 Task: Look for space in Cherry Hill, United States from 12th July, 2023 to 16th July, 2023 for 8 adults in price range Rs.10000 to Rs.16000. Place can be private room with 8 bedrooms having 8 beds and 8 bathrooms. Property type can be house, flat, guest house, hotel. Amenities needed are: wifi, TV, free parkinig on premises, gym, breakfast. Booking option can be shelf check-in. Required host language is English.
Action: Mouse moved to (573, 137)
Screenshot: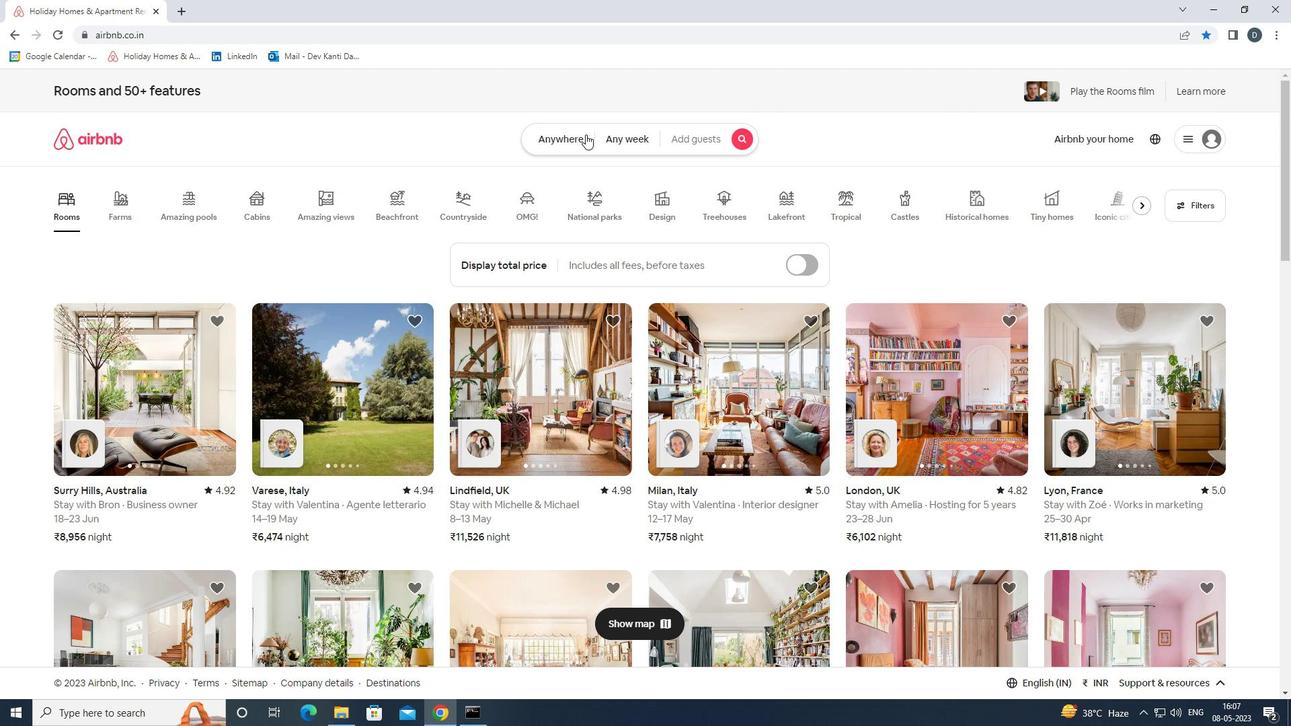 
Action: Mouse pressed left at (573, 137)
Screenshot: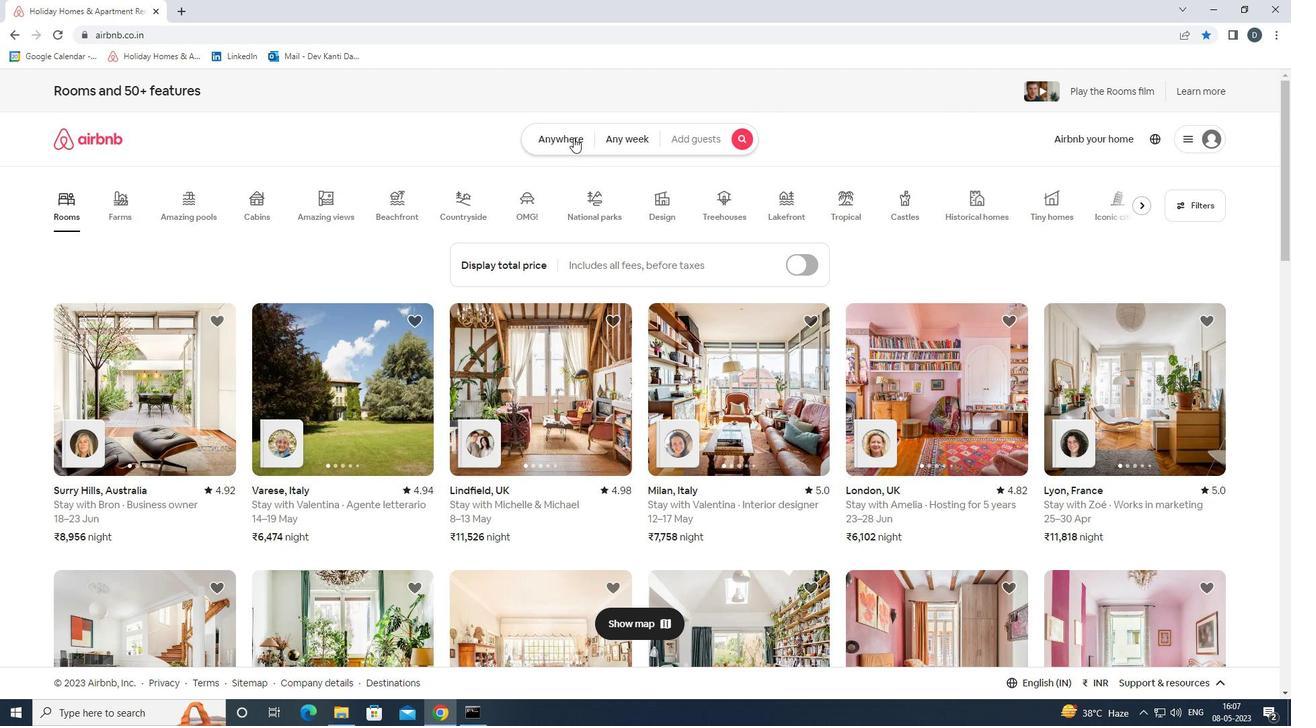 
Action: Mouse moved to (520, 195)
Screenshot: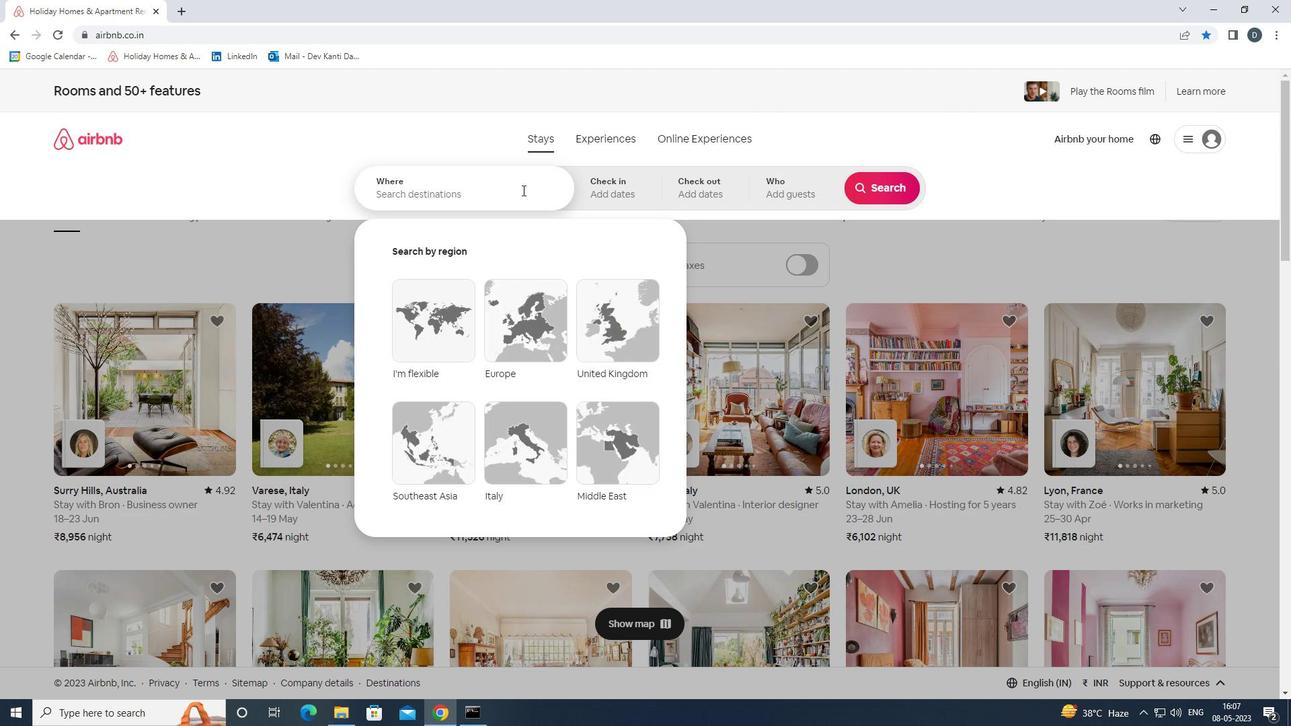 
Action: Mouse pressed left at (520, 195)
Screenshot: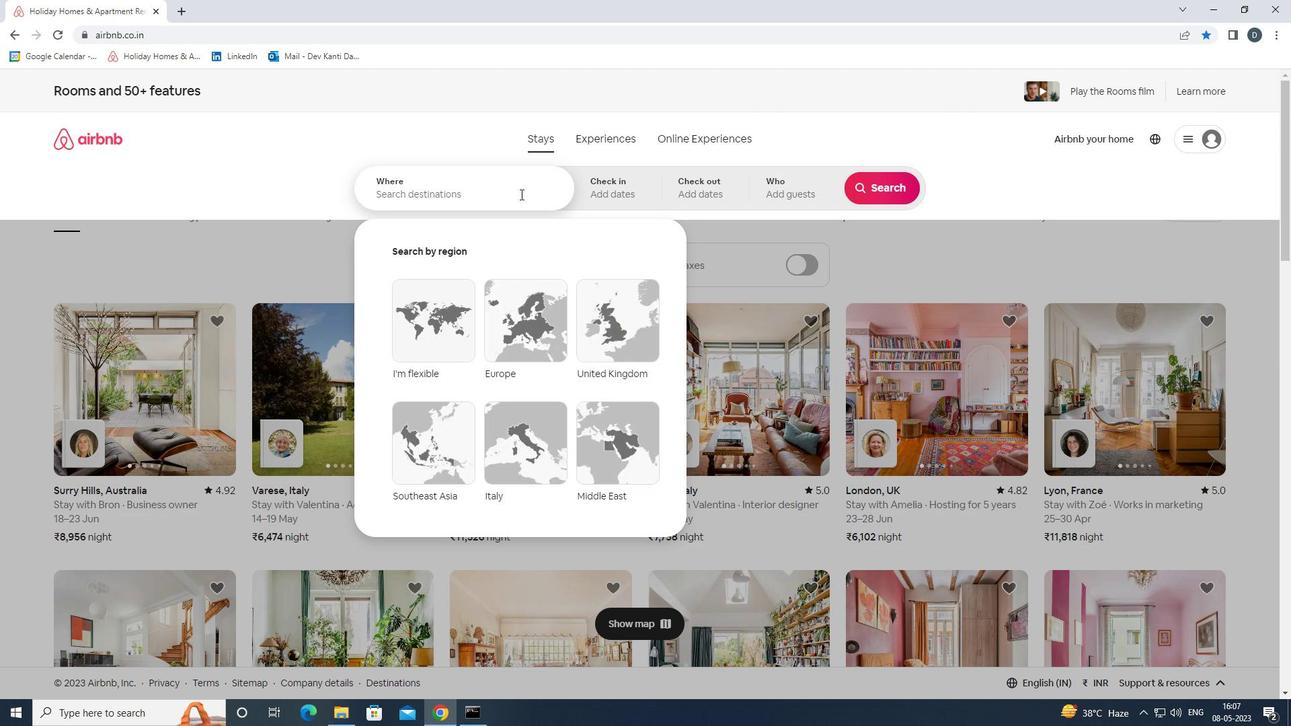 
Action: Key pressed <Key.shift>
Screenshot: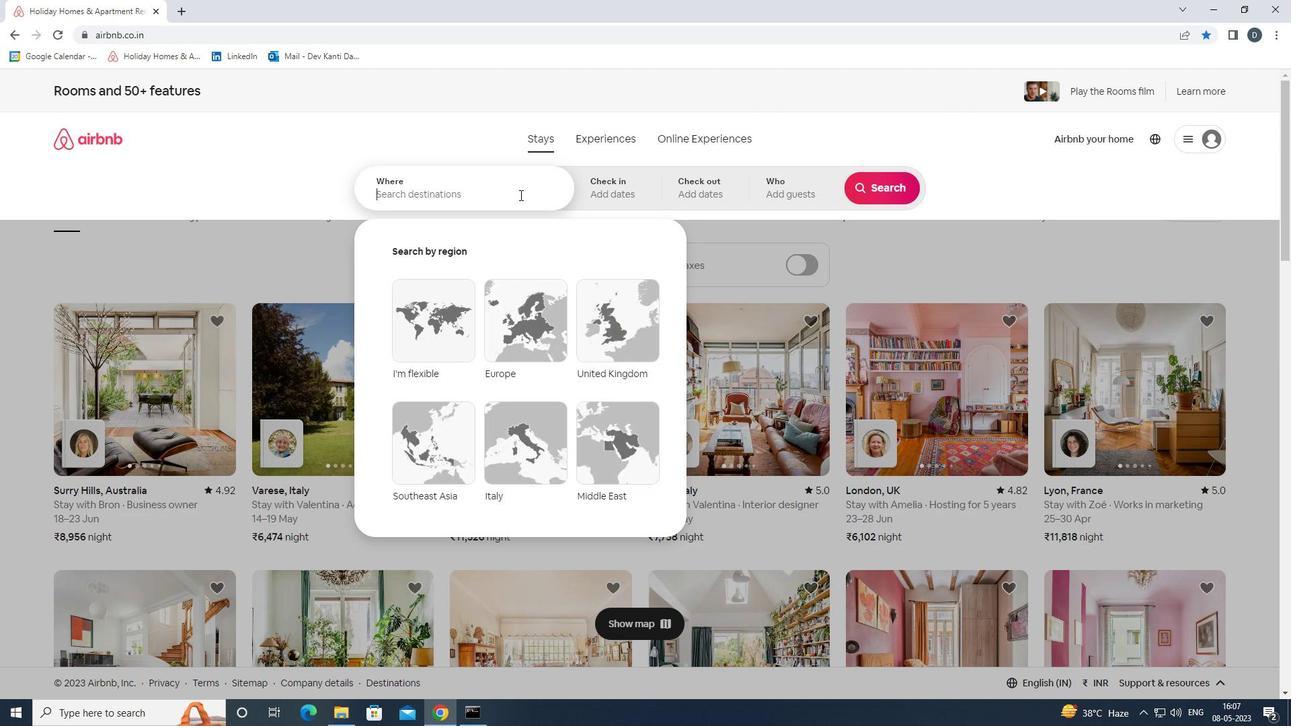 
Action: Mouse moved to (550, 199)
Screenshot: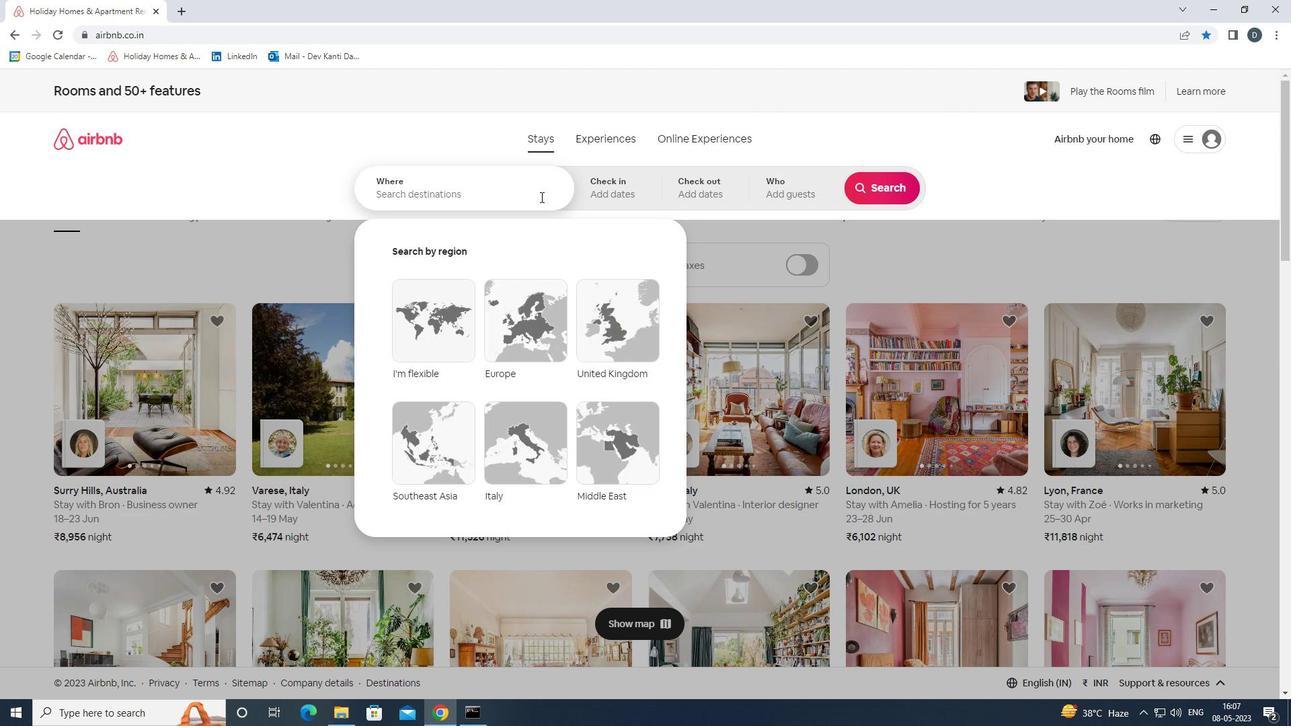 
Action: Key pressed C
Screenshot: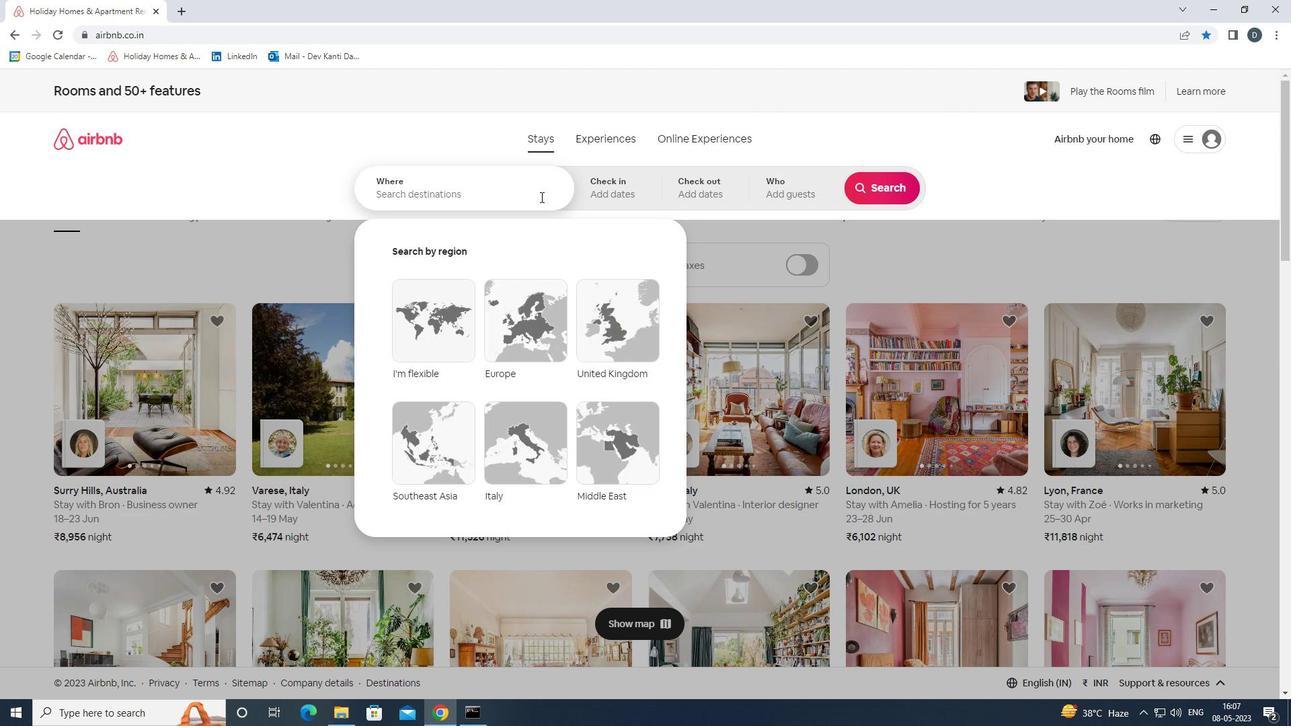 
Action: Mouse moved to (551, 200)
Screenshot: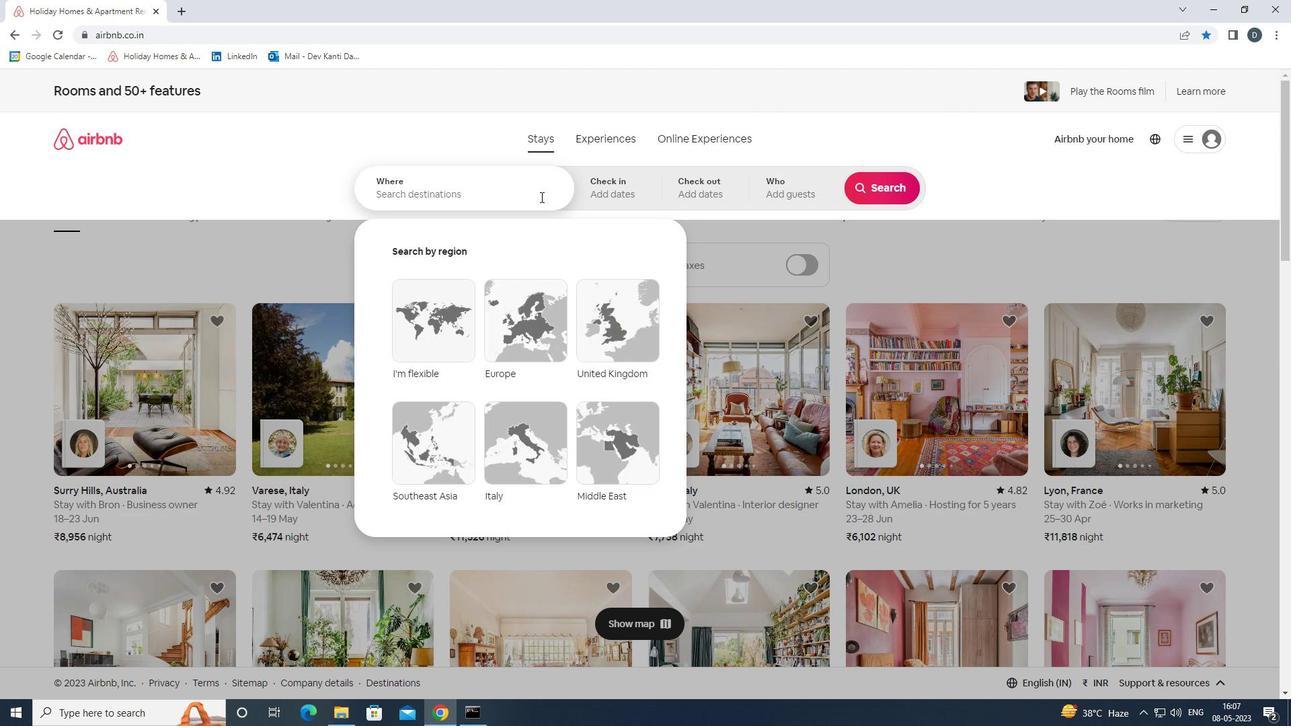 
Action: Key pressed HERRY<Key.space><Key.shift>HILL,<Key.shift><Key.shift><Key.shift>UNITED<Key.space><Key.shift>STATES<Key.enter>
Screenshot: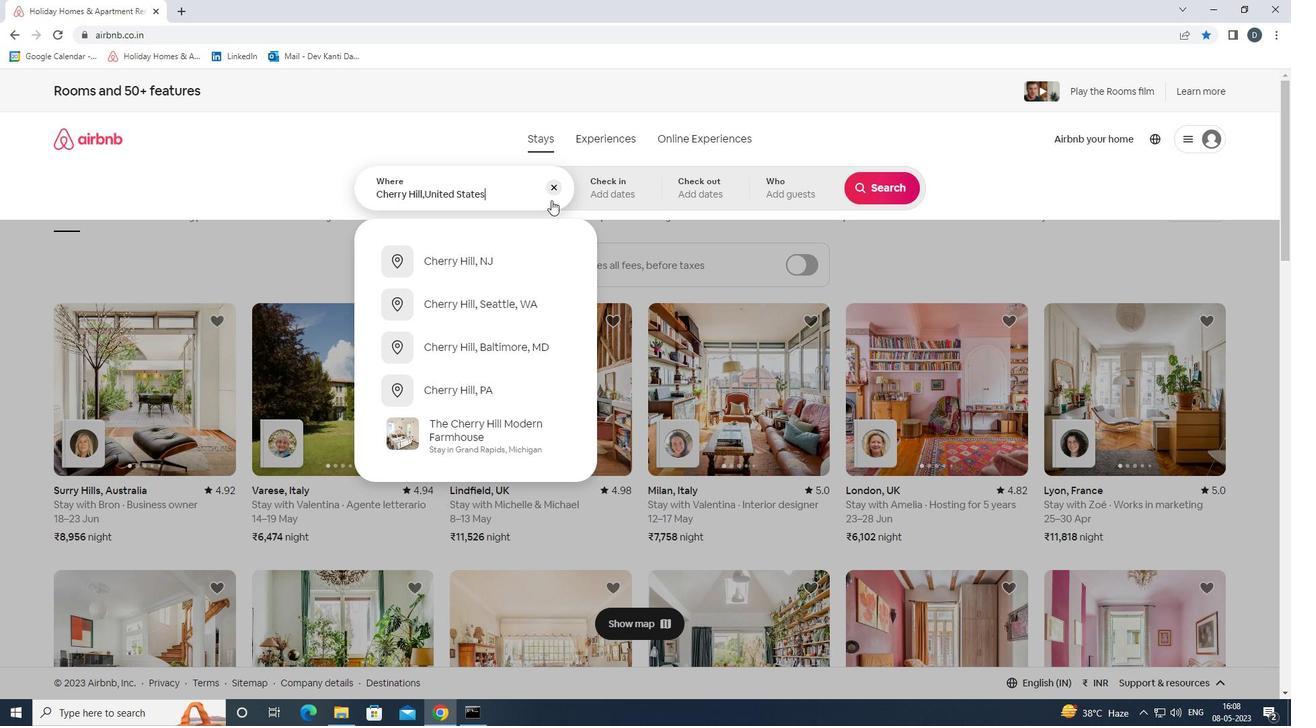 
Action: Mouse moved to (877, 298)
Screenshot: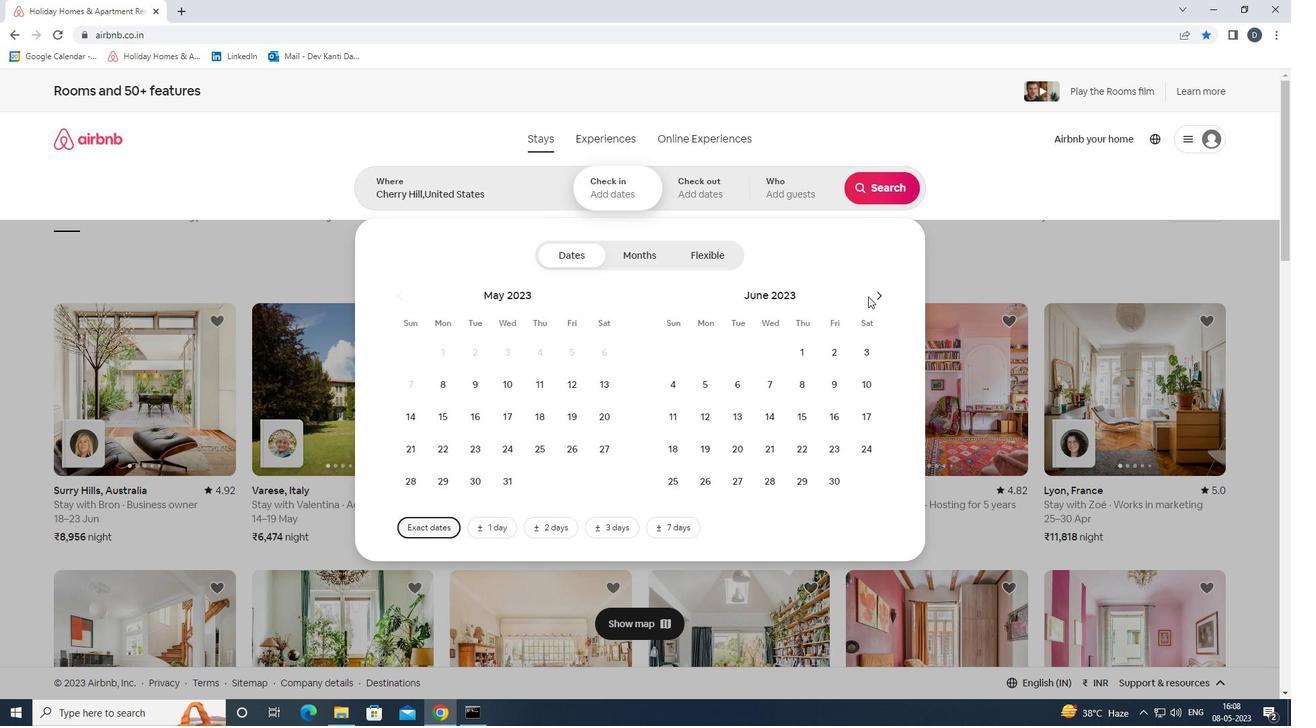 
Action: Mouse pressed left at (877, 298)
Screenshot: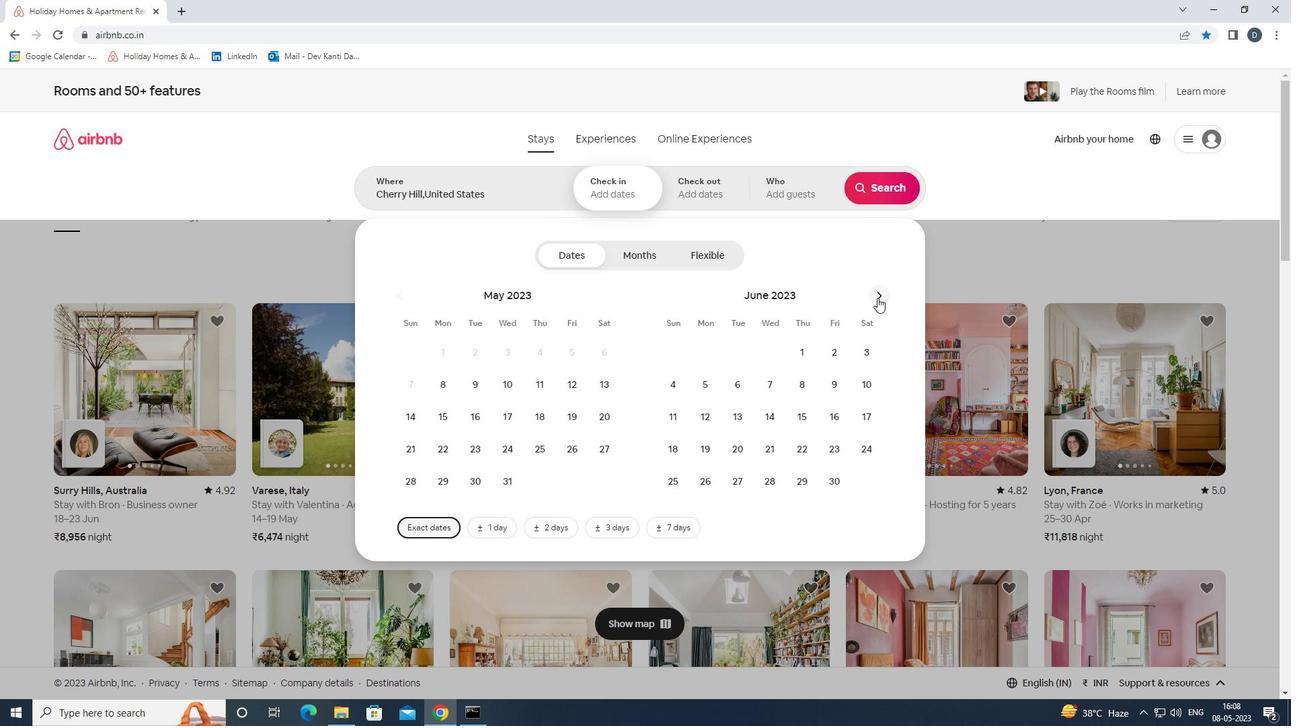 
Action: Mouse moved to (679, 450)
Screenshot: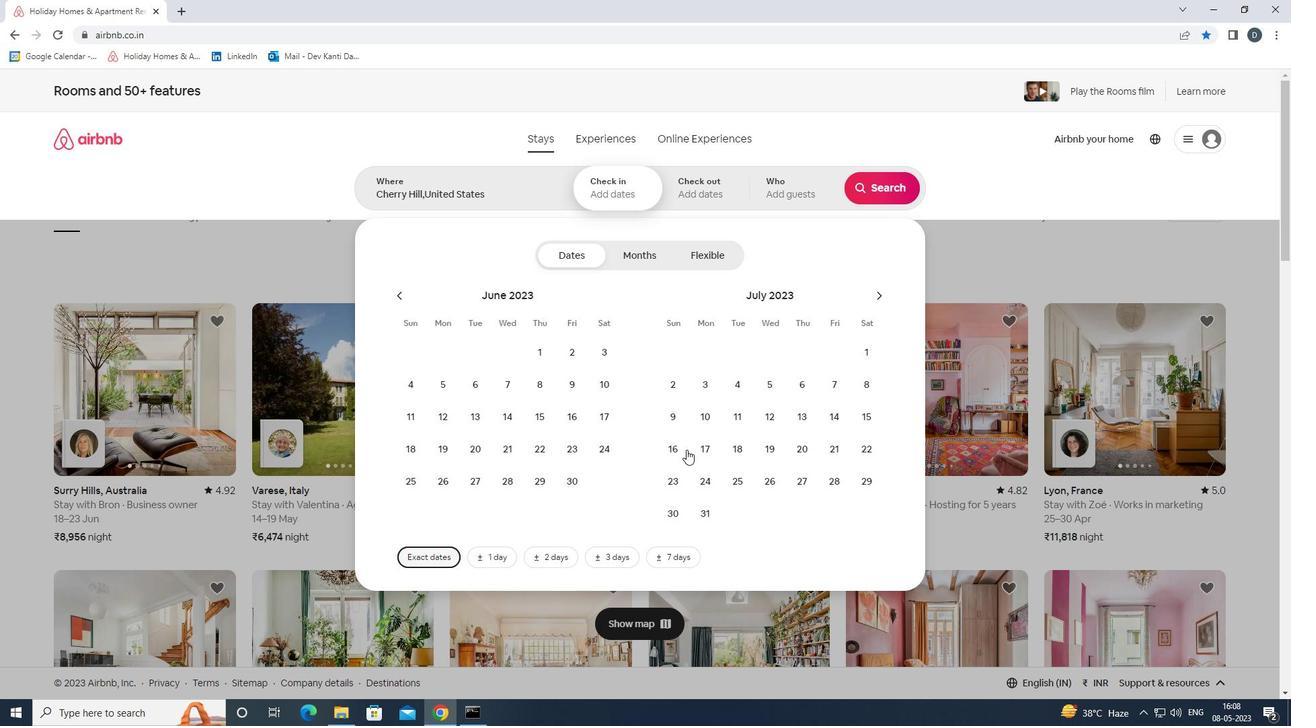 
Action: Mouse pressed left at (679, 450)
Screenshot: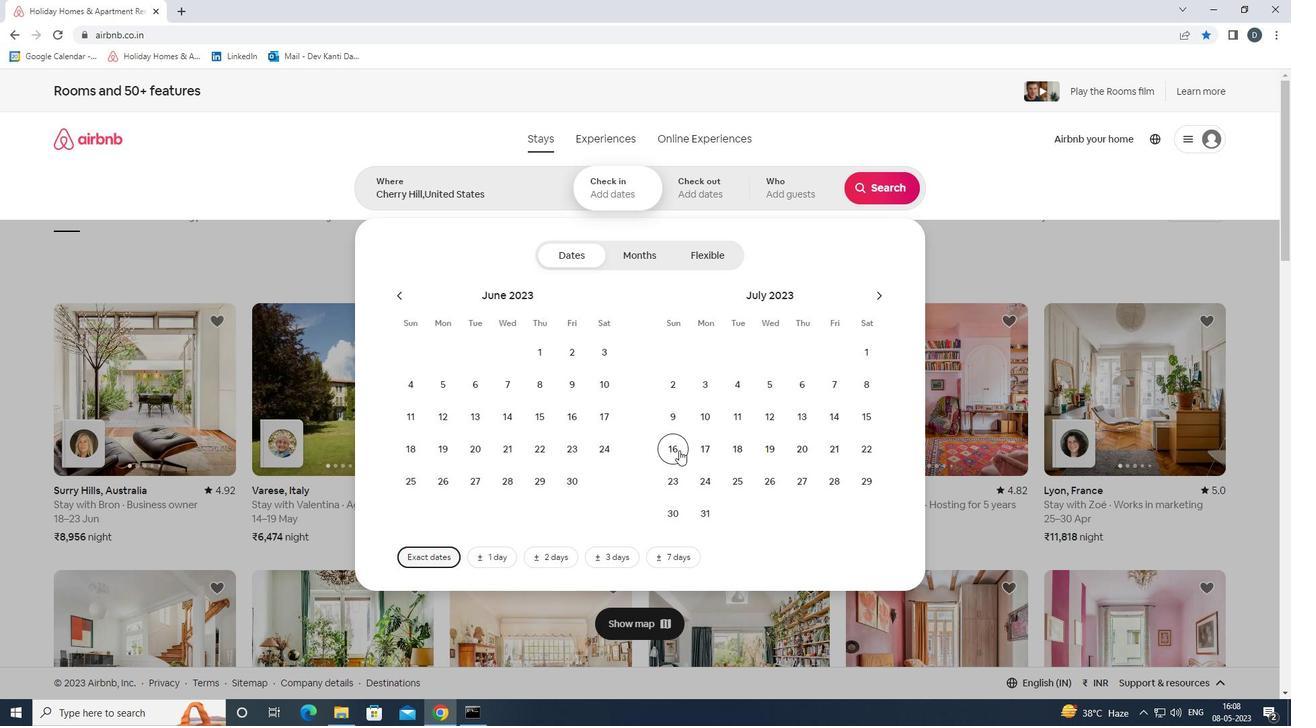 
Action: Mouse moved to (761, 423)
Screenshot: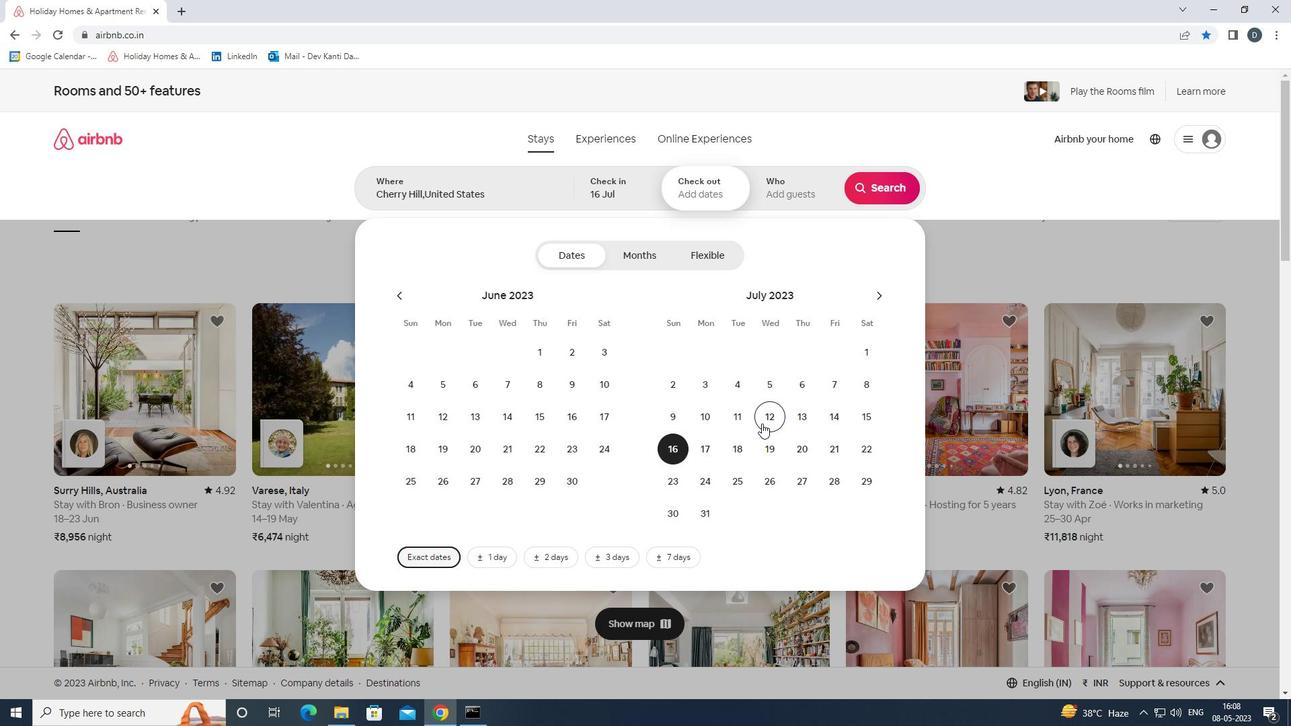 
Action: Mouse pressed left at (761, 423)
Screenshot: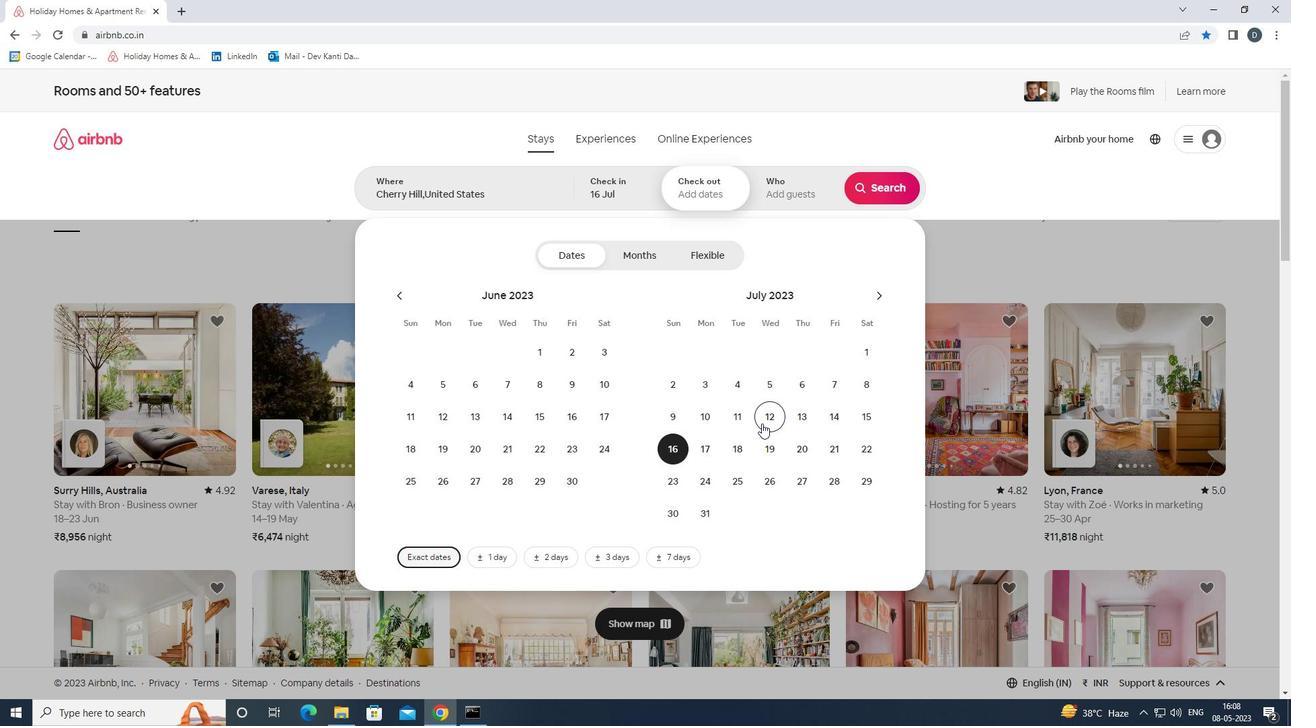 
Action: Mouse moved to (680, 450)
Screenshot: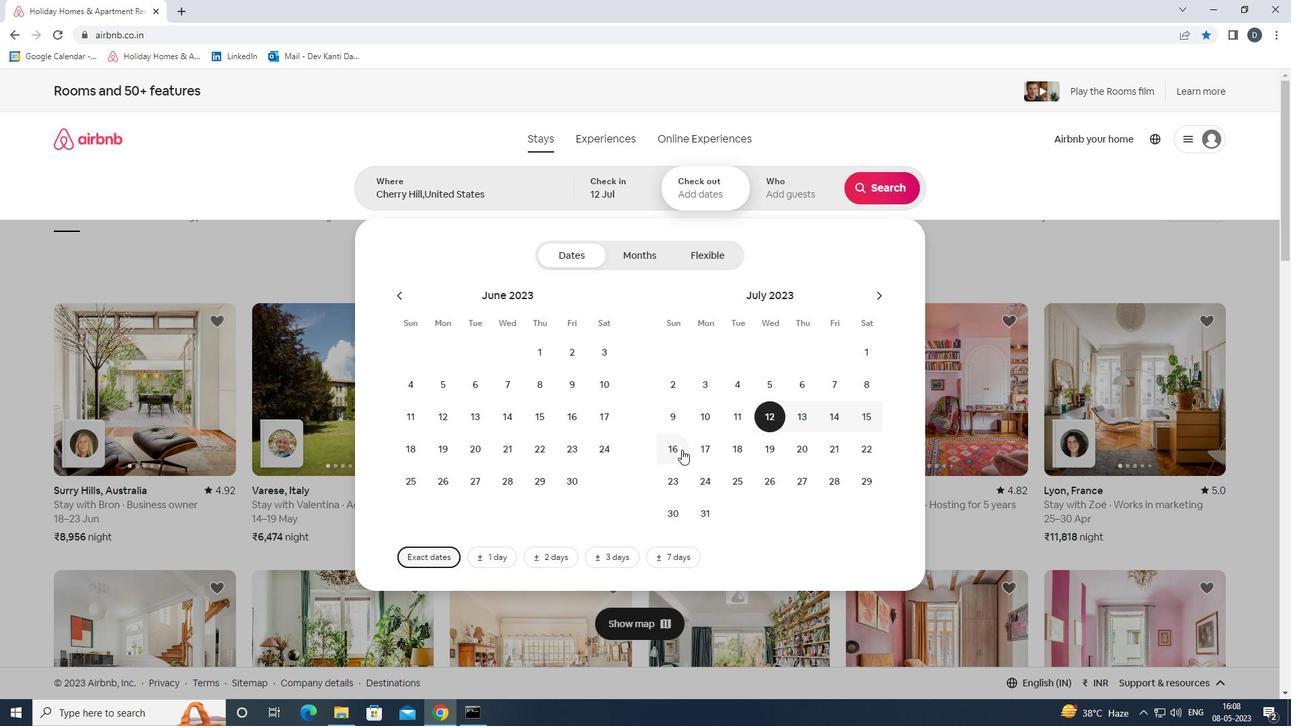 
Action: Mouse pressed left at (680, 450)
Screenshot: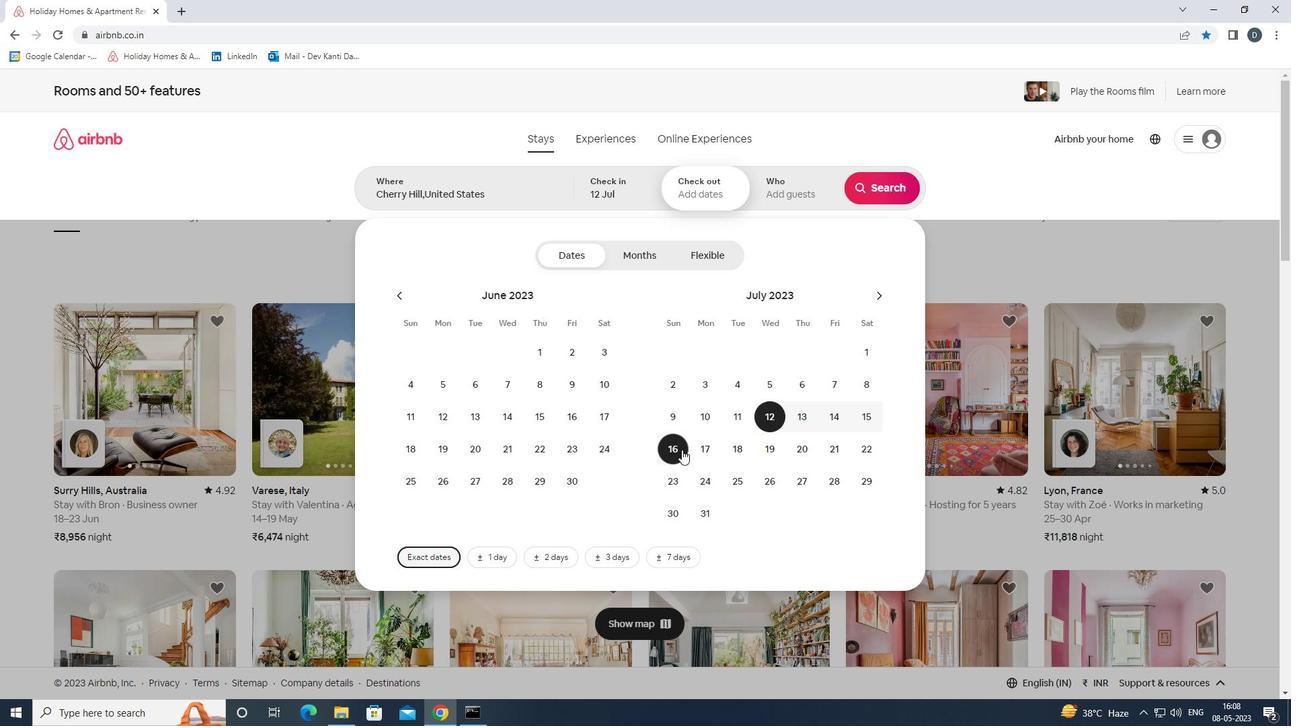 
Action: Mouse moved to (786, 197)
Screenshot: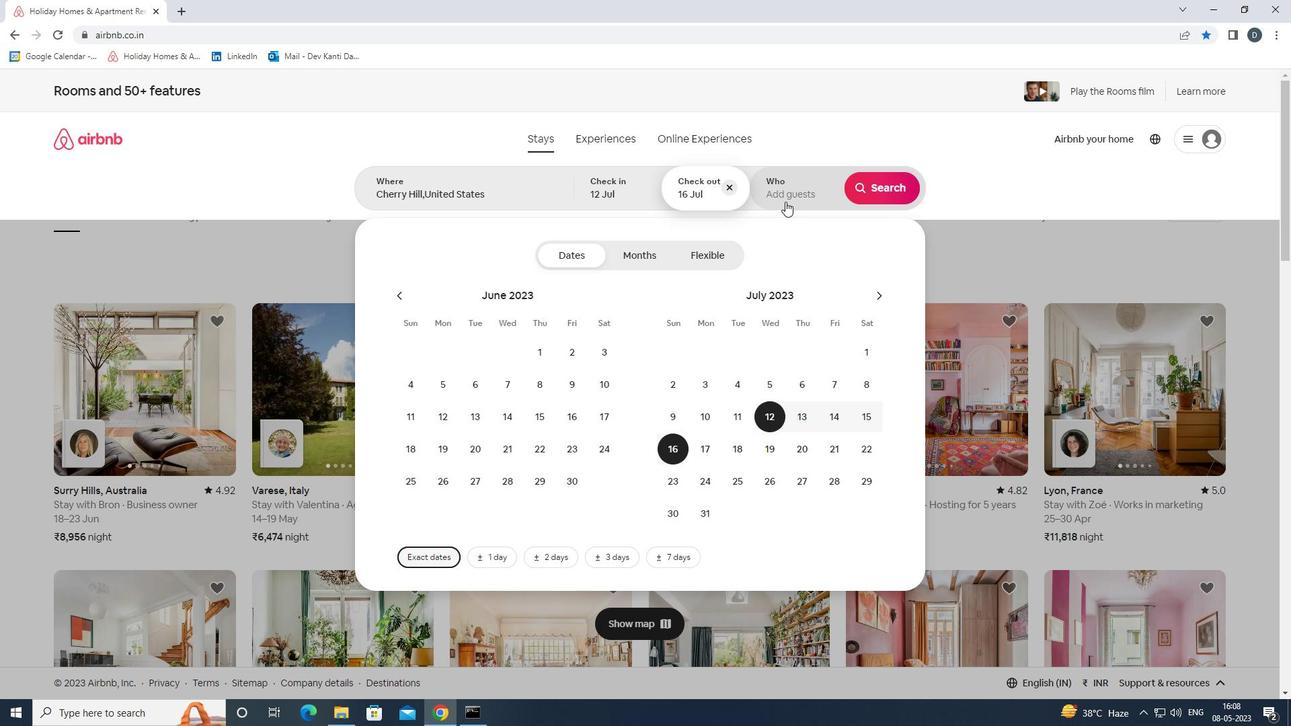 
Action: Mouse pressed left at (786, 197)
Screenshot: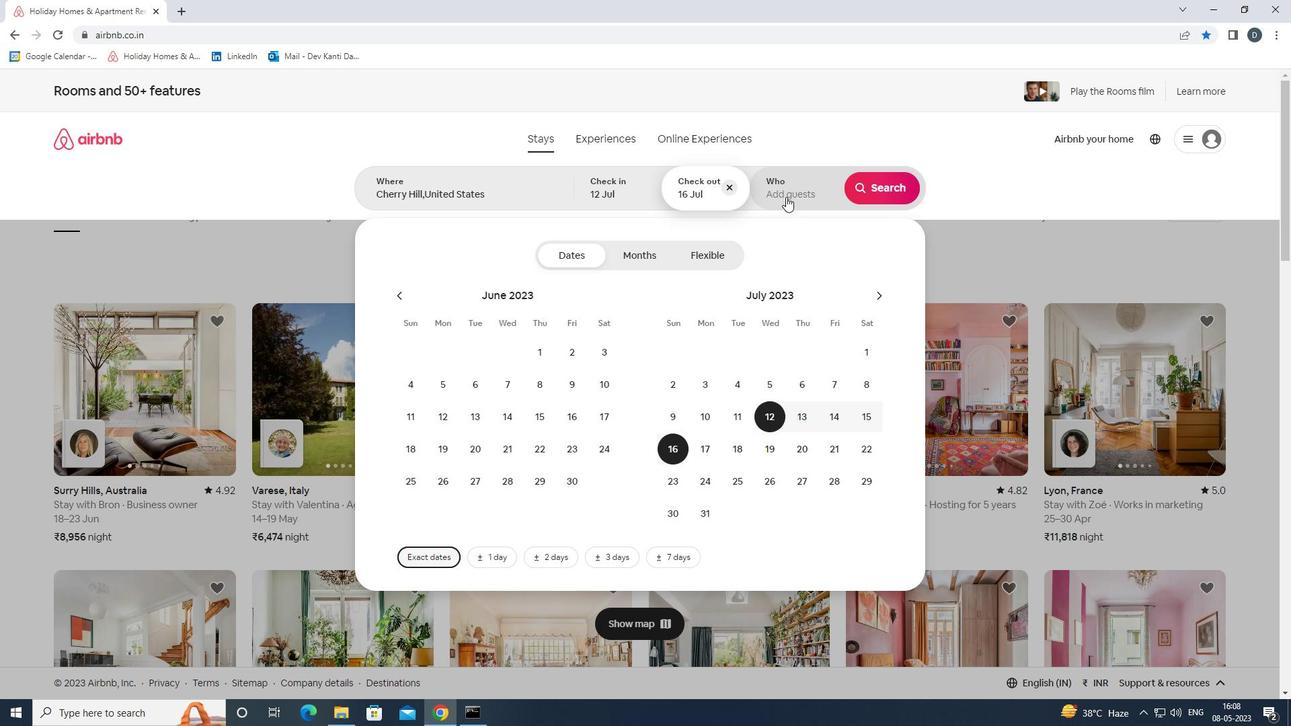 
Action: Mouse moved to (887, 261)
Screenshot: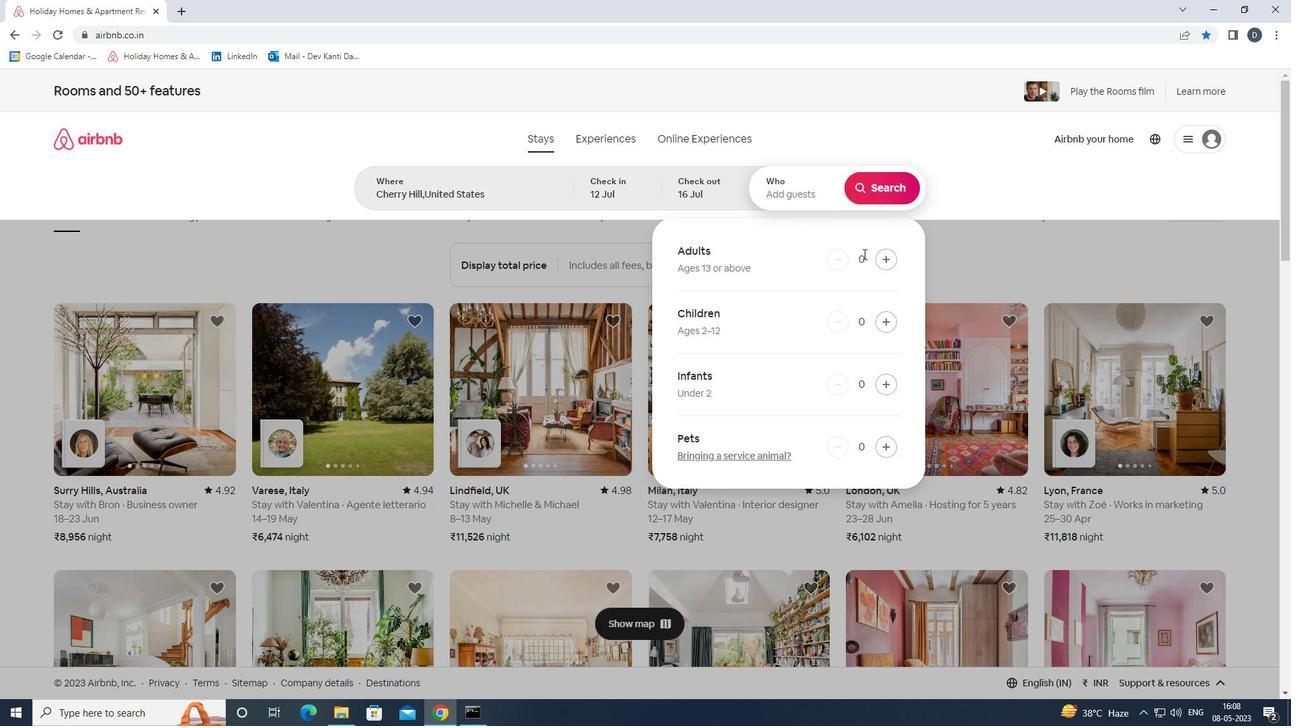 
Action: Mouse pressed left at (887, 261)
Screenshot: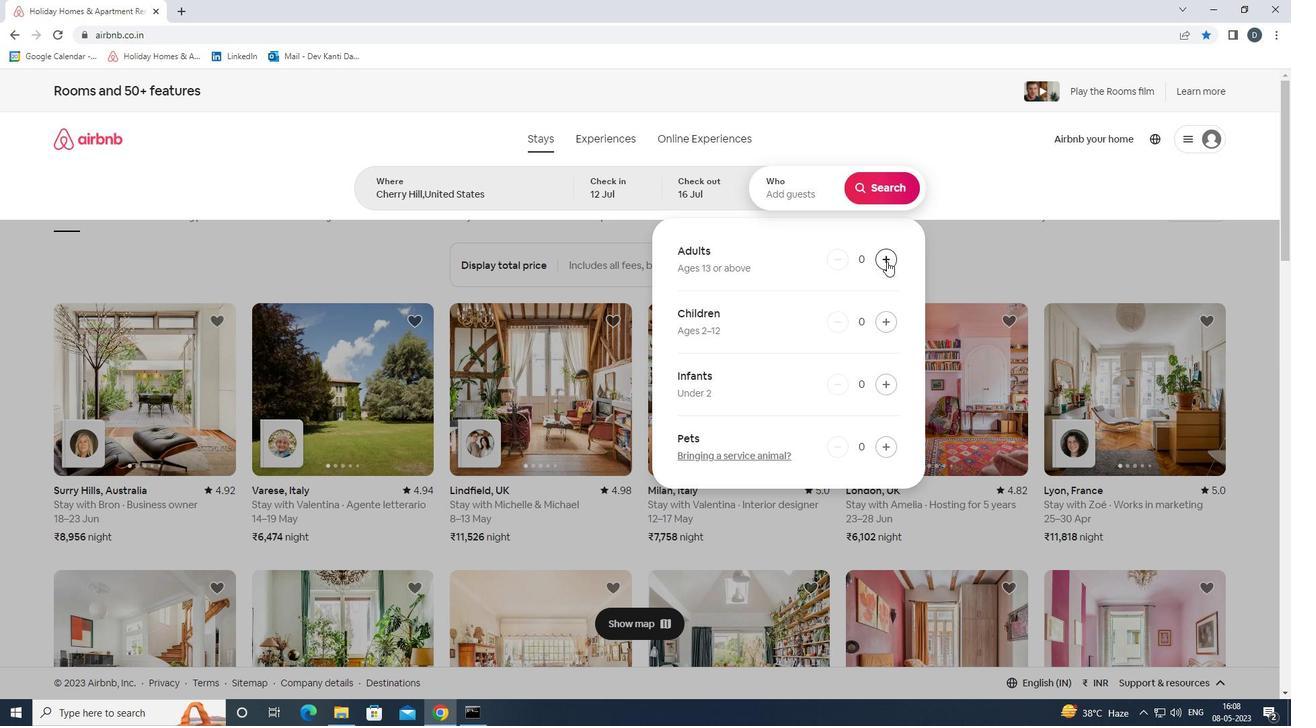 
Action: Mouse pressed right at (887, 261)
Screenshot: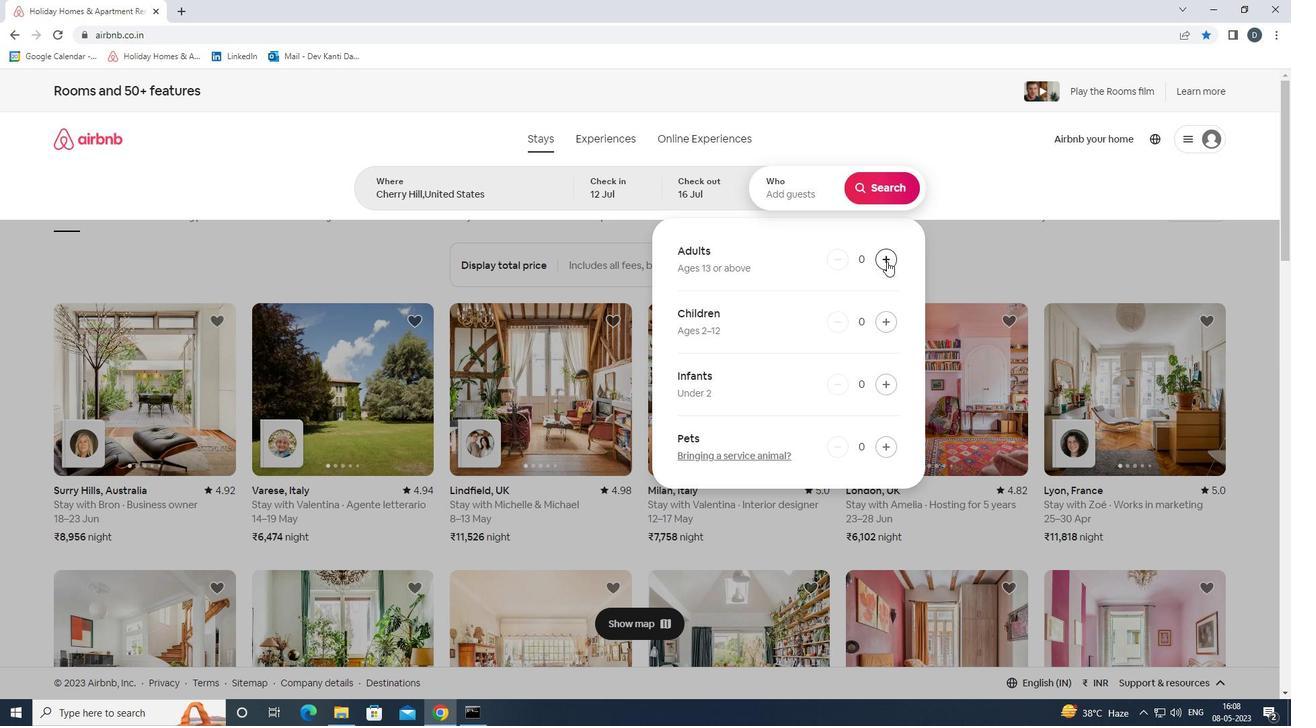 
Action: Mouse moved to (885, 256)
Screenshot: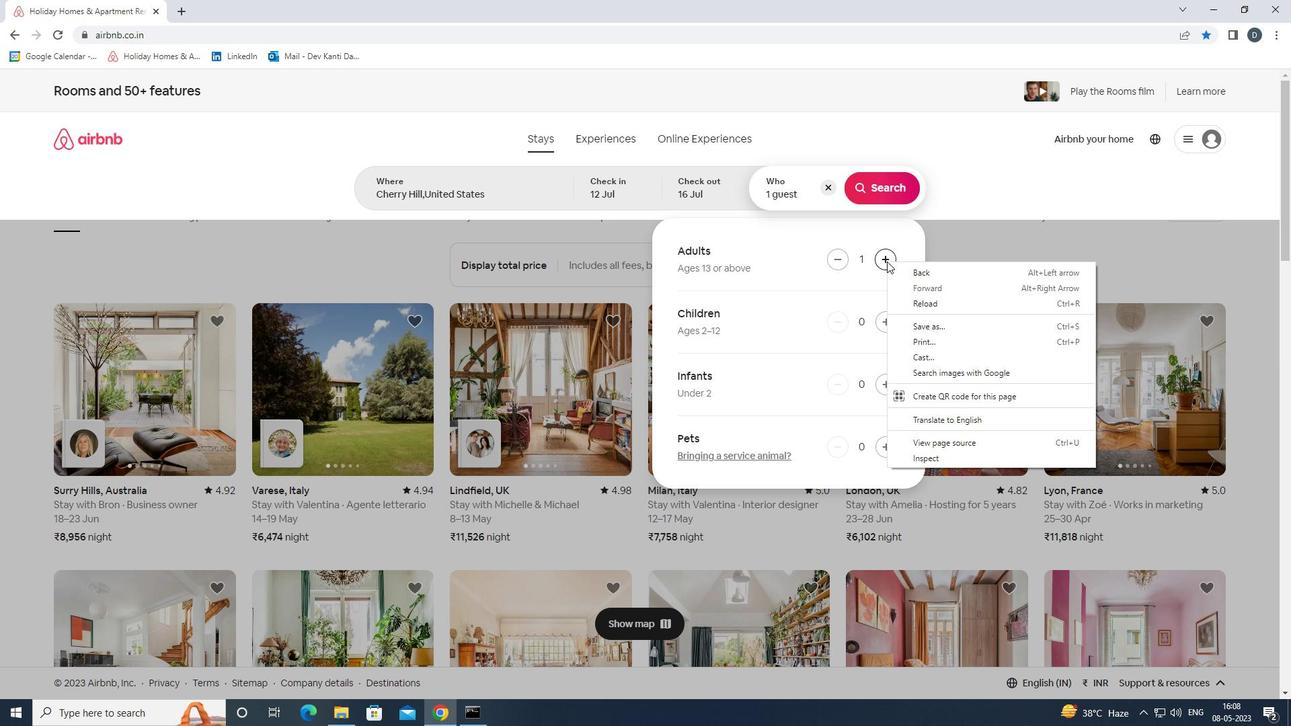 
Action: Mouse pressed left at (885, 256)
Screenshot: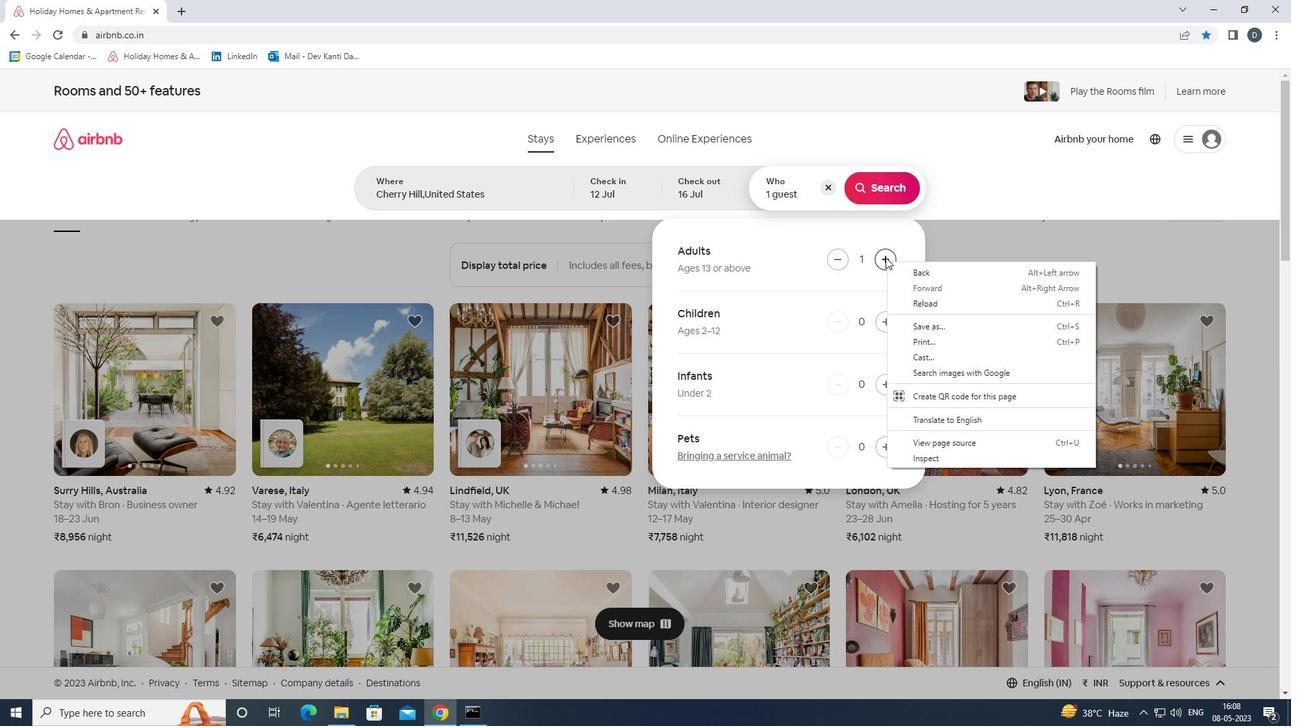 
Action: Mouse pressed left at (885, 256)
Screenshot: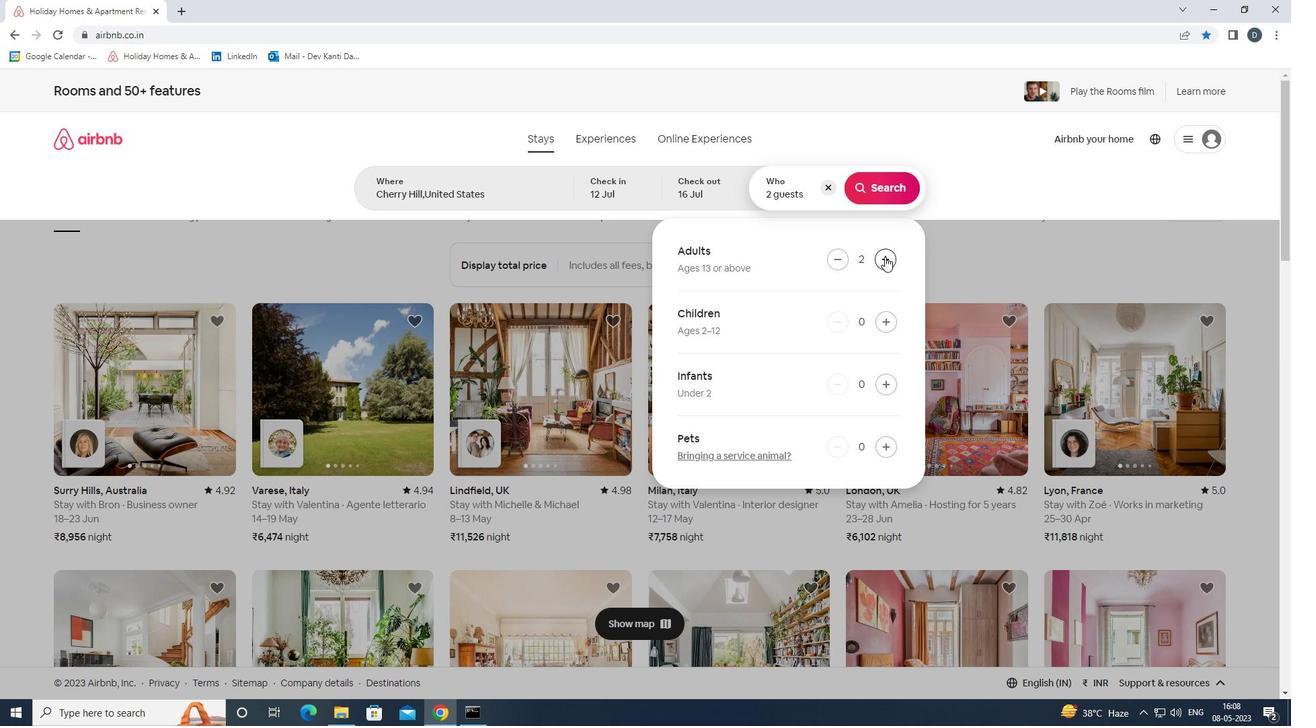 
Action: Mouse pressed left at (885, 256)
Screenshot: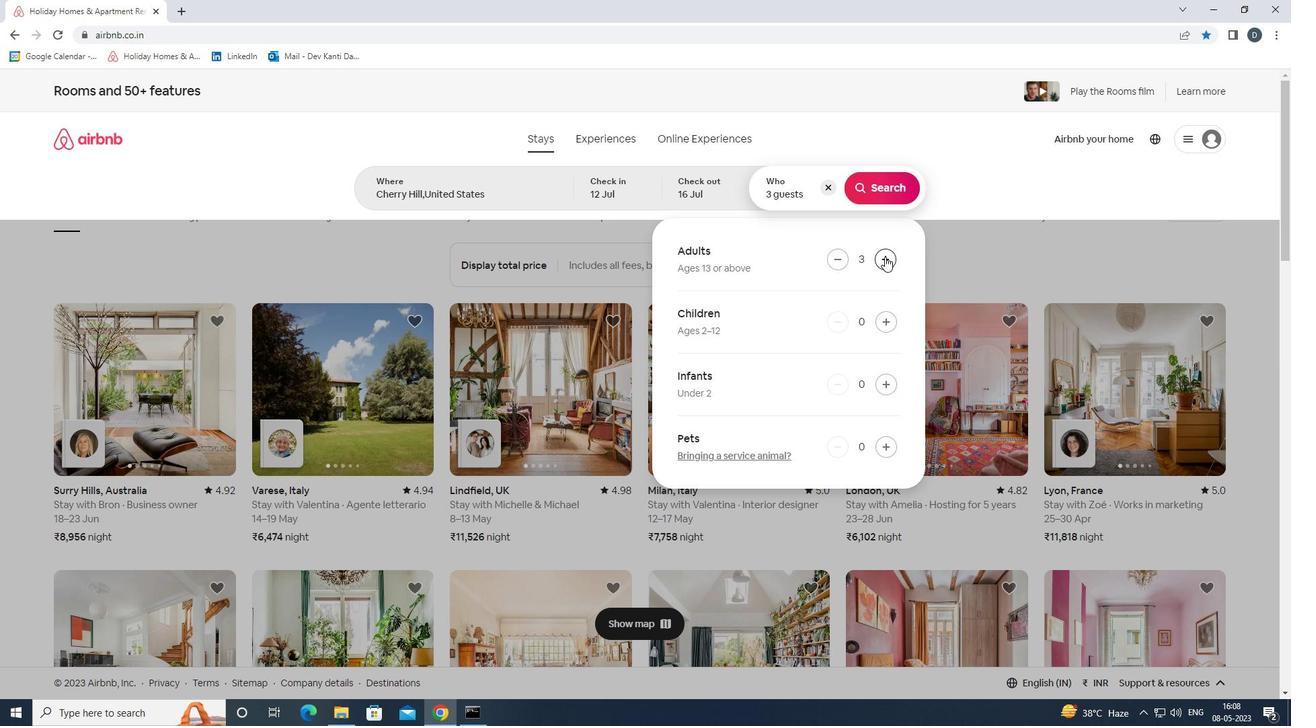 
Action: Mouse pressed left at (885, 256)
Screenshot: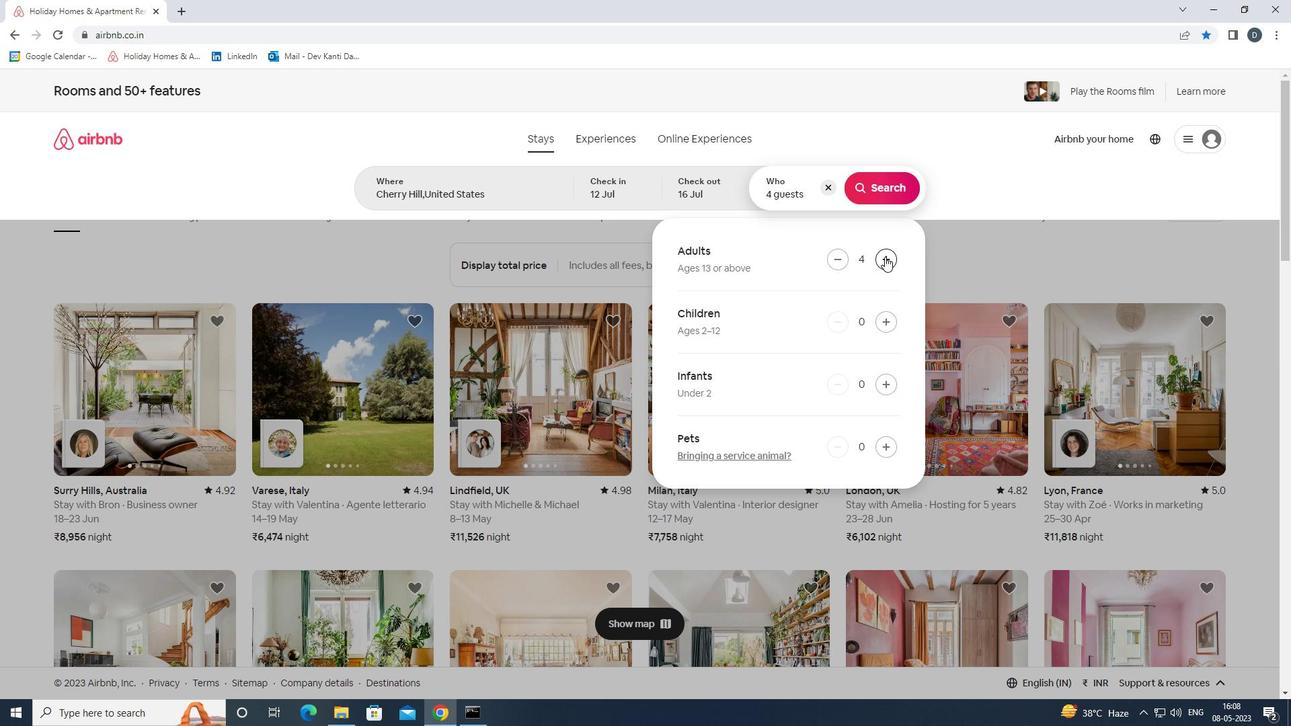 
Action: Mouse pressed left at (885, 256)
Screenshot: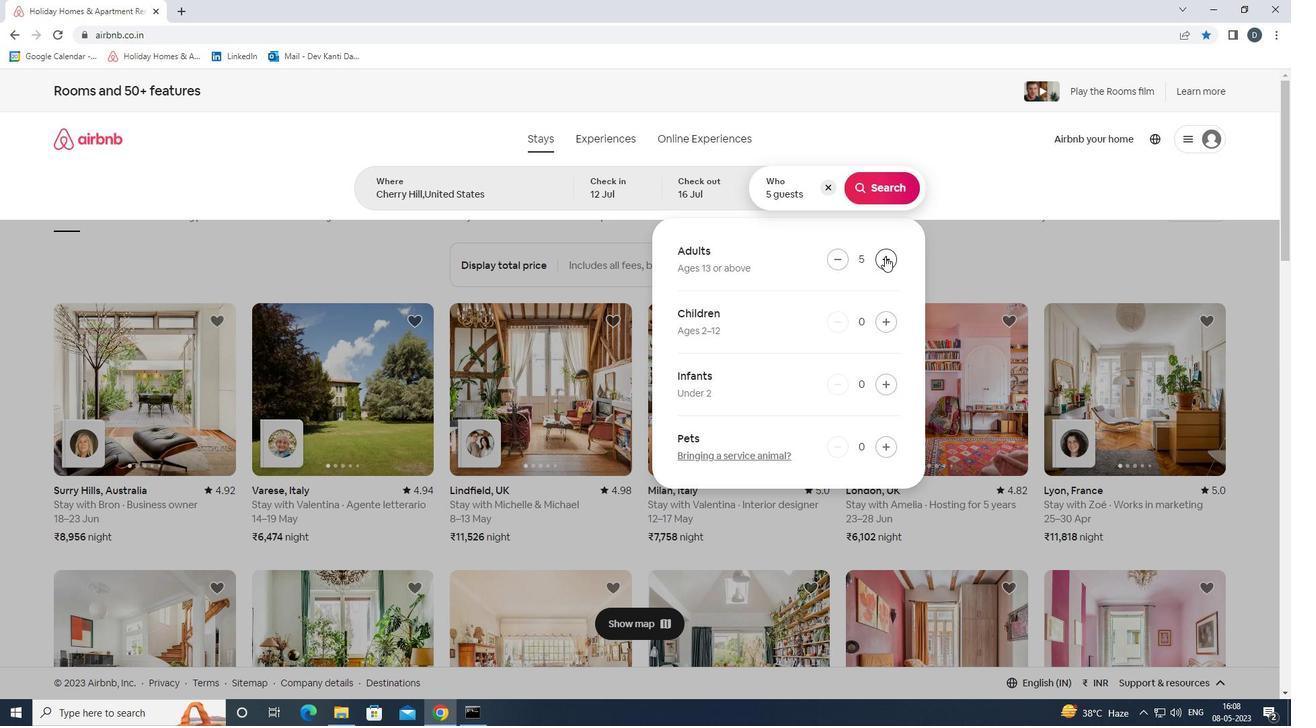 
Action: Mouse pressed left at (885, 256)
Screenshot: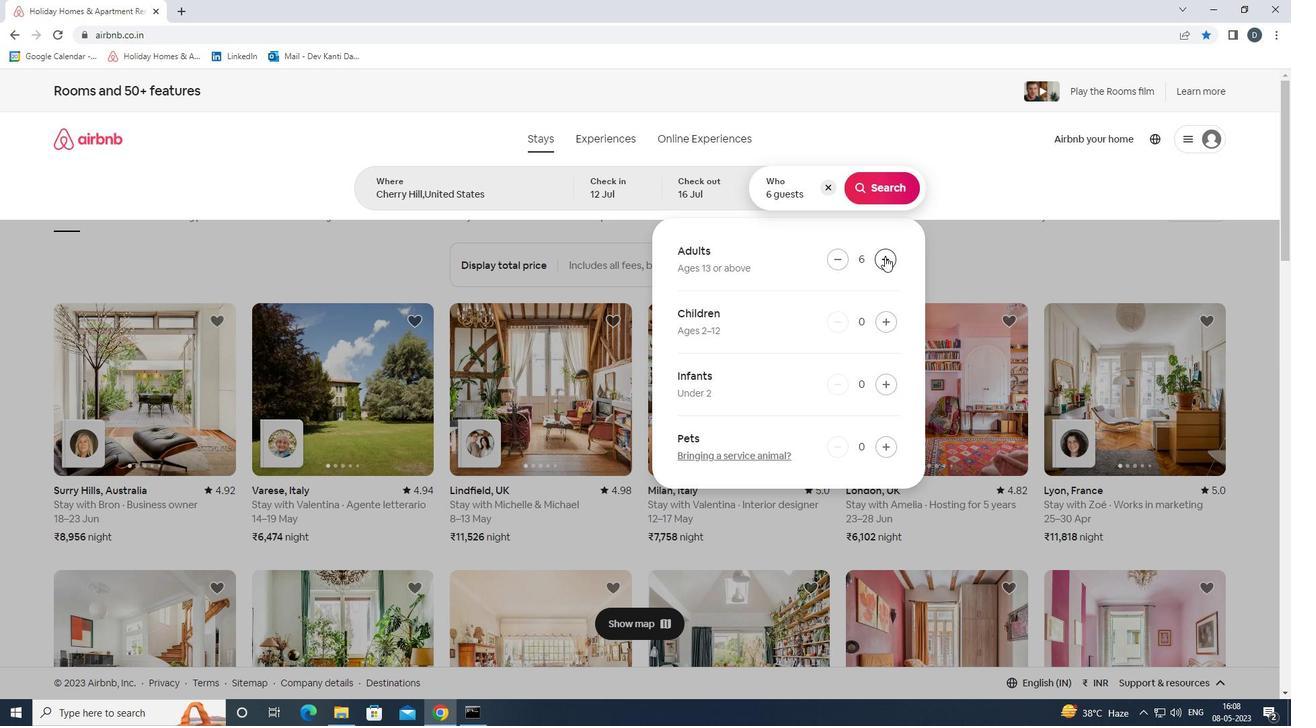 
Action: Mouse pressed left at (885, 256)
Screenshot: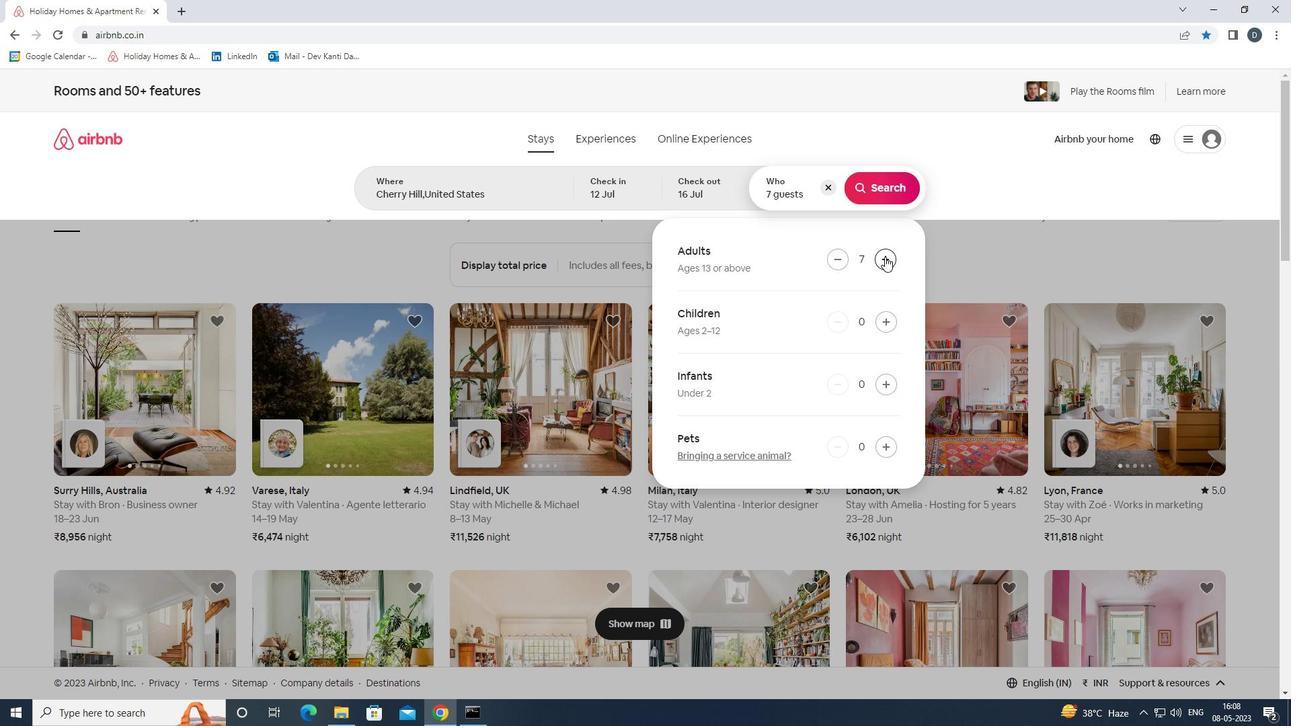 
Action: Mouse moved to (891, 189)
Screenshot: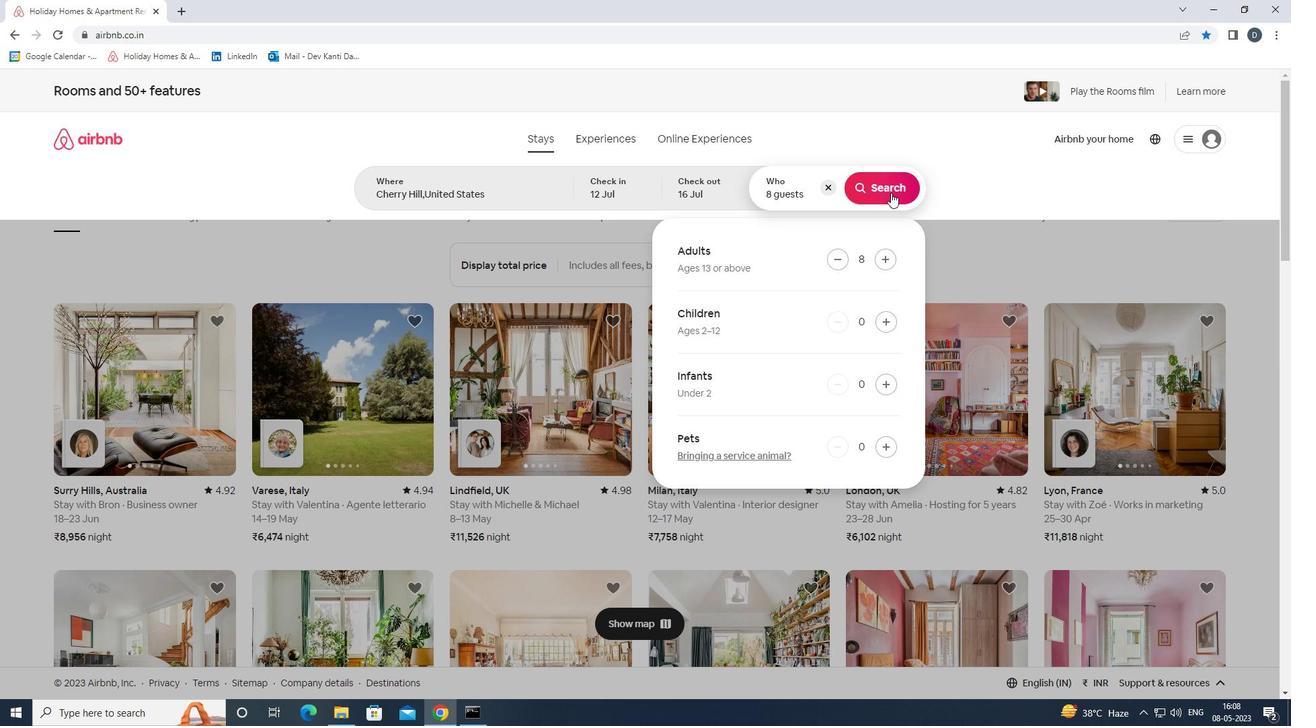 
Action: Mouse pressed left at (891, 189)
Screenshot: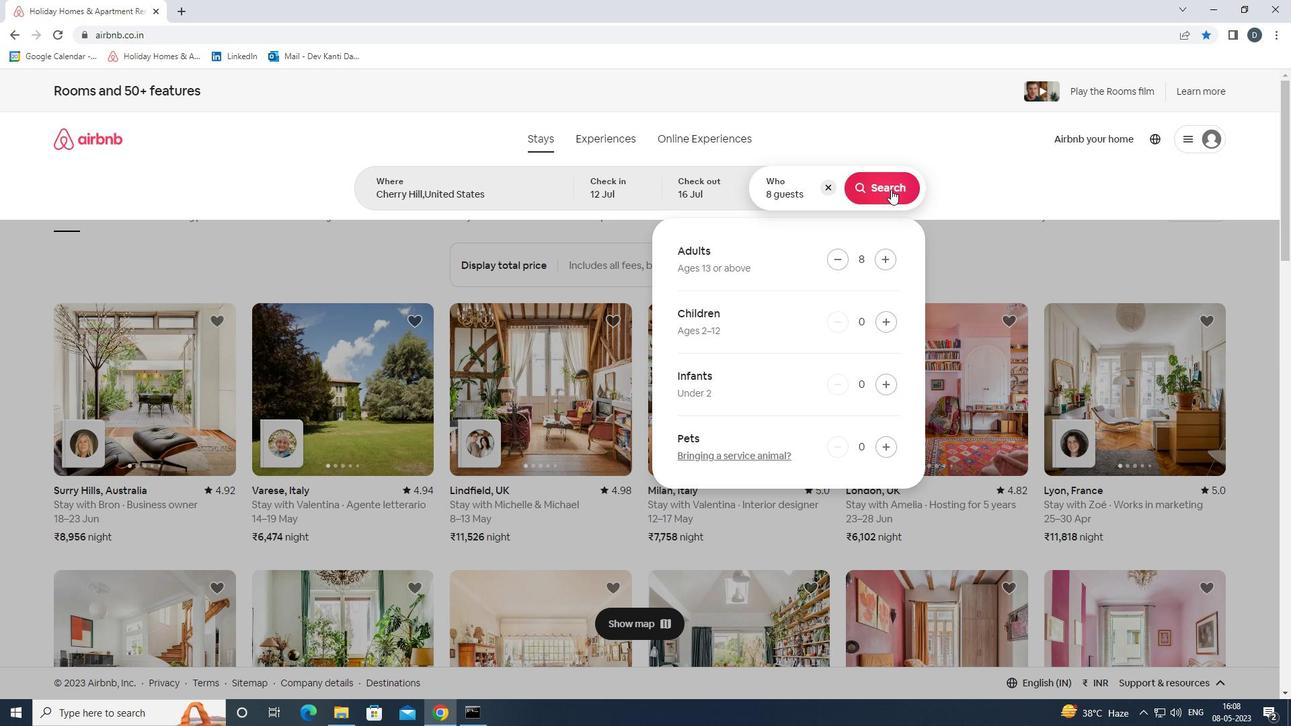 
Action: Mouse moved to (1221, 153)
Screenshot: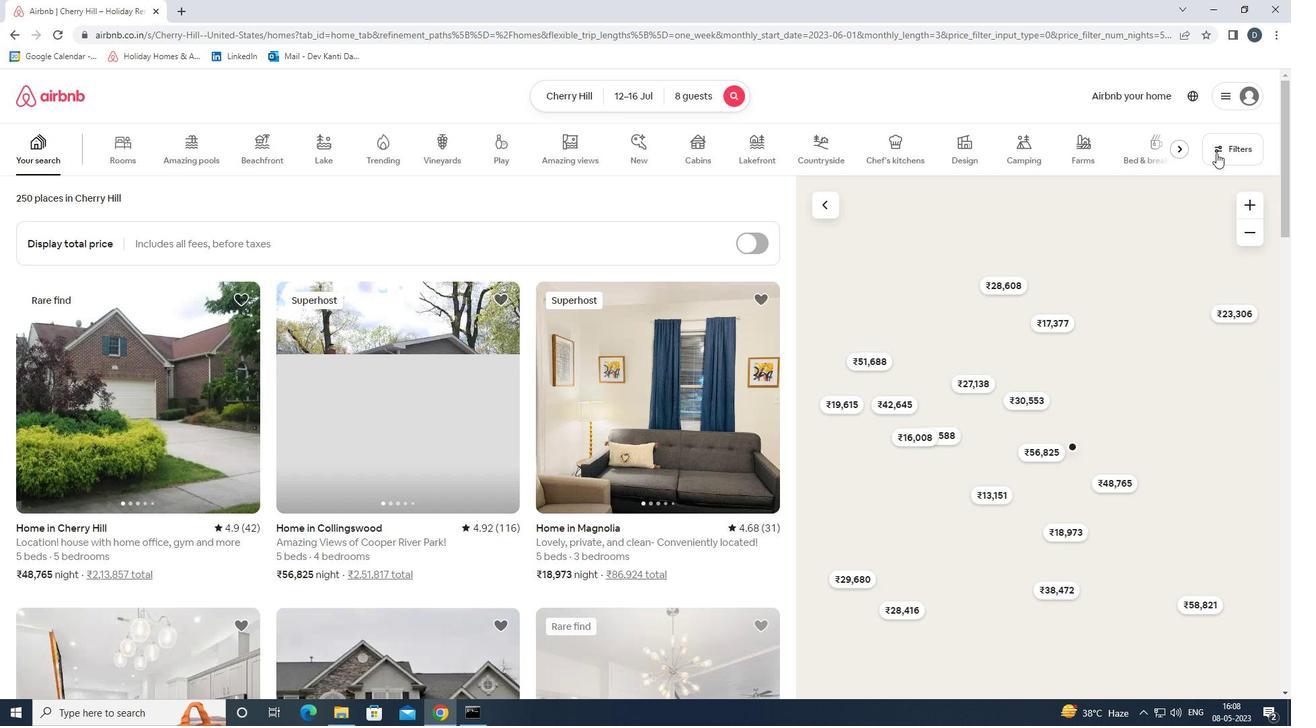 
Action: Mouse pressed left at (1221, 153)
Screenshot: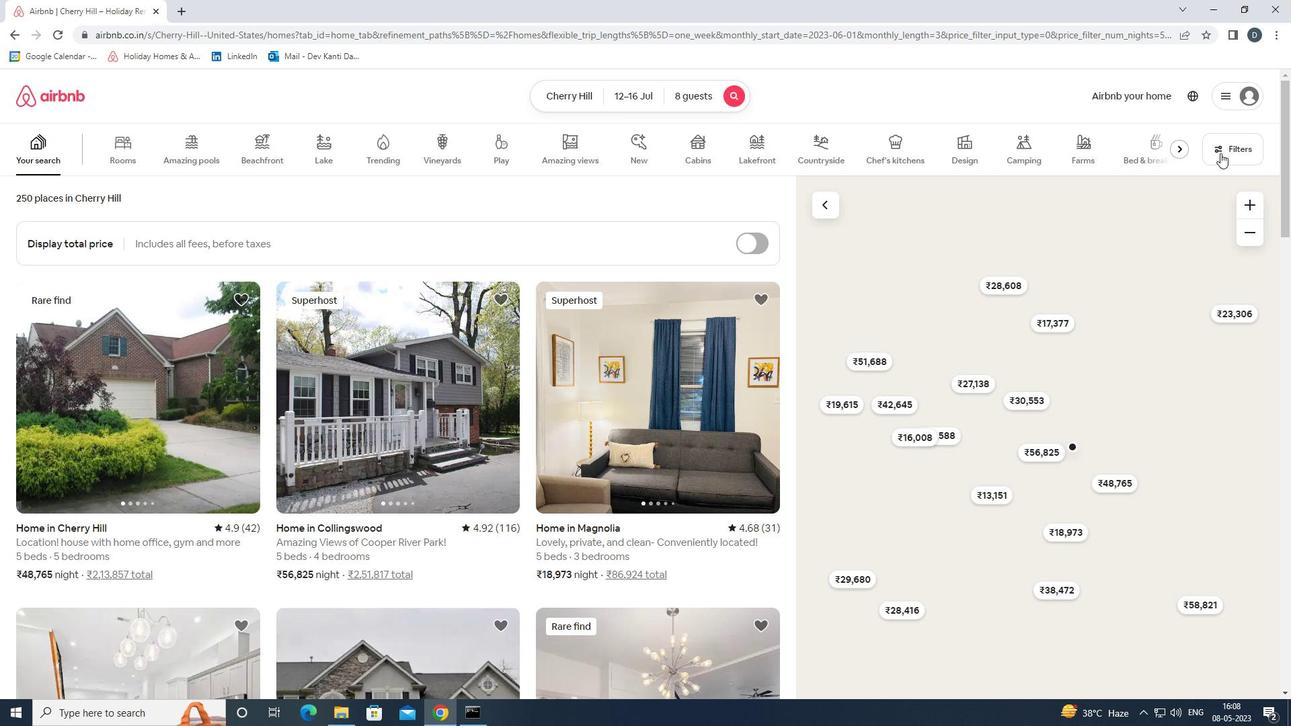 
Action: Mouse moved to (581, 480)
Screenshot: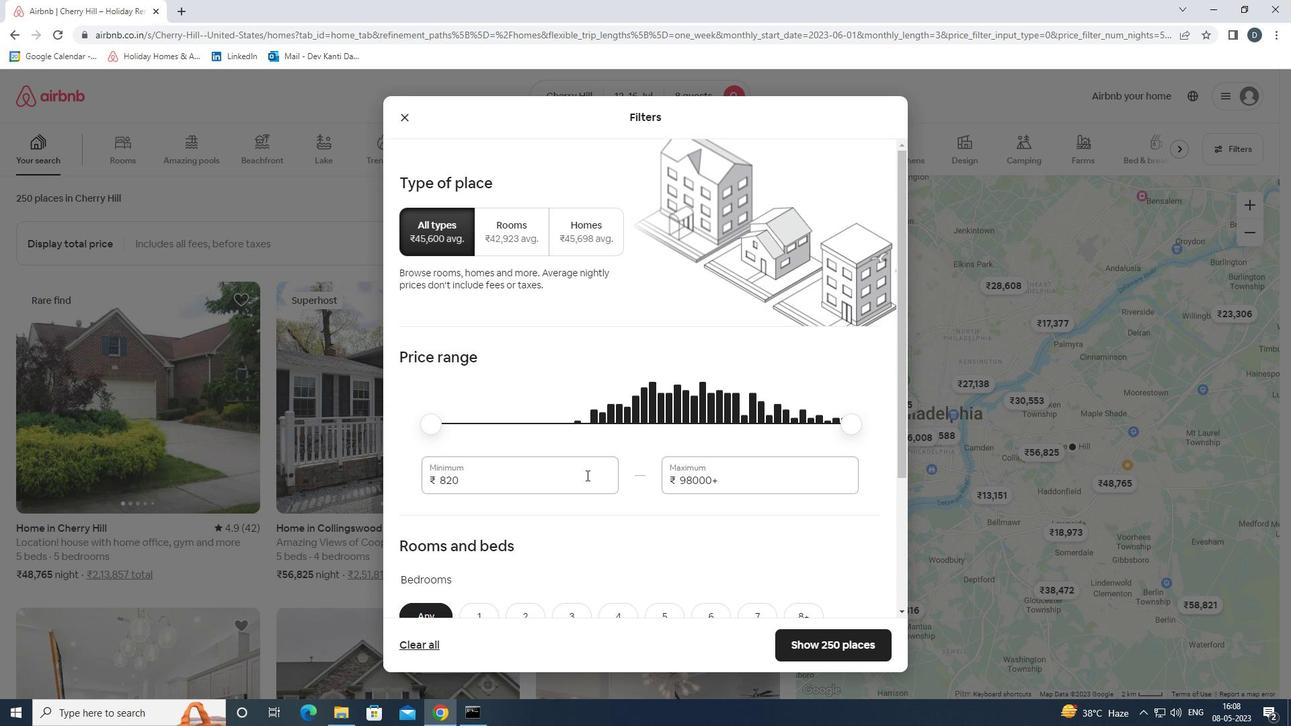 
Action: Mouse pressed left at (581, 480)
Screenshot: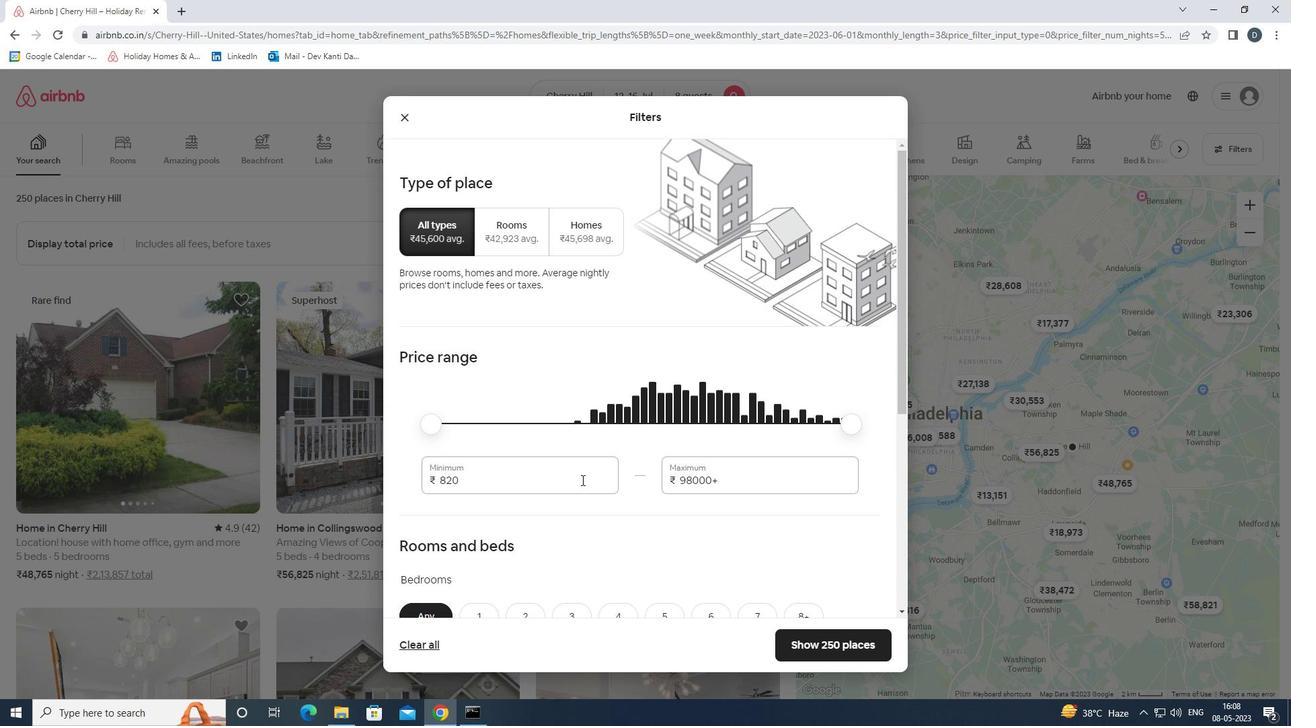 
Action: Mouse pressed left at (581, 480)
Screenshot: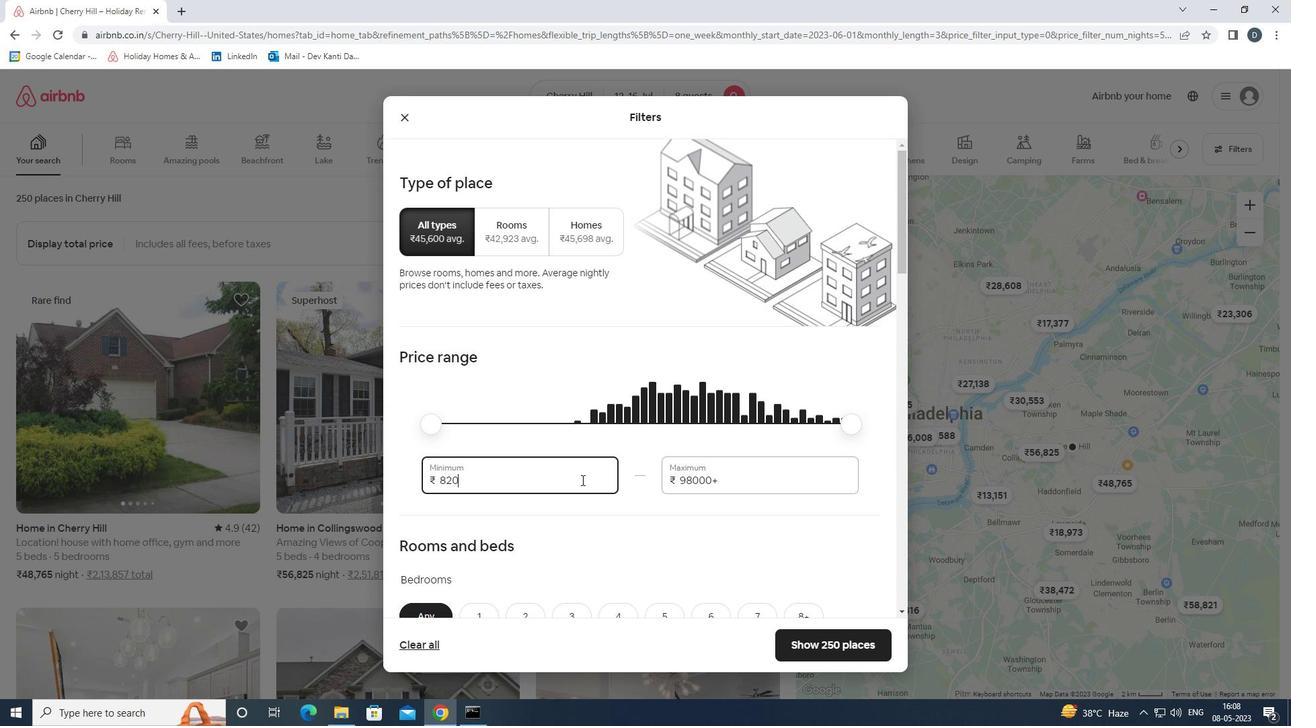 
Action: Mouse moved to (598, 480)
Screenshot: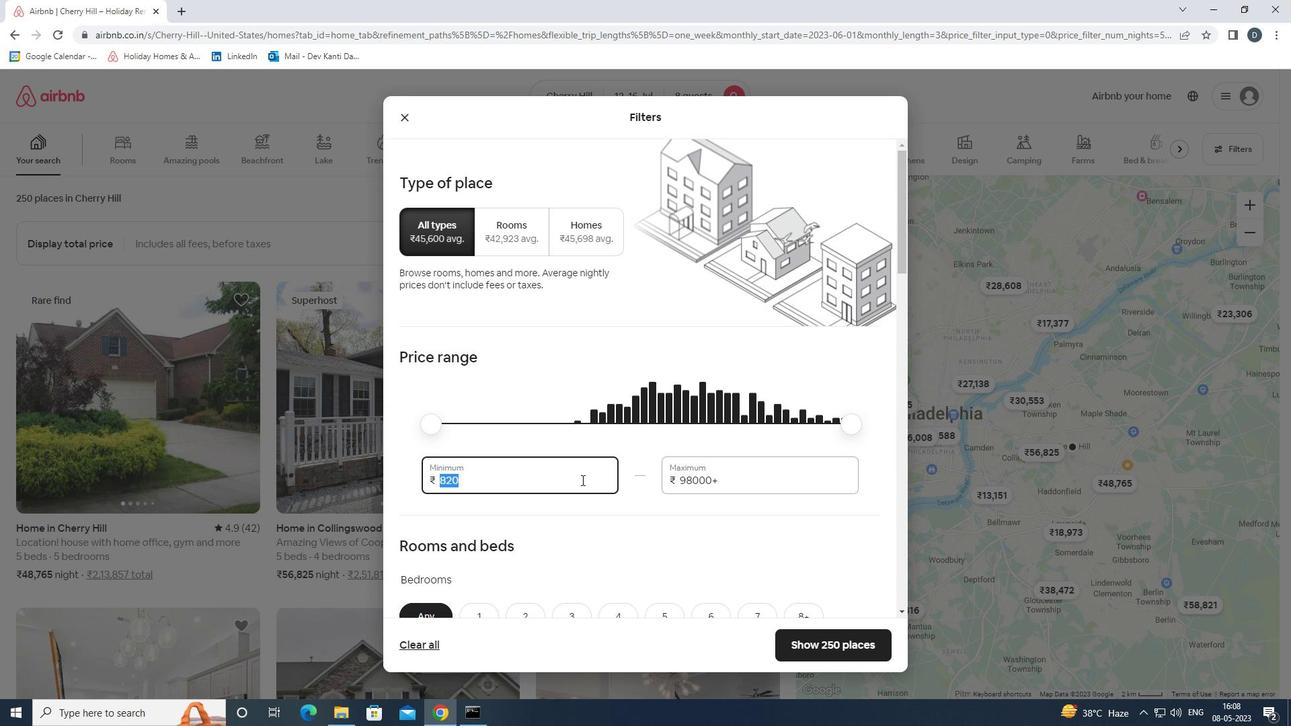 
Action: Key pressed 10000<Key.tab>16000
Screenshot: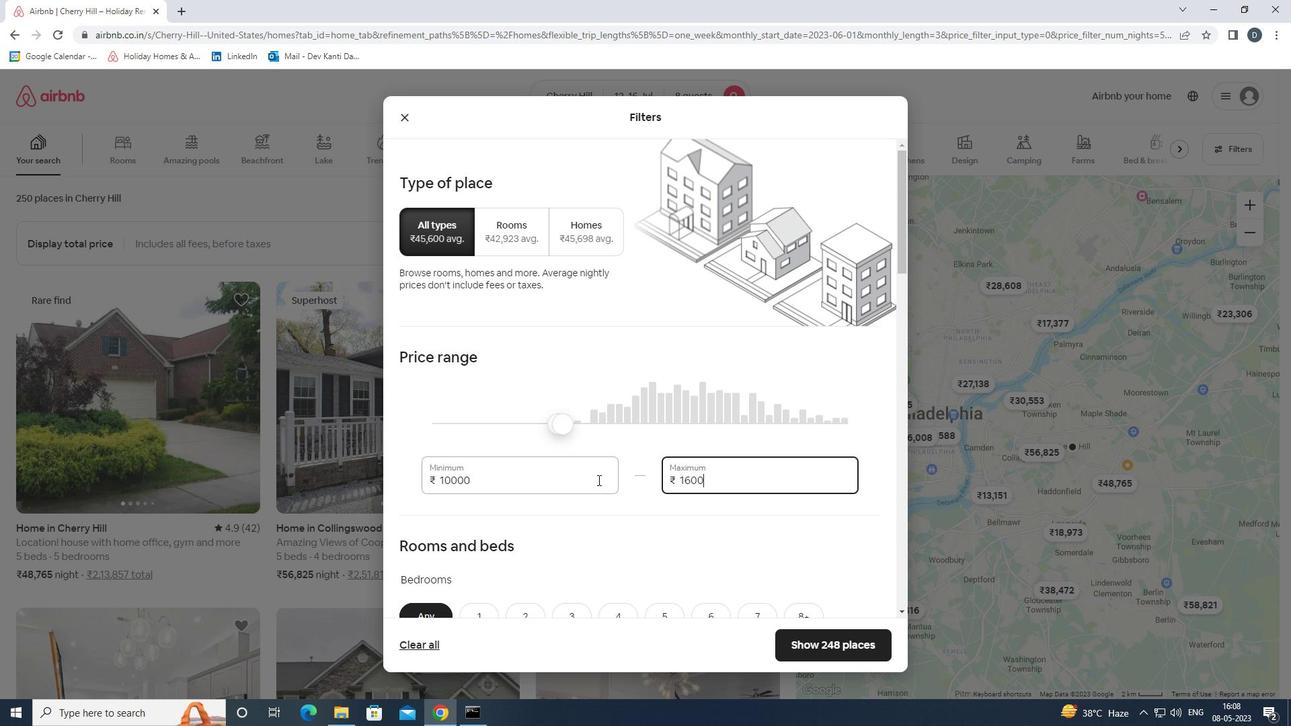 
Action: Mouse moved to (610, 489)
Screenshot: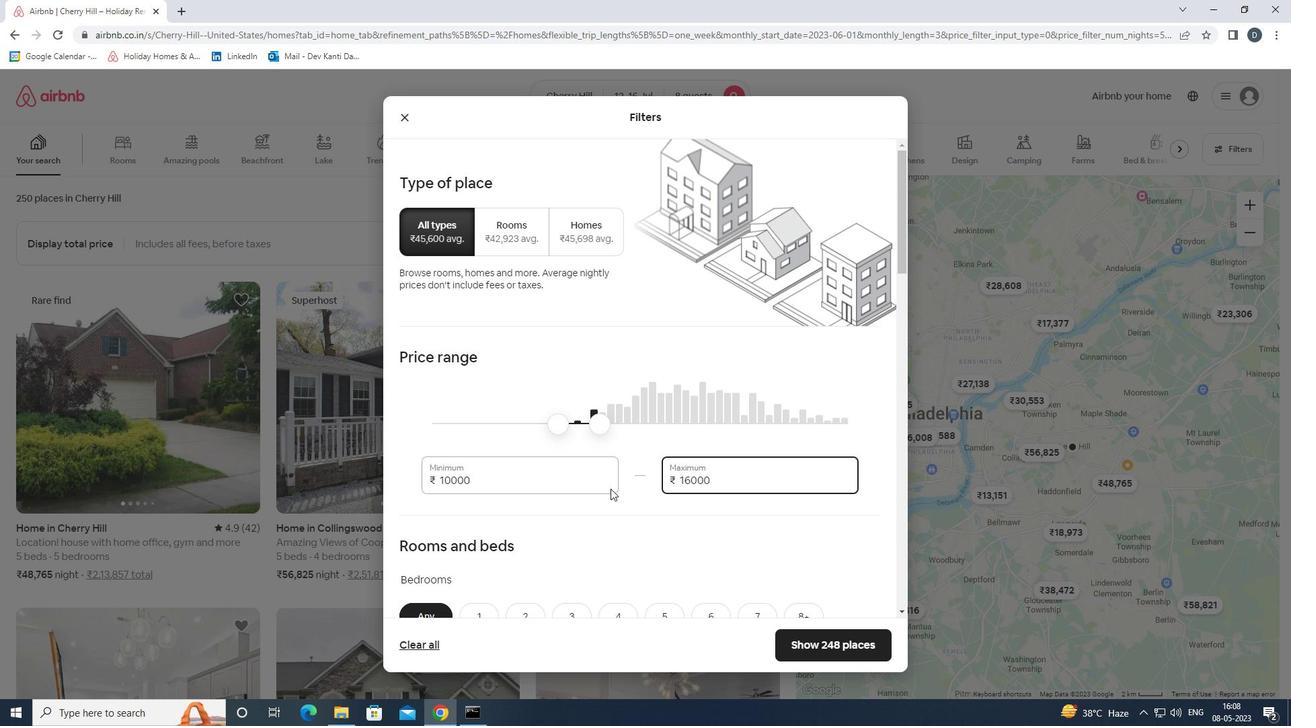 
Action: Mouse scrolled (610, 489) with delta (0, 0)
Screenshot: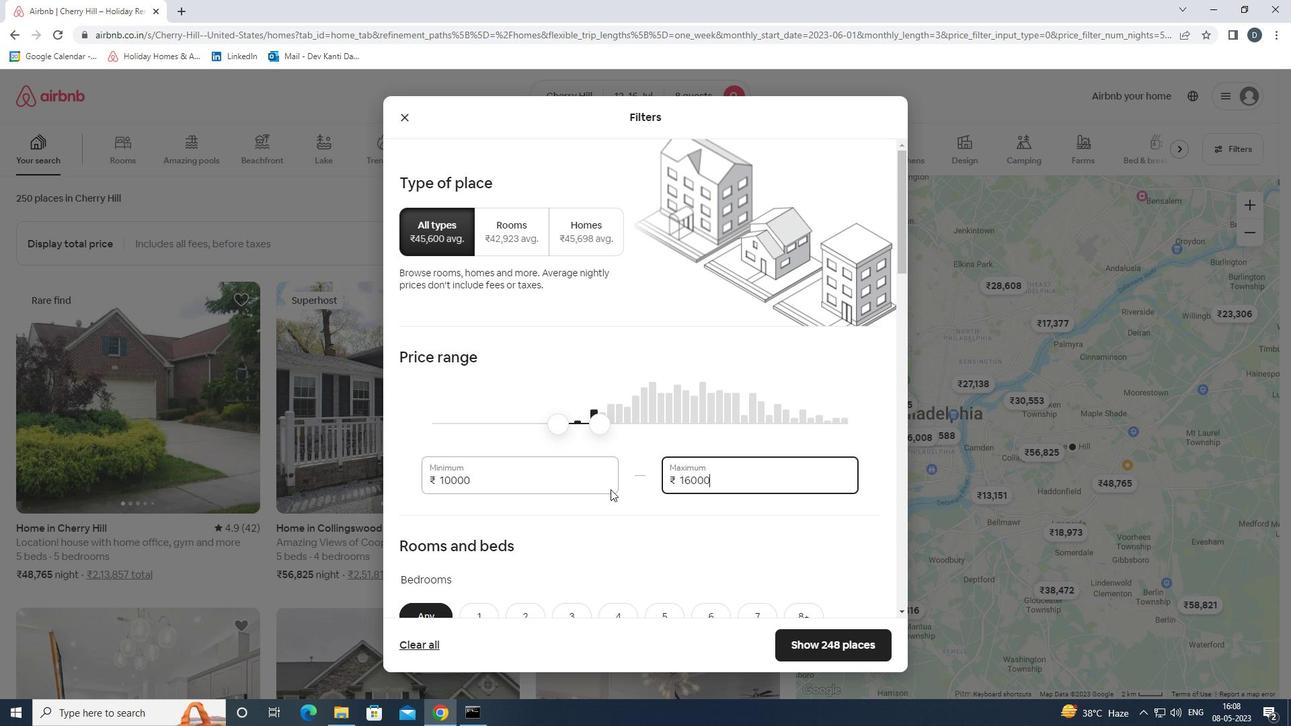
Action: Mouse moved to (612, 486)
Screenshot: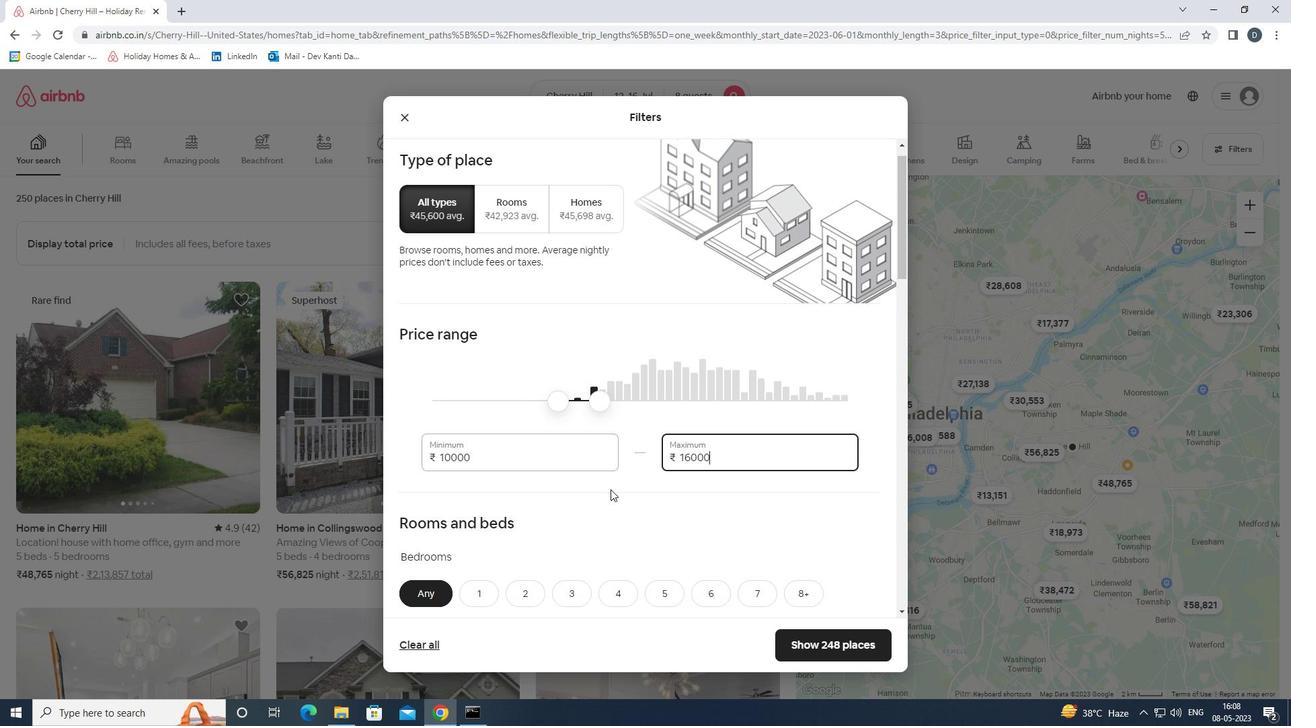 
Action: Mouse scrolled (612, 485) with delta (0, 0)
Screenshot: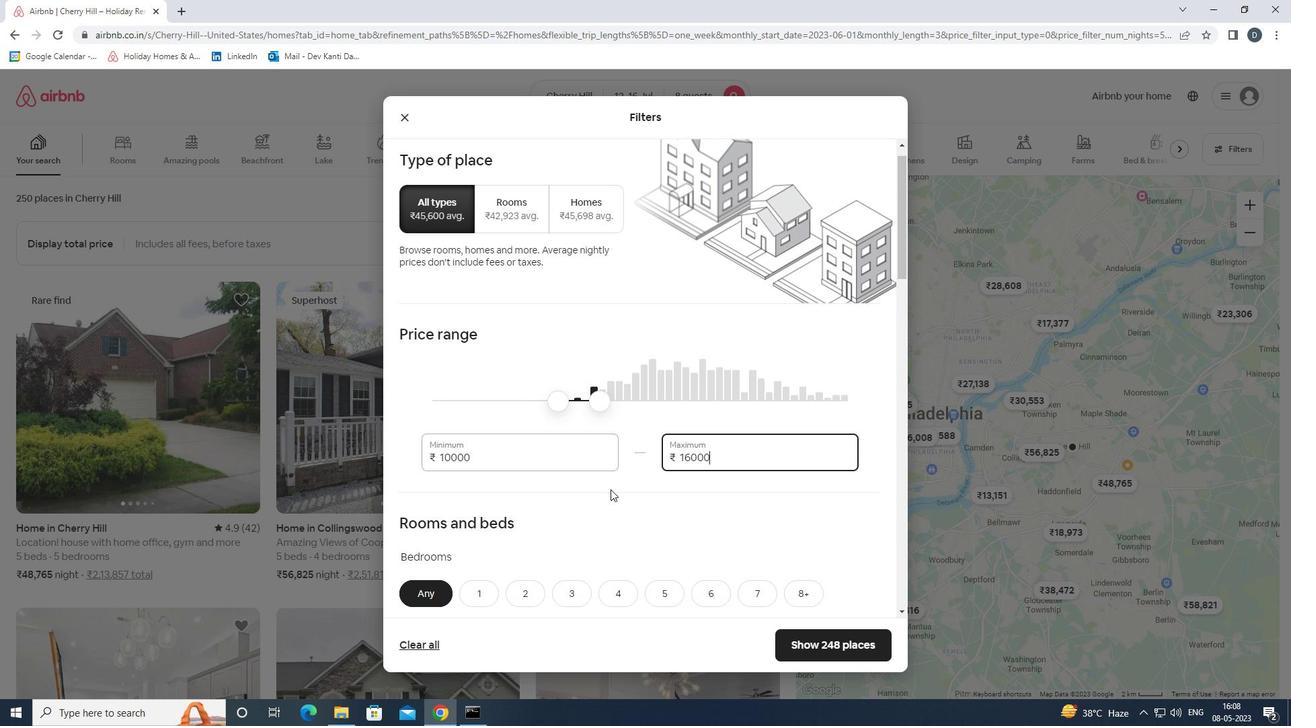 
Action: Mouse moved to (631, 473)
Screenshot: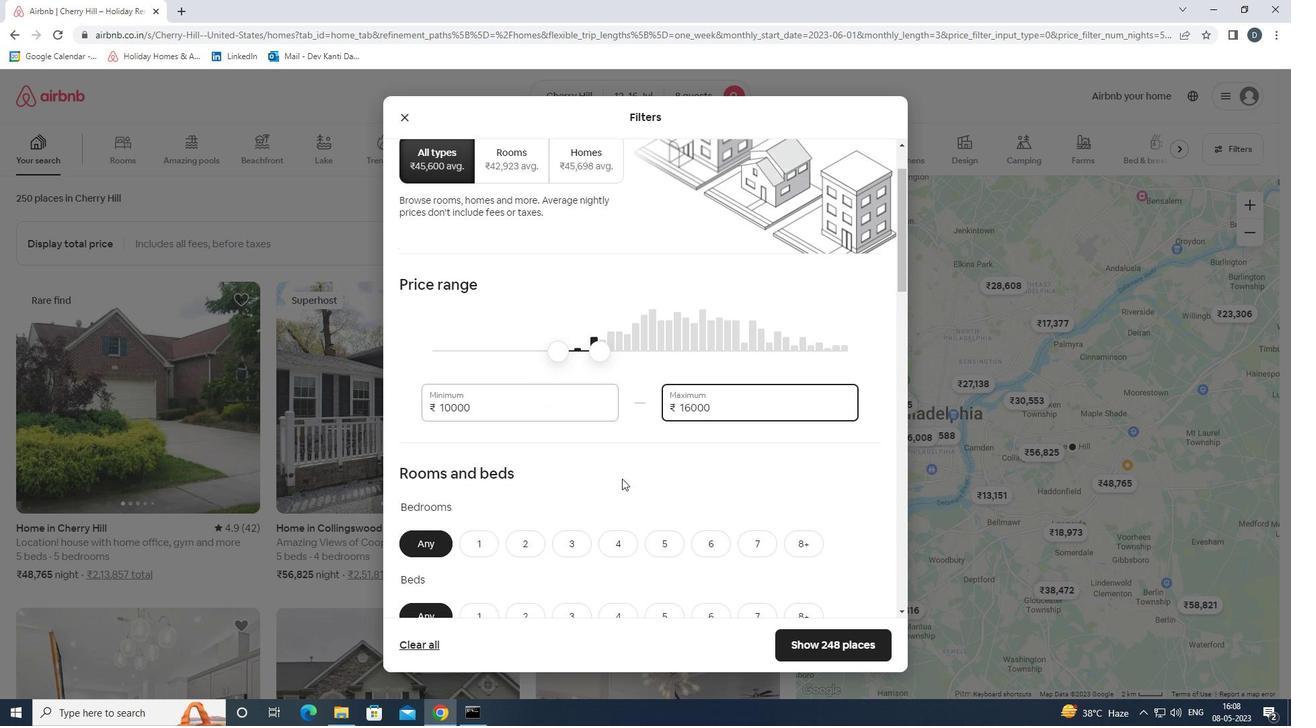 
Action: Mouse scrolled (631, 472) with delta (0, 0)
Screenshot: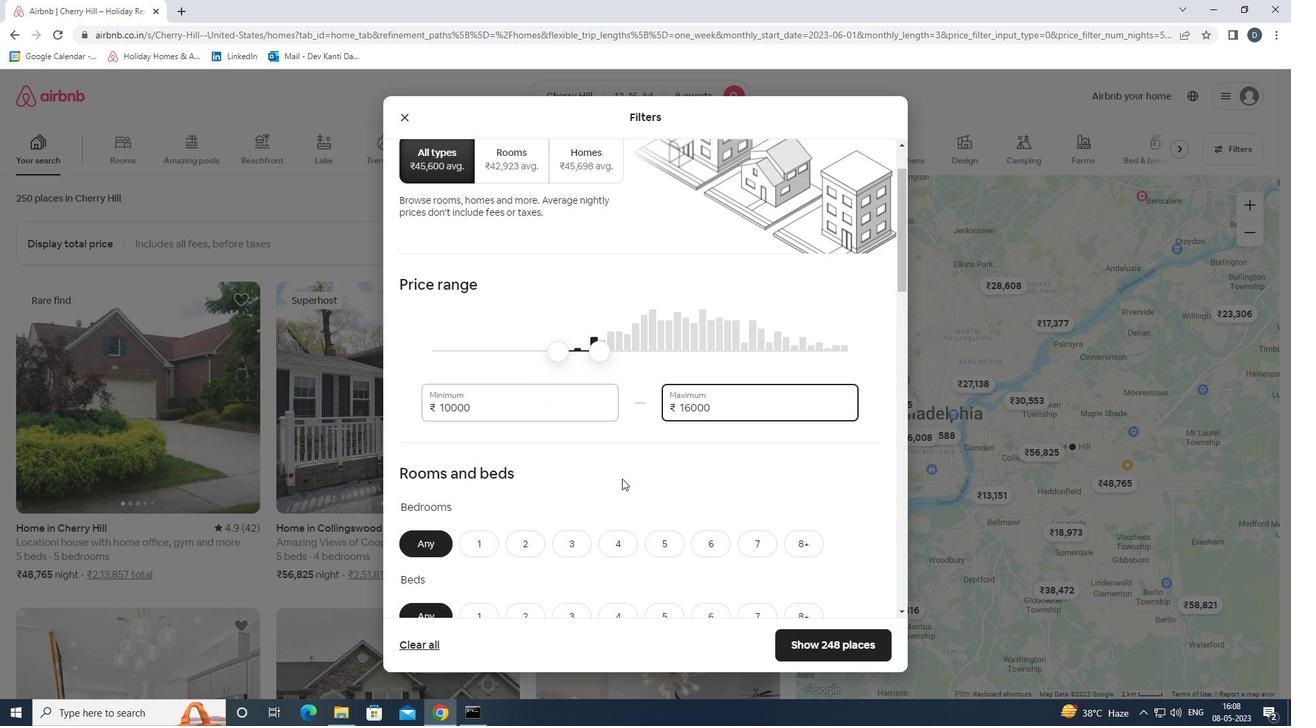 
Action: Mouse moved to (805, 411)
Screenshot: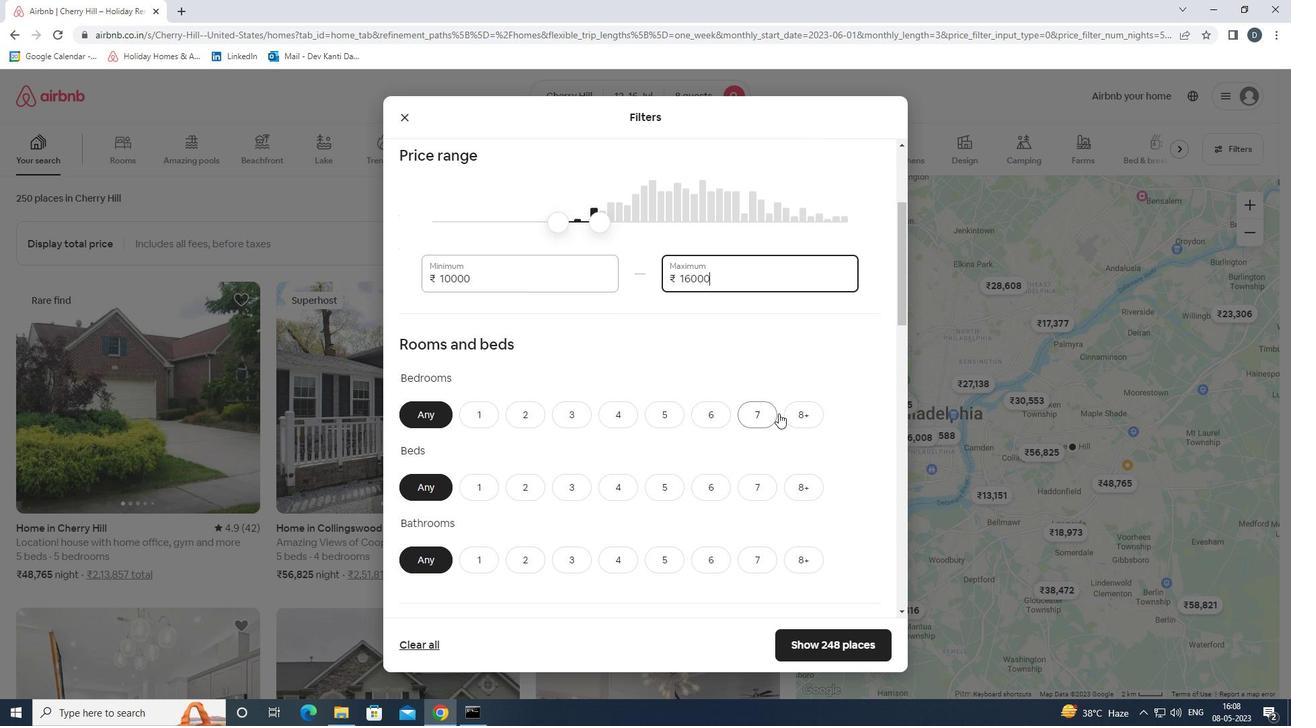 
Action: Mouse pressed left at (805, 411)
Screenshot: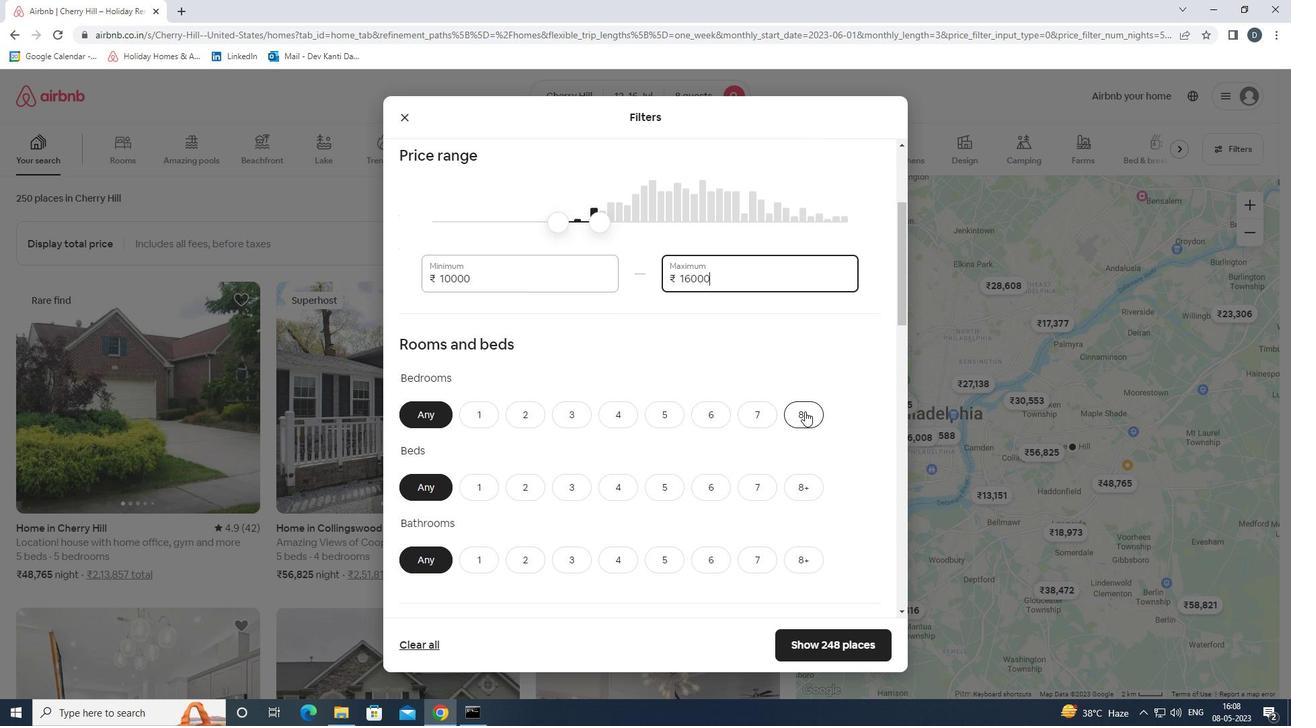 
Action: Mouse moved to (807, 480)
Screenshot: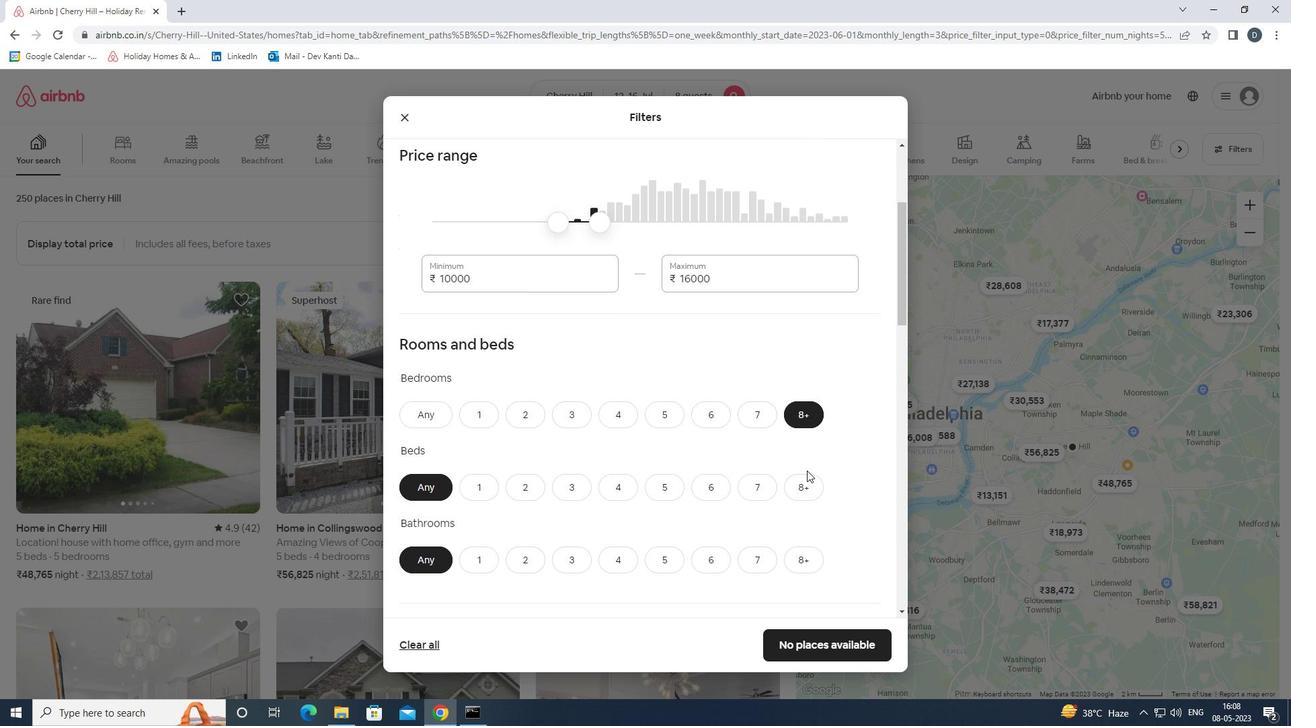 
Action: Mouse pressed left at (807, 480)
Screenshot: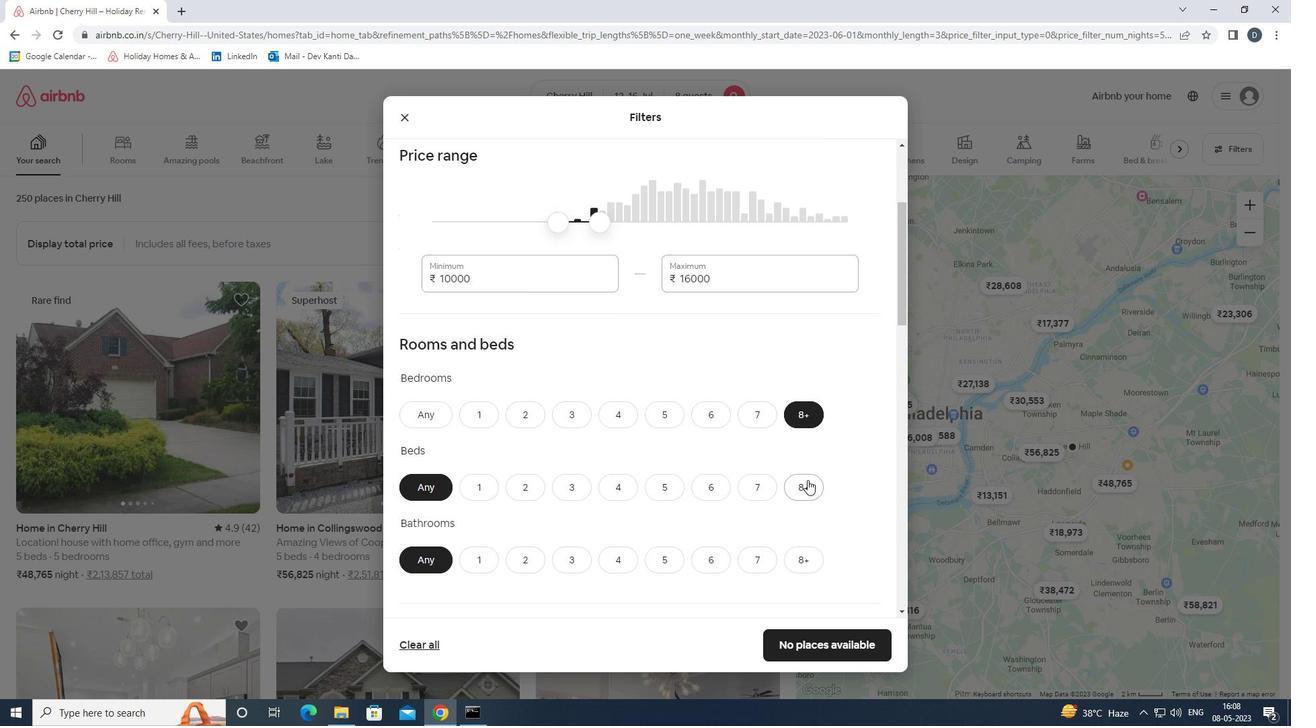 
Action: Mouse moved to (812, 550)
Screenshot: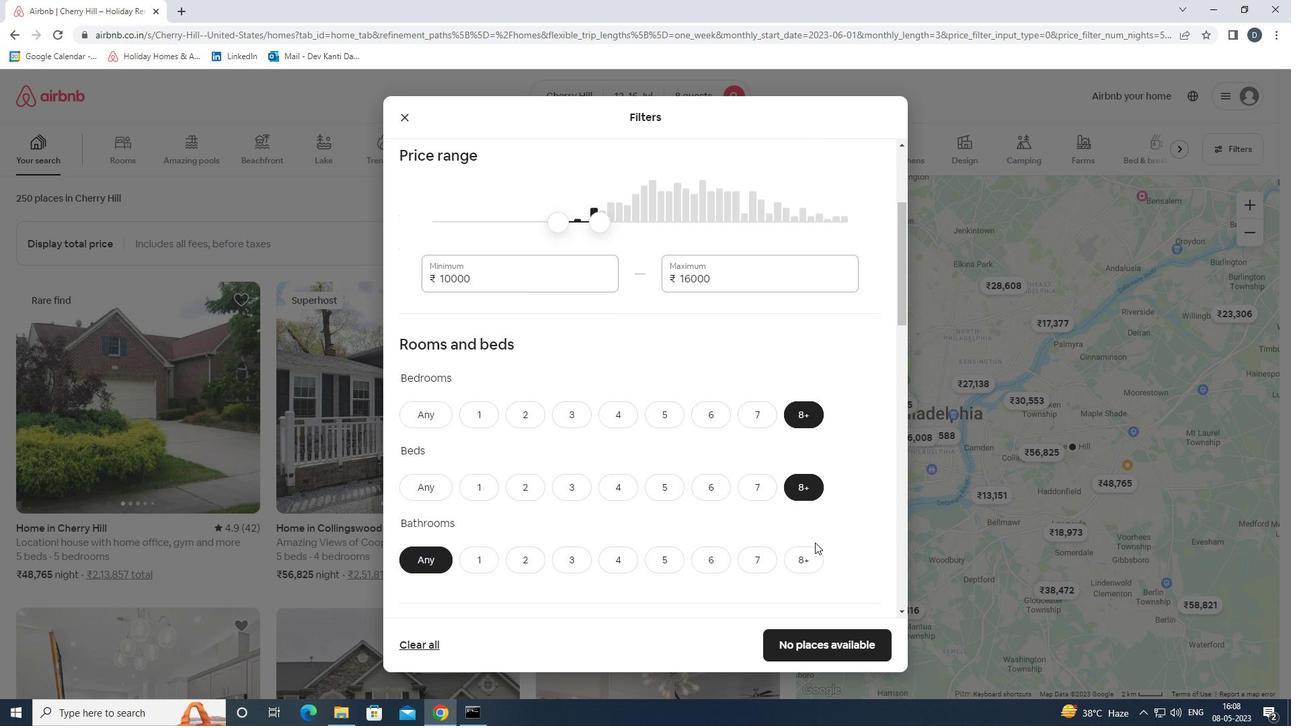 
Action: Mouse pressed left at (812, 550)
Screenshot: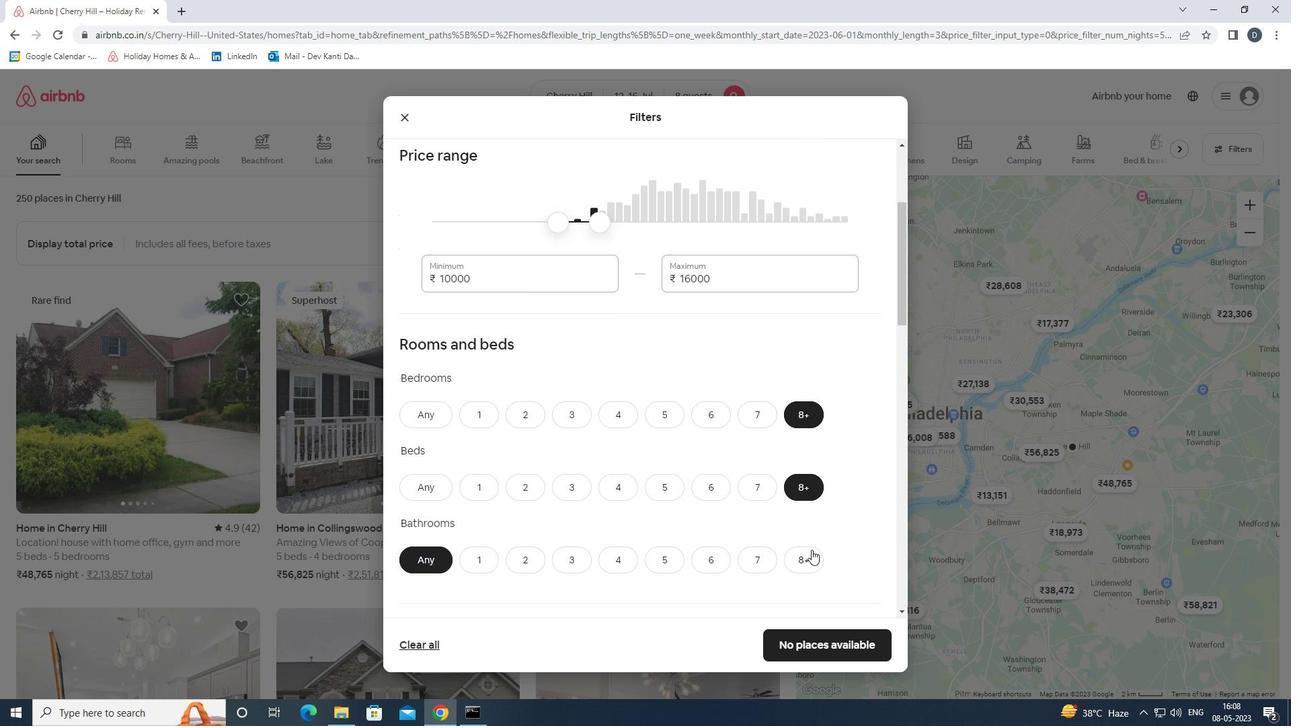 
Action: Mouse moved to (815, 543)
Screenshot: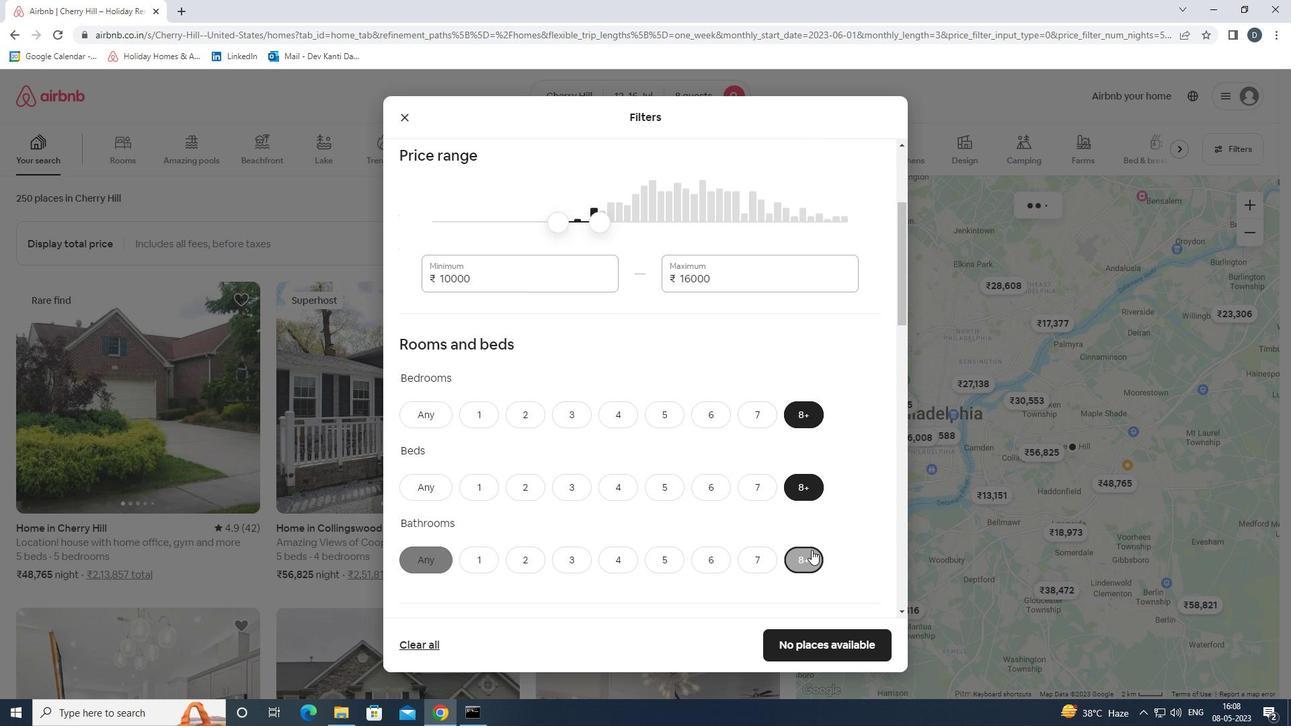 
Action: Mouse scrolled (815, 542) with delta (0, 0)
Screenshot: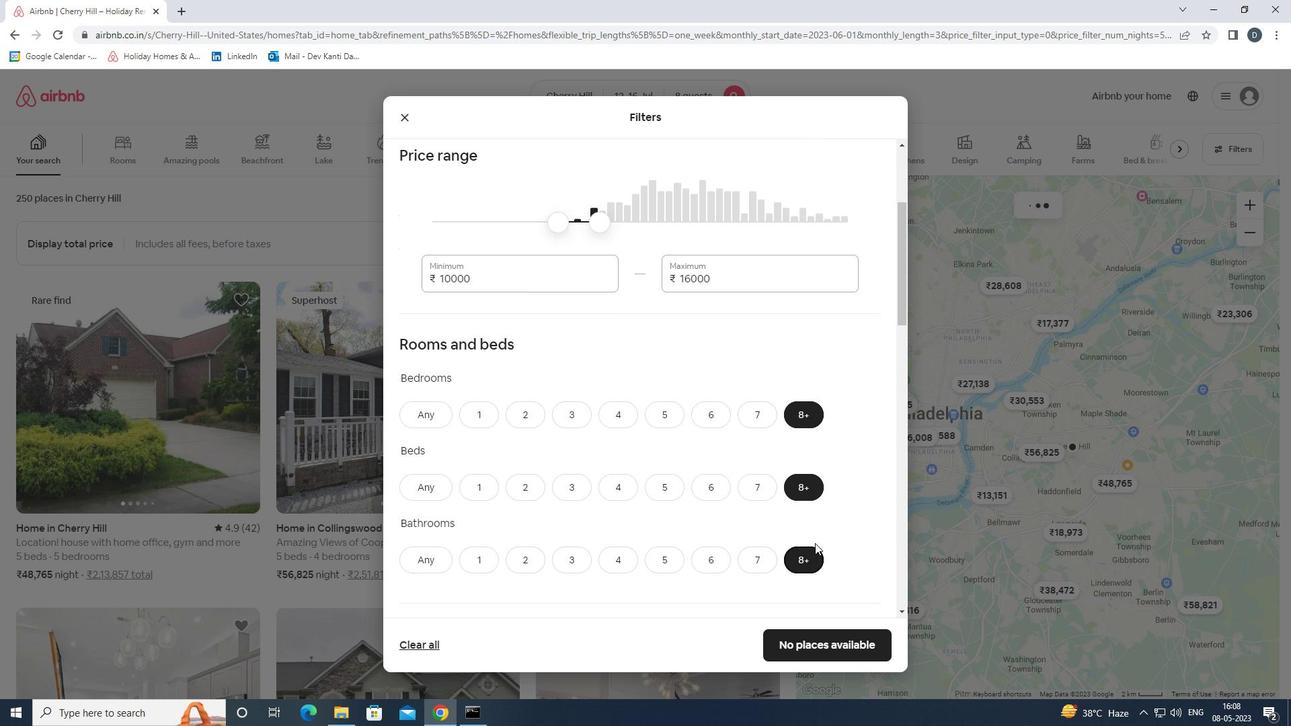 
Action: Mouse scrolled (815, 542) with delta (0, 0)
Screenshot: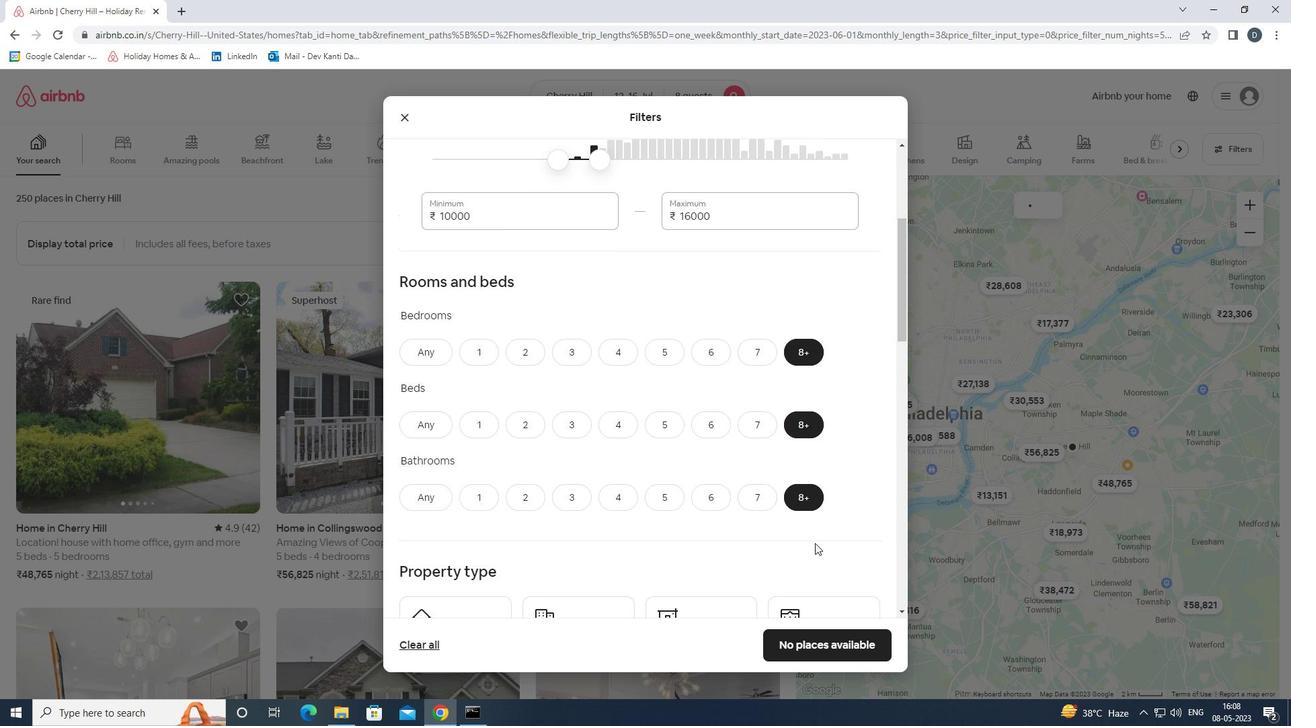 
Action: Mouse scrolled (815, 542) with delta (0, 0)
Screenshot: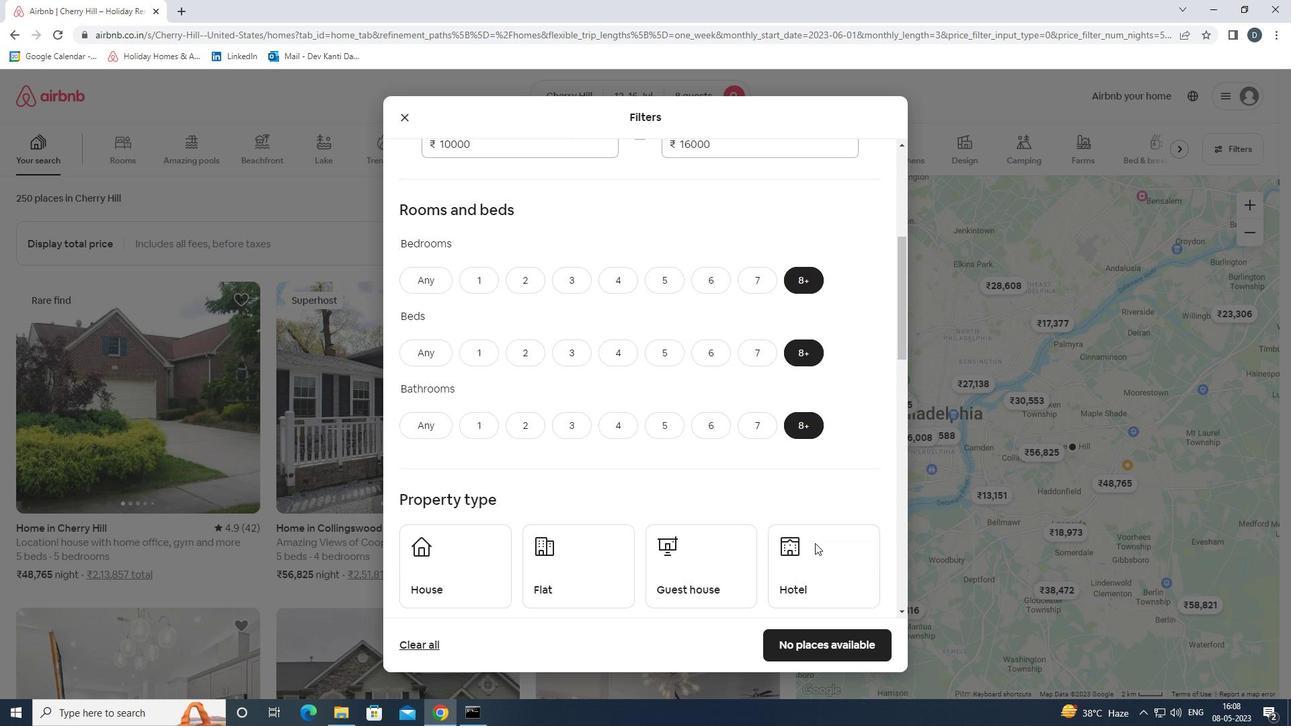 
Action: Mouse moved to (466, 511)
Screenshot: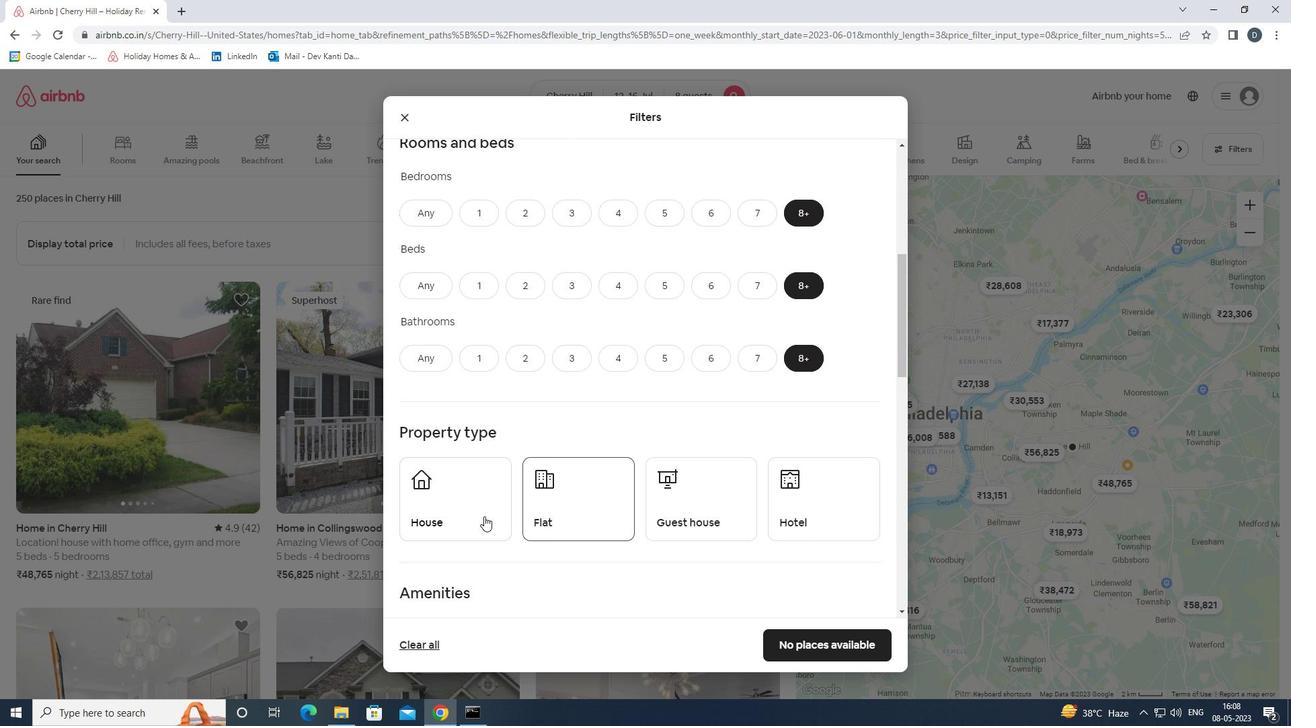 
Action: Mouse pressed left at (466, 511)
Screenshot: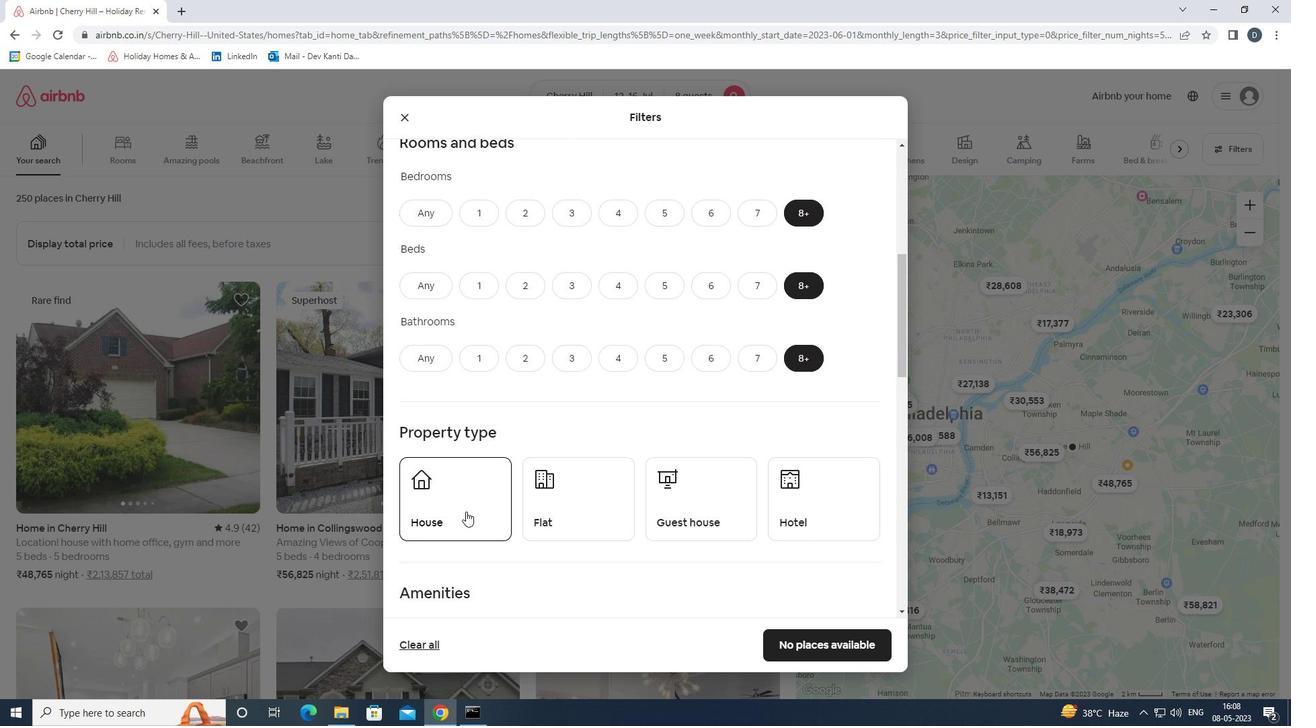 
Action: Mouse moved to (584, 509)
Screenshot: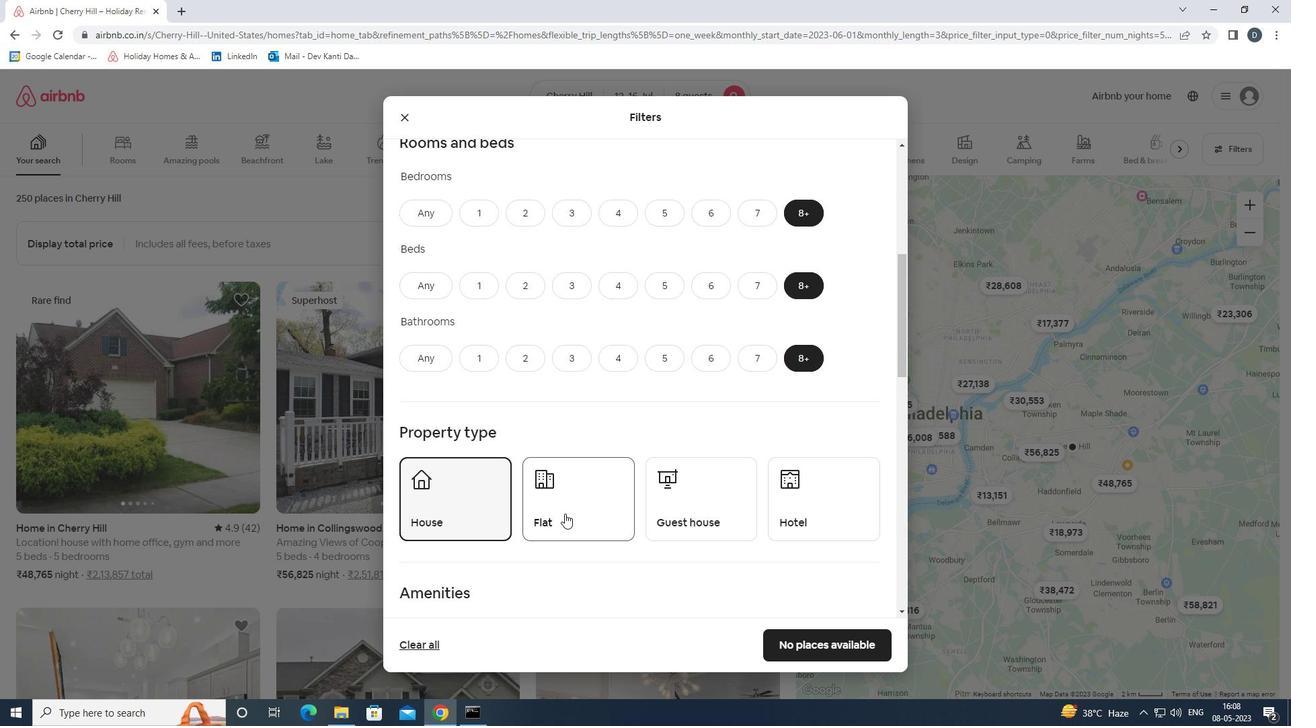 
Action: Mouse pressed left at (584, 509)
Screenshot: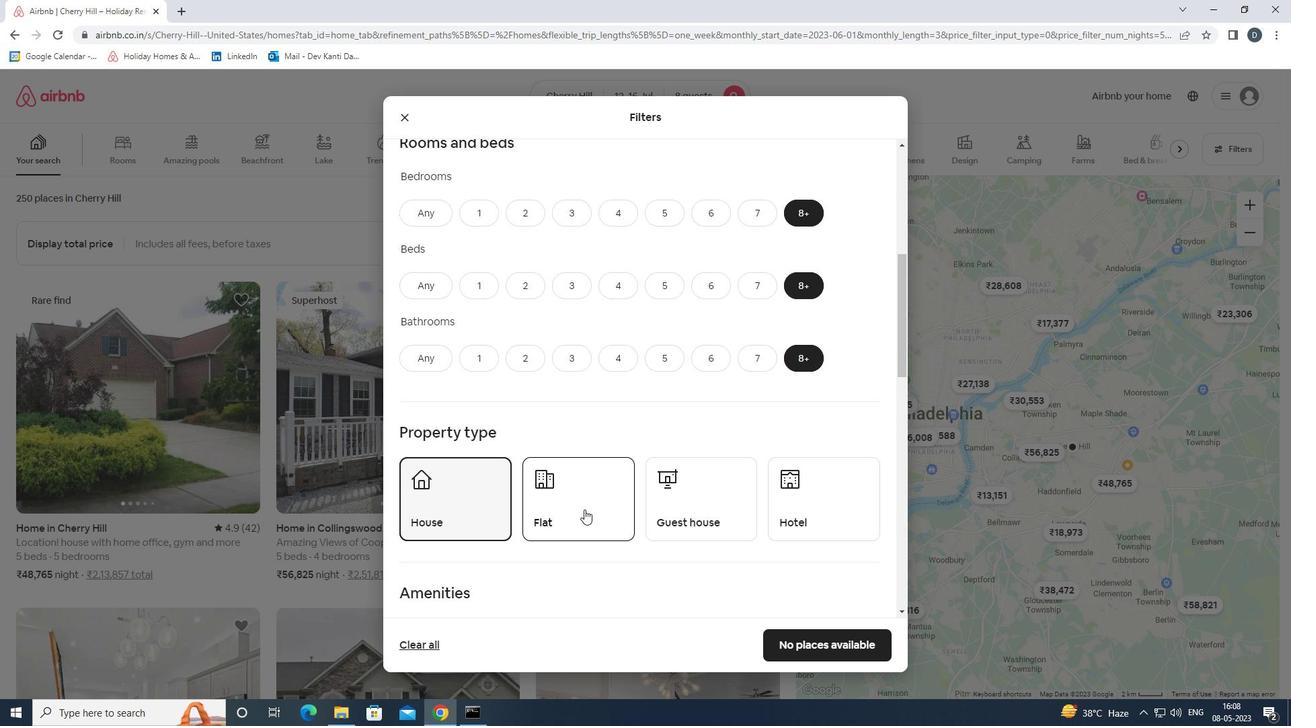 
Action: Mouse moved to (705, 490)
Screenshot: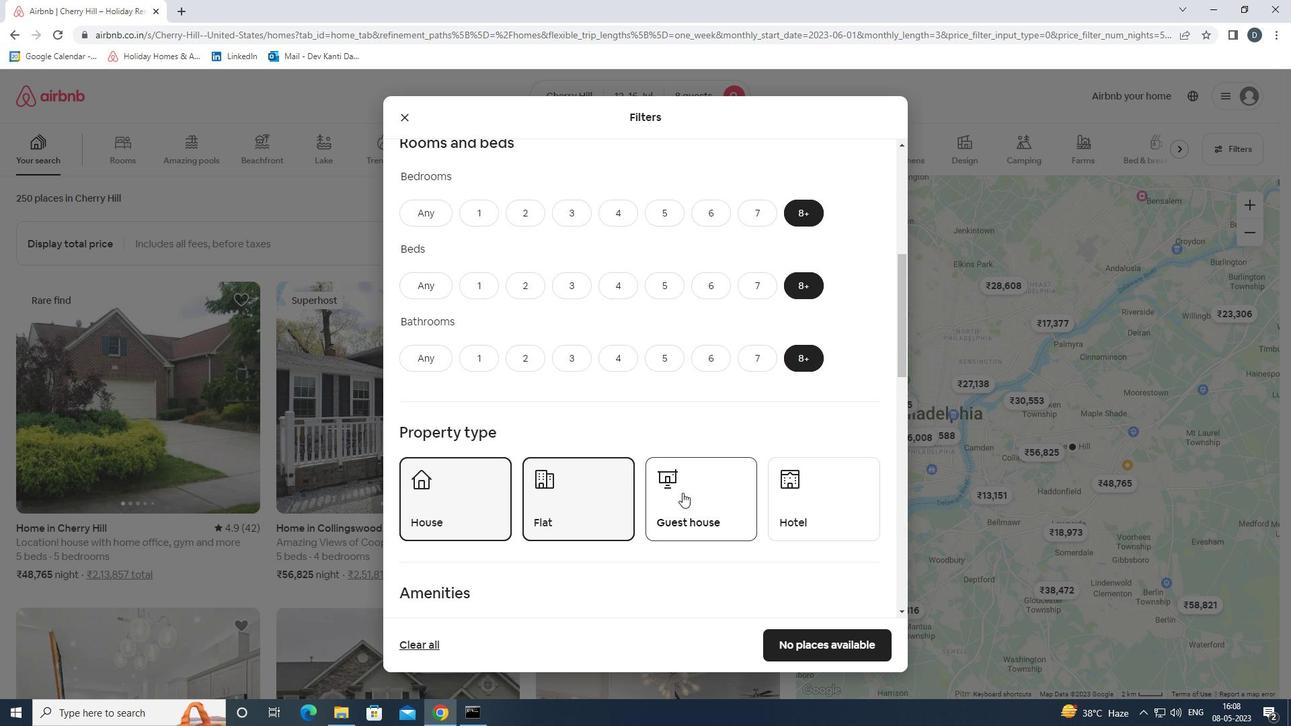 
Action: Mouse pressed left at (705, 490)
Screenshot: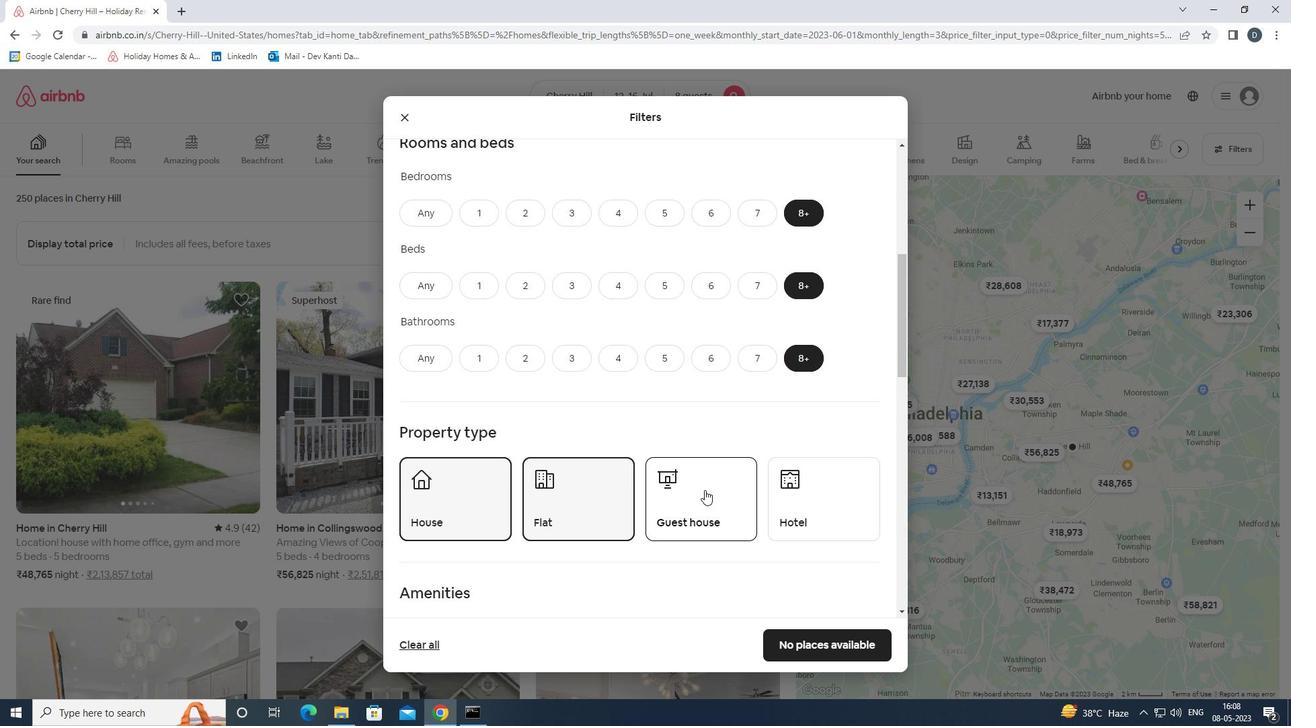 
Action: Mouse moved to (814, 488)
Screenshot: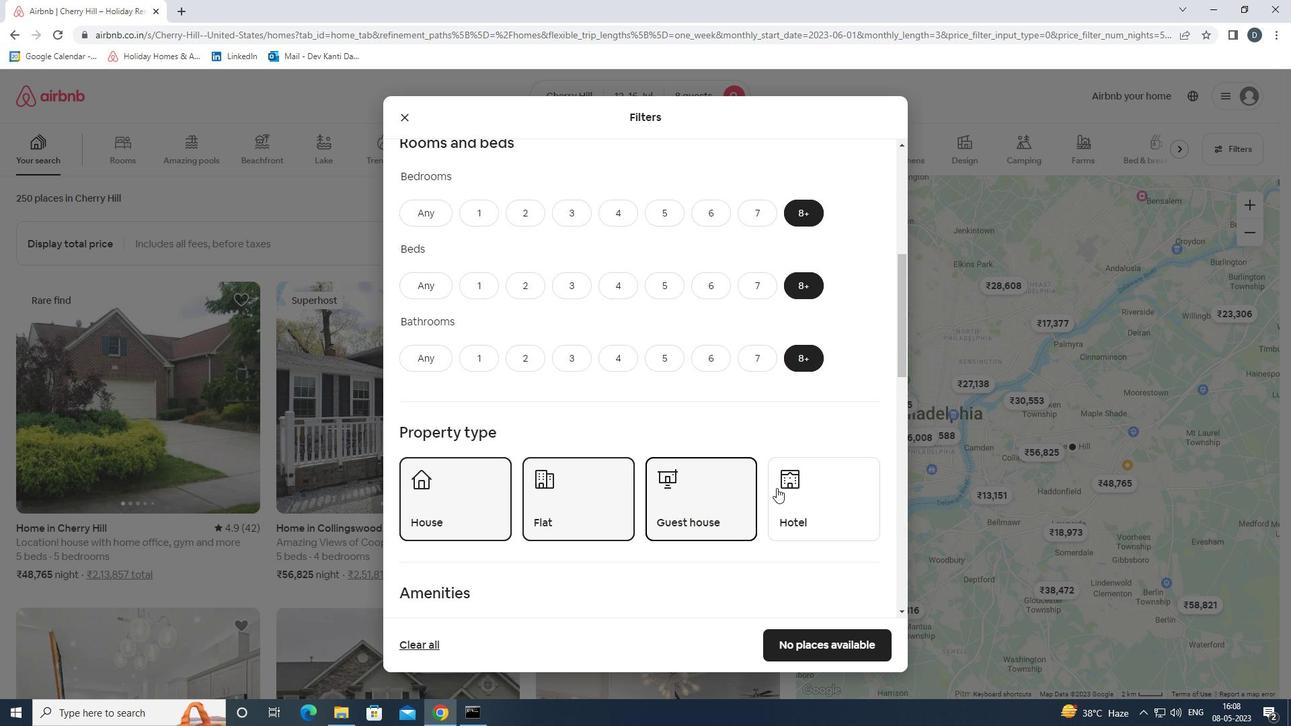 
Action: Mouse pressed left at (814, 488)
Screenshot: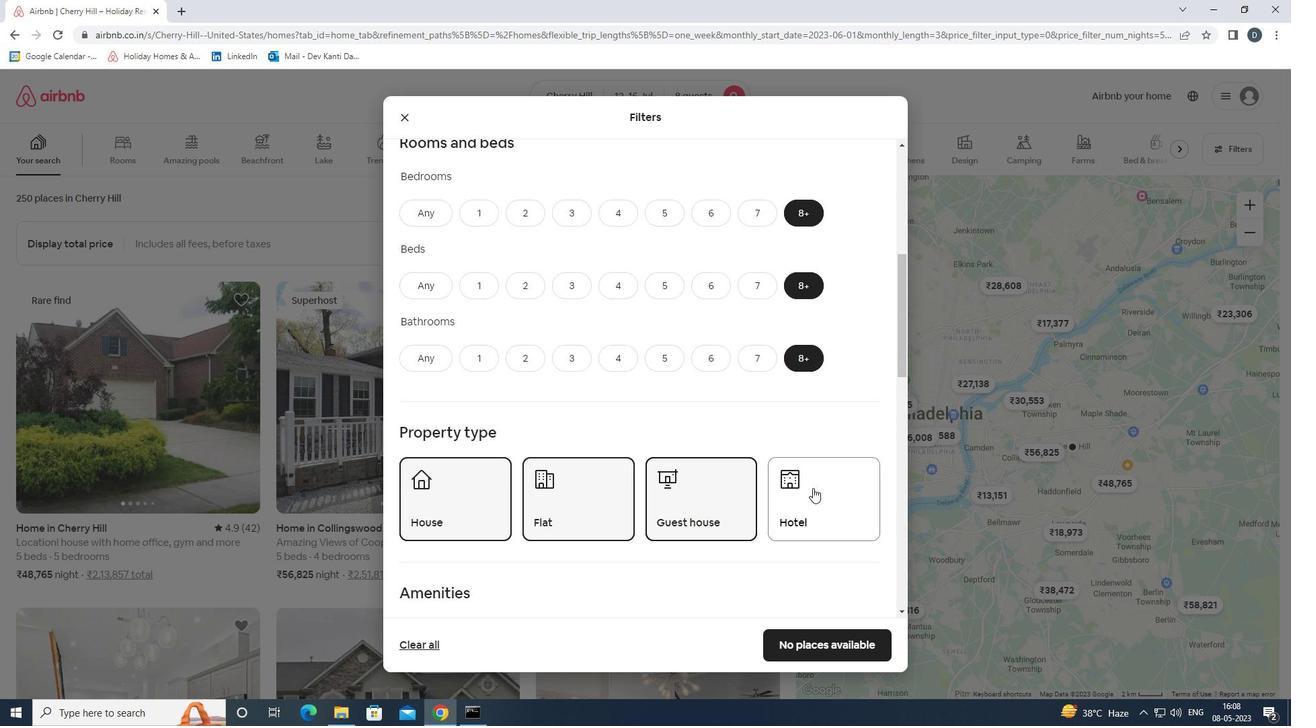 
Action: Mouse moved to (815, 487)
Screenshot: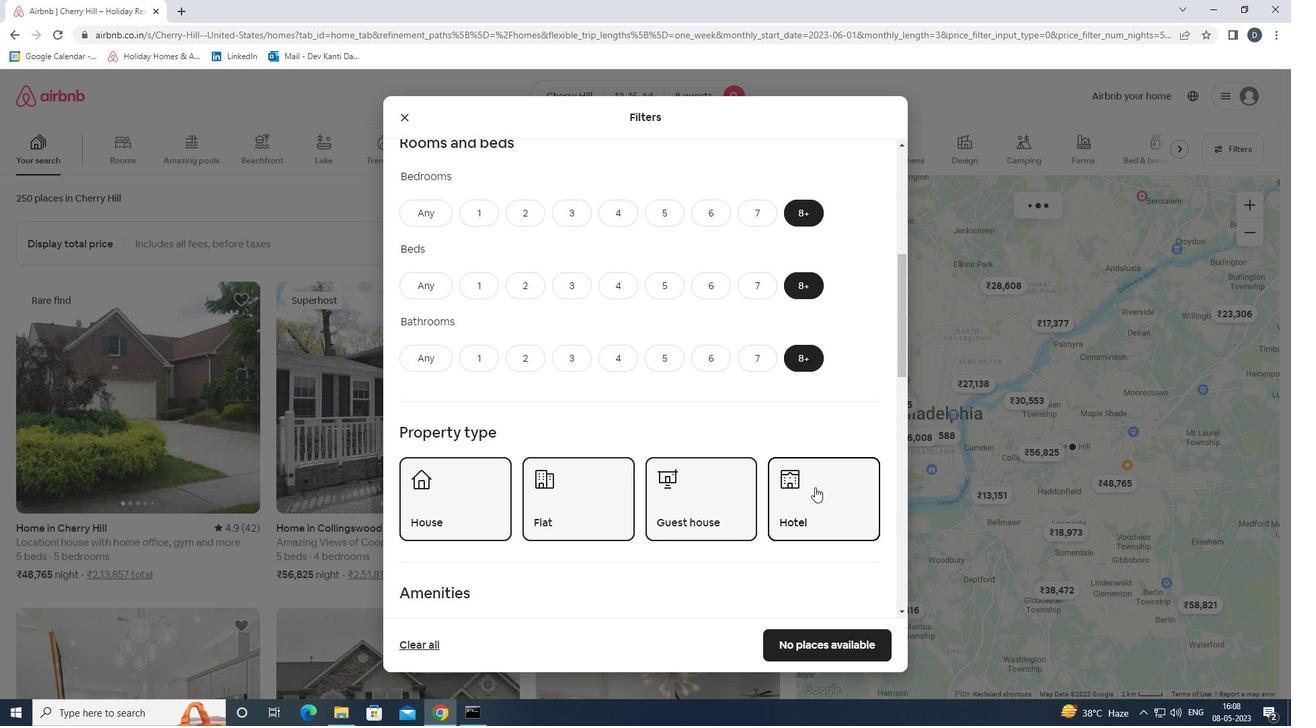 
Action: Mouse scrolled (815, 487) with delta (0, 0)
Screenshot: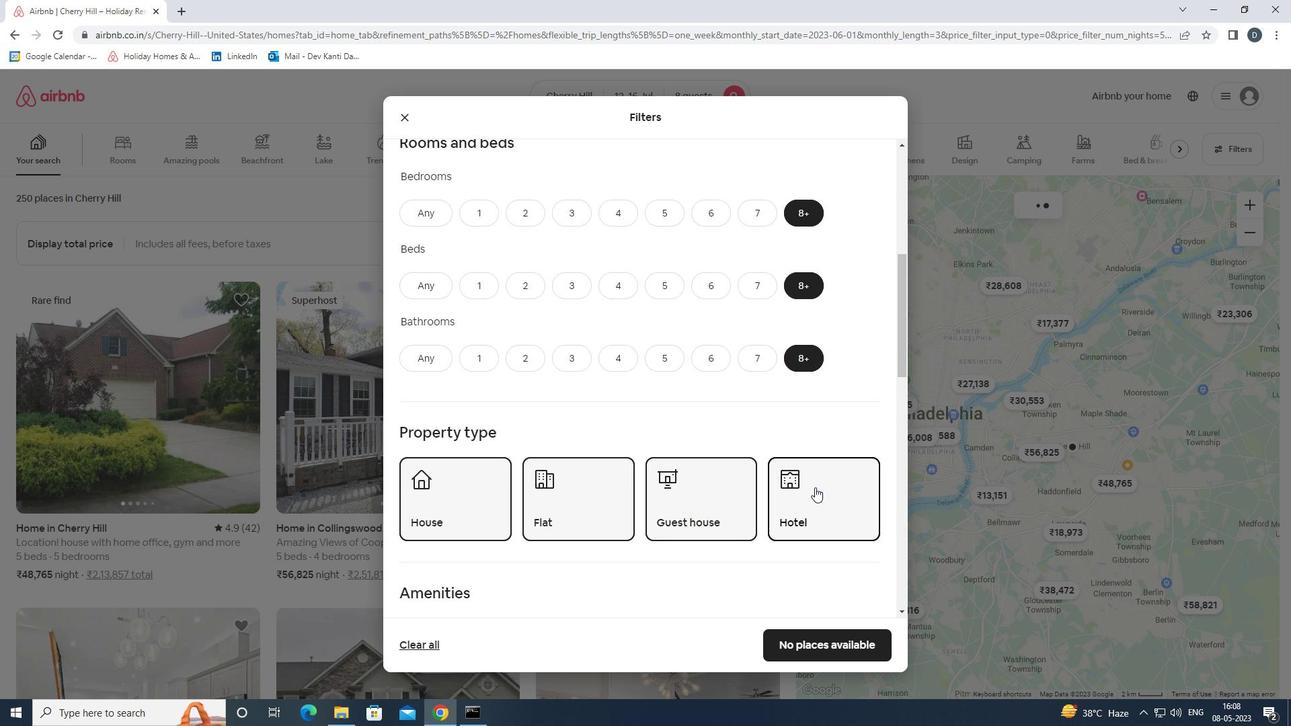 
Action: Mouse scrolled (815, 487) with delta (0, 0)
Screenshot: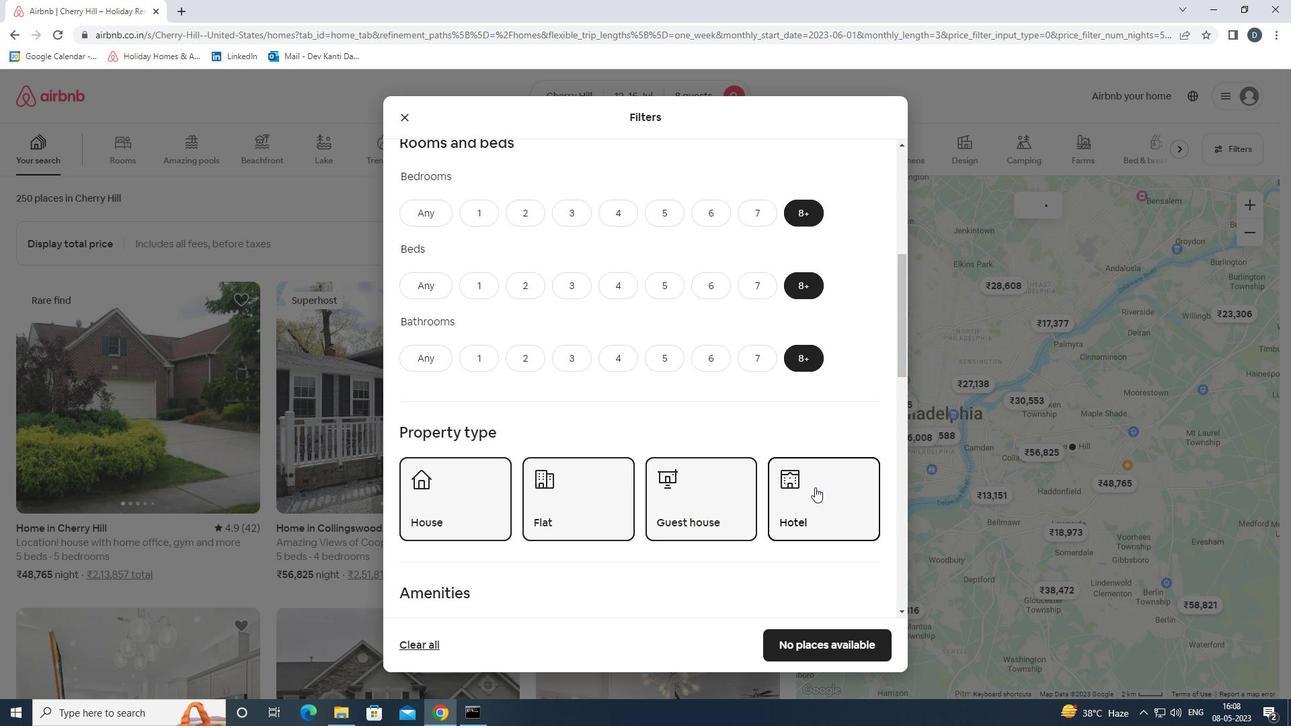 
Action: Mouse scrolled (815, 487) with delta (0, 0)
Screenshot: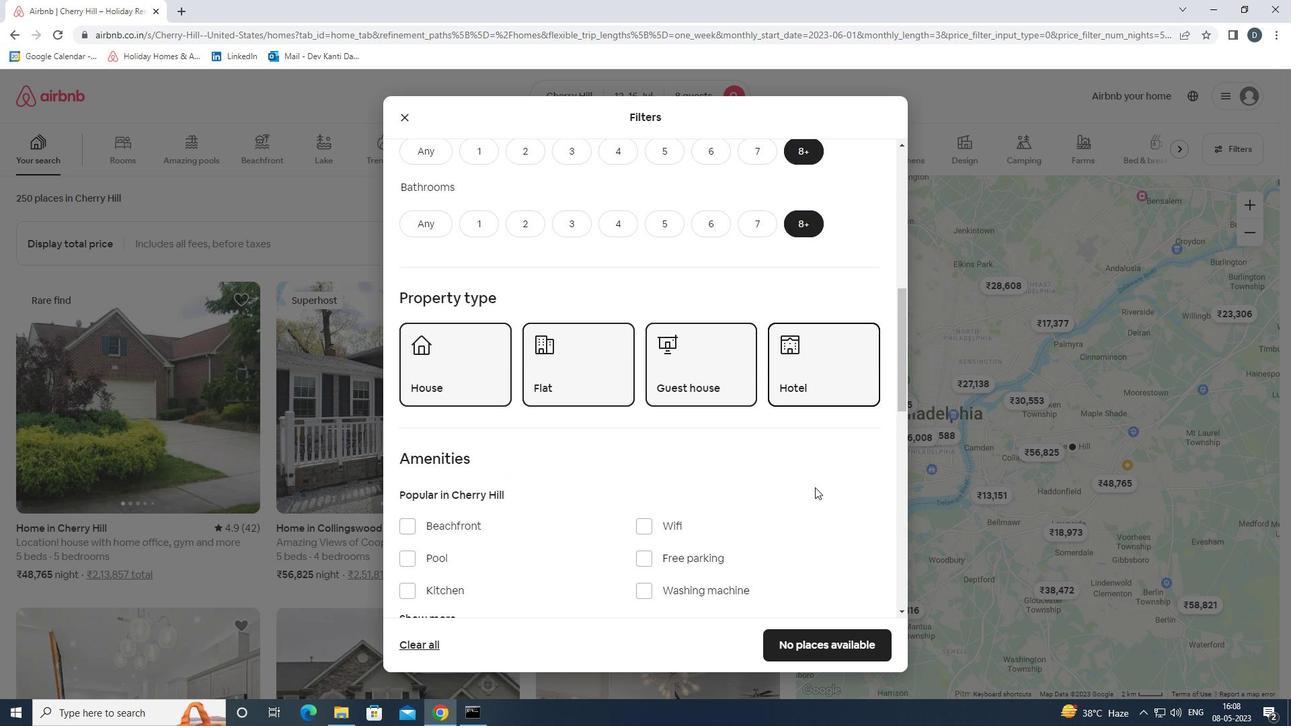 
Action: Mouse moved to (688, 454)
Screenshot: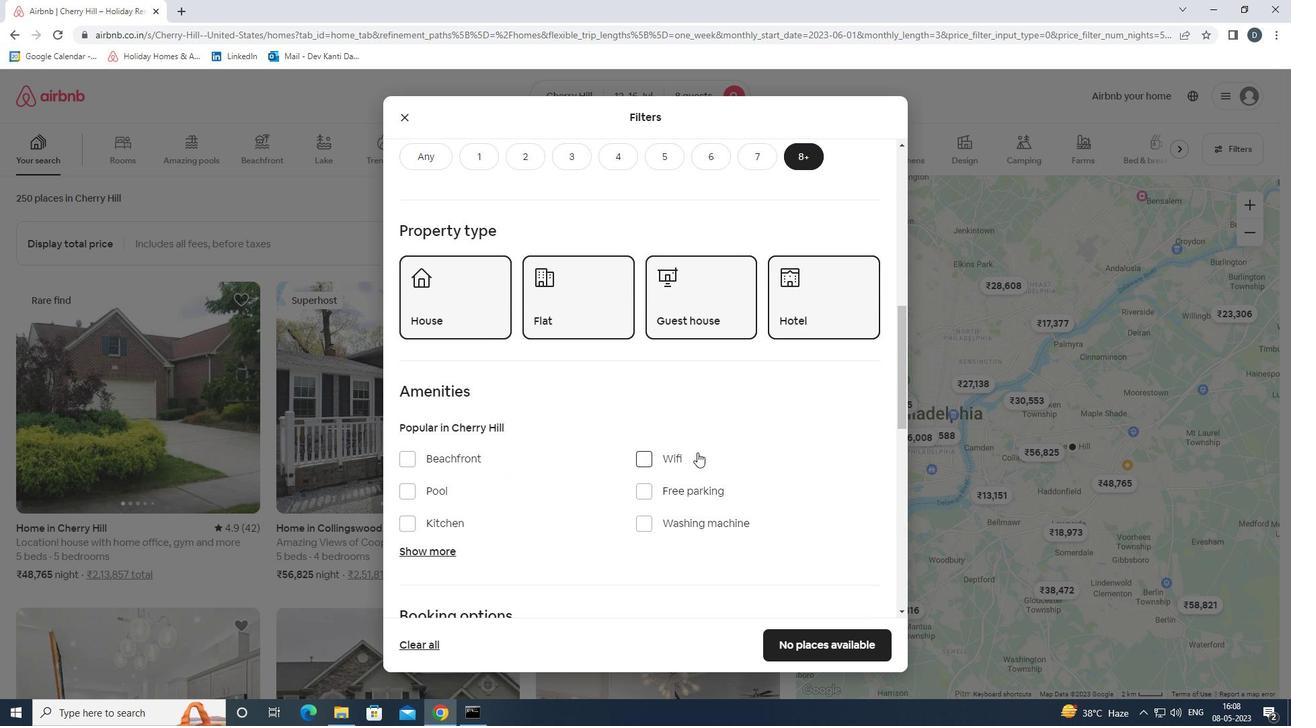 
Action: Mouse pressed left at (688, 454)
Screenshot: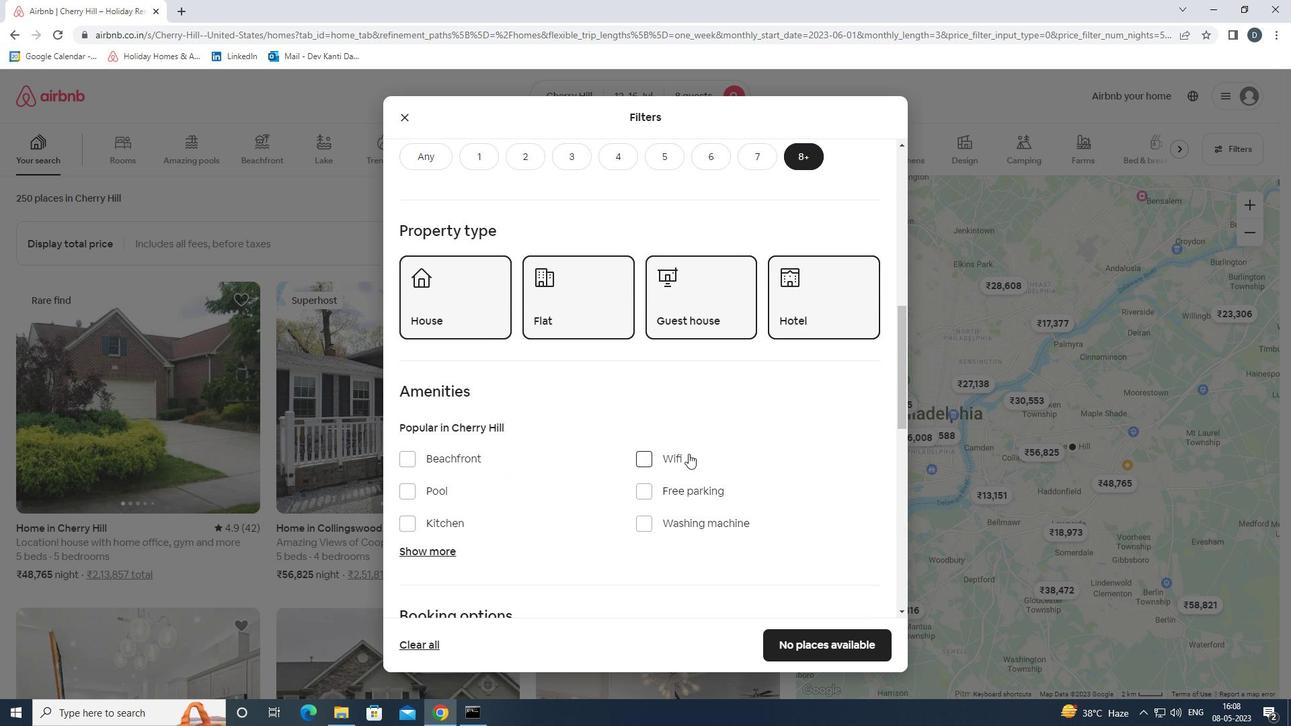 
Action: Mouse moved to (670, 483)
Screenshot: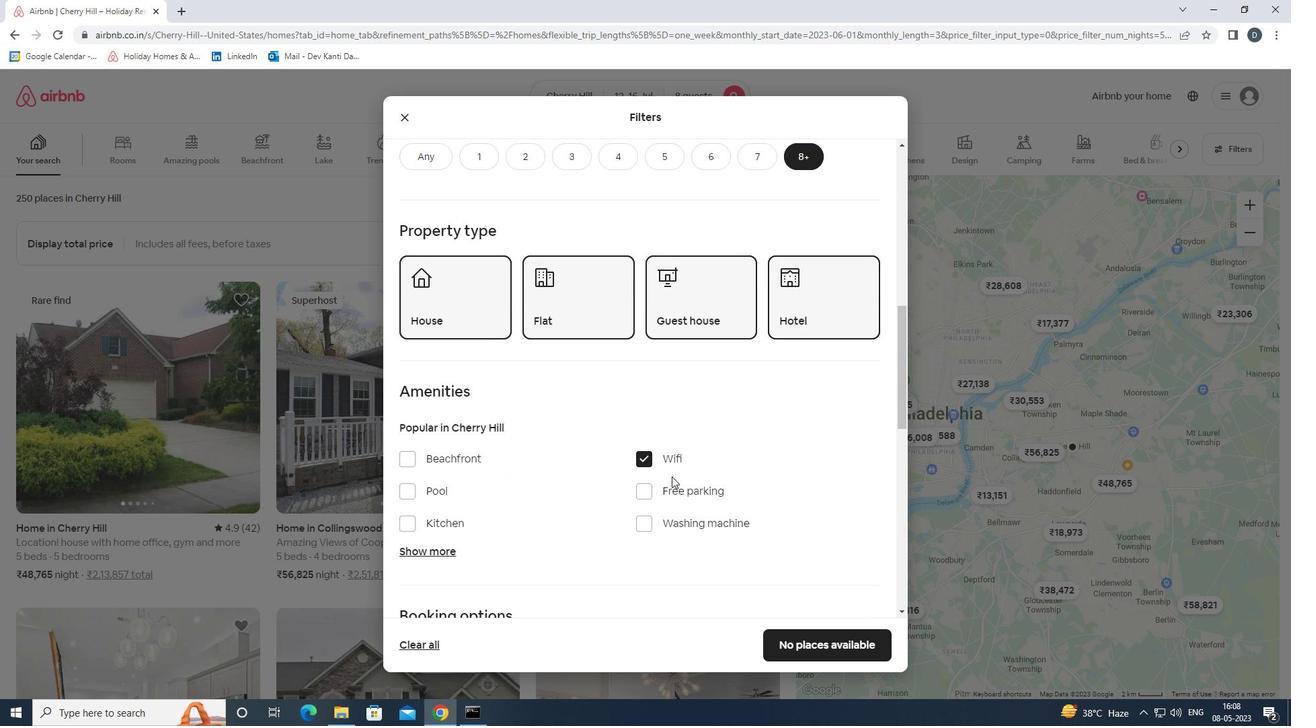 
Action: Mouse pressed left at (670, 483)
Screenshot: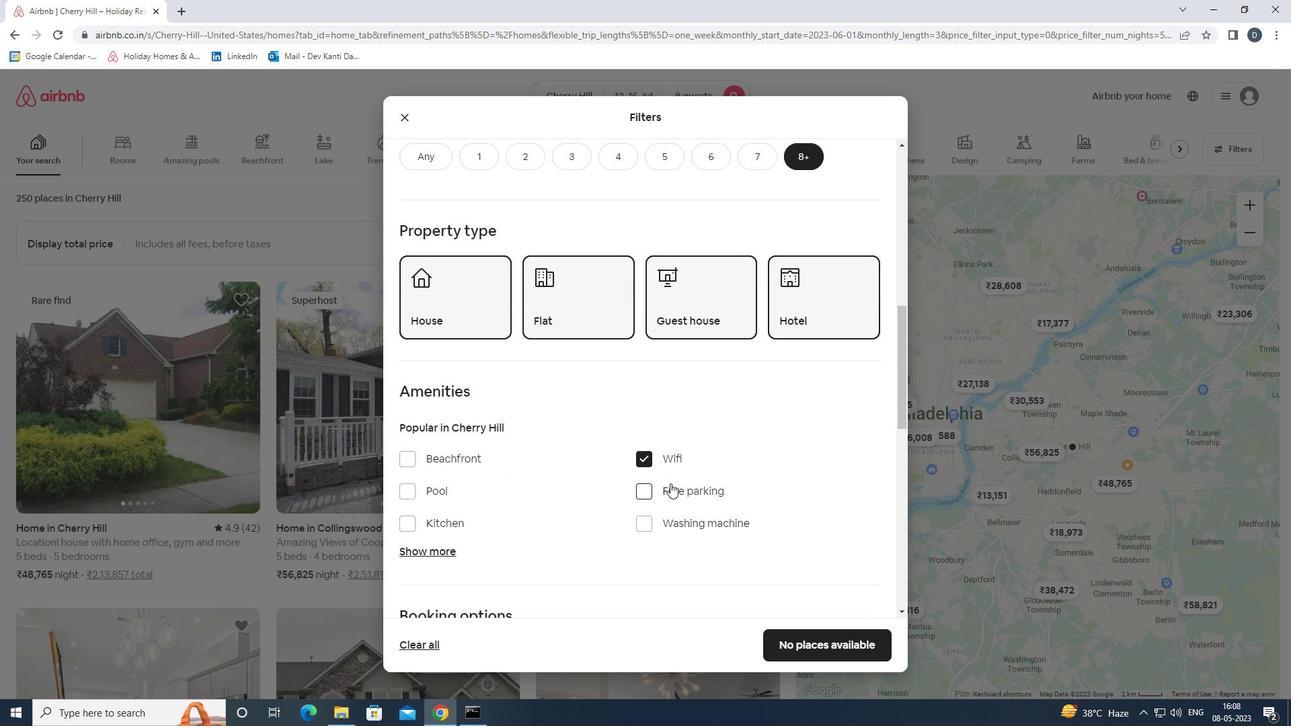 
Action: Mouse moved to (422, 551)
Screenshot: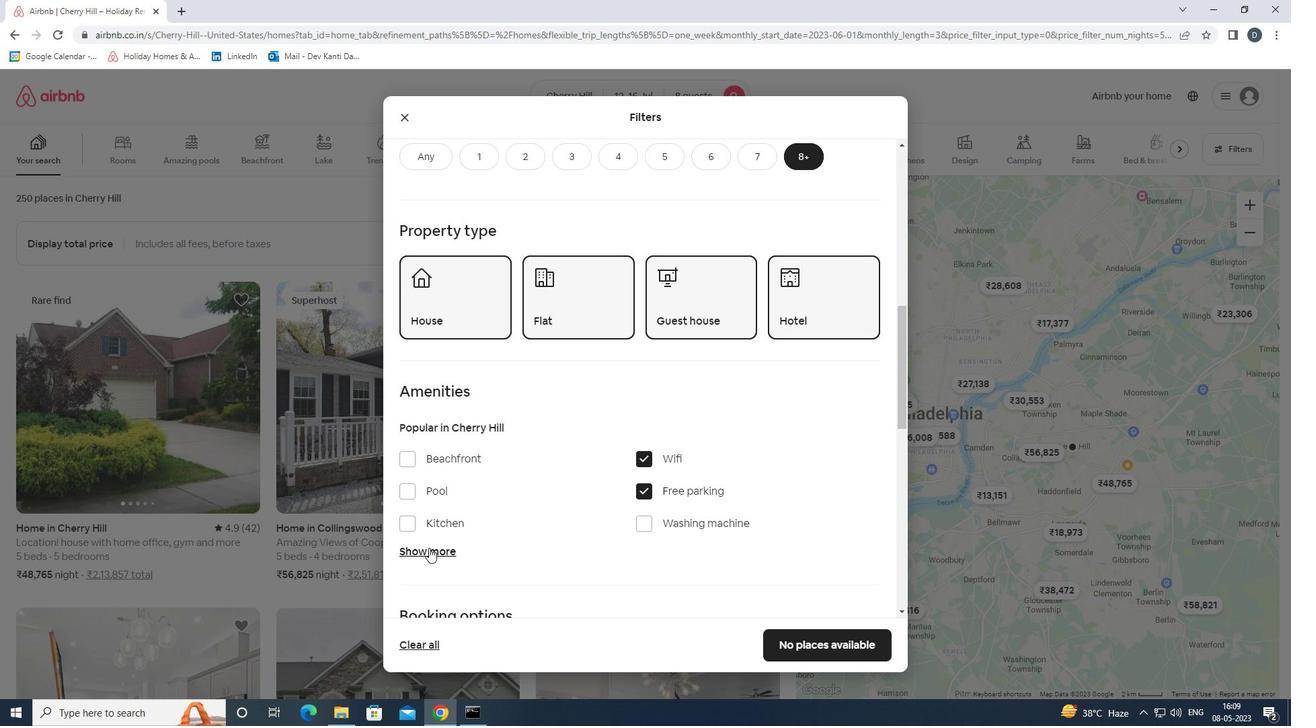 
Action: Mouse pressed left at (422, 551)
Screenshot: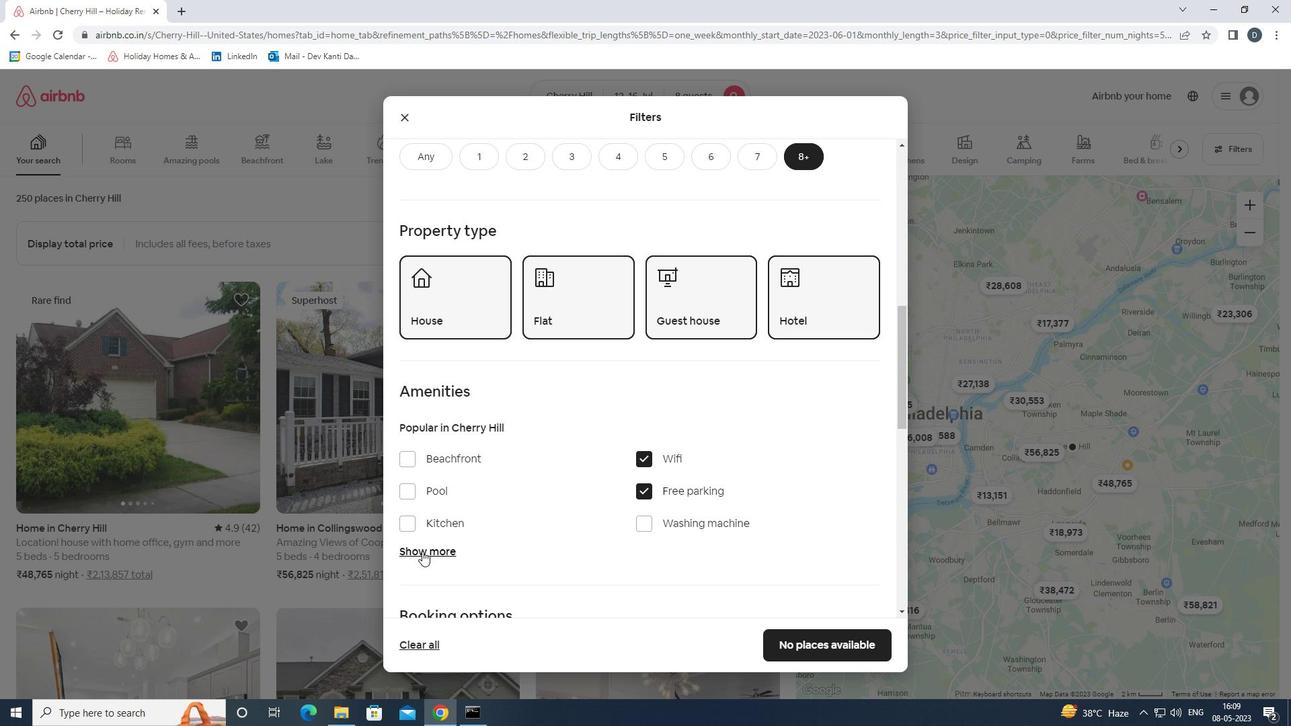 
Action: Mouse moved to (488, 528)
Screenshot: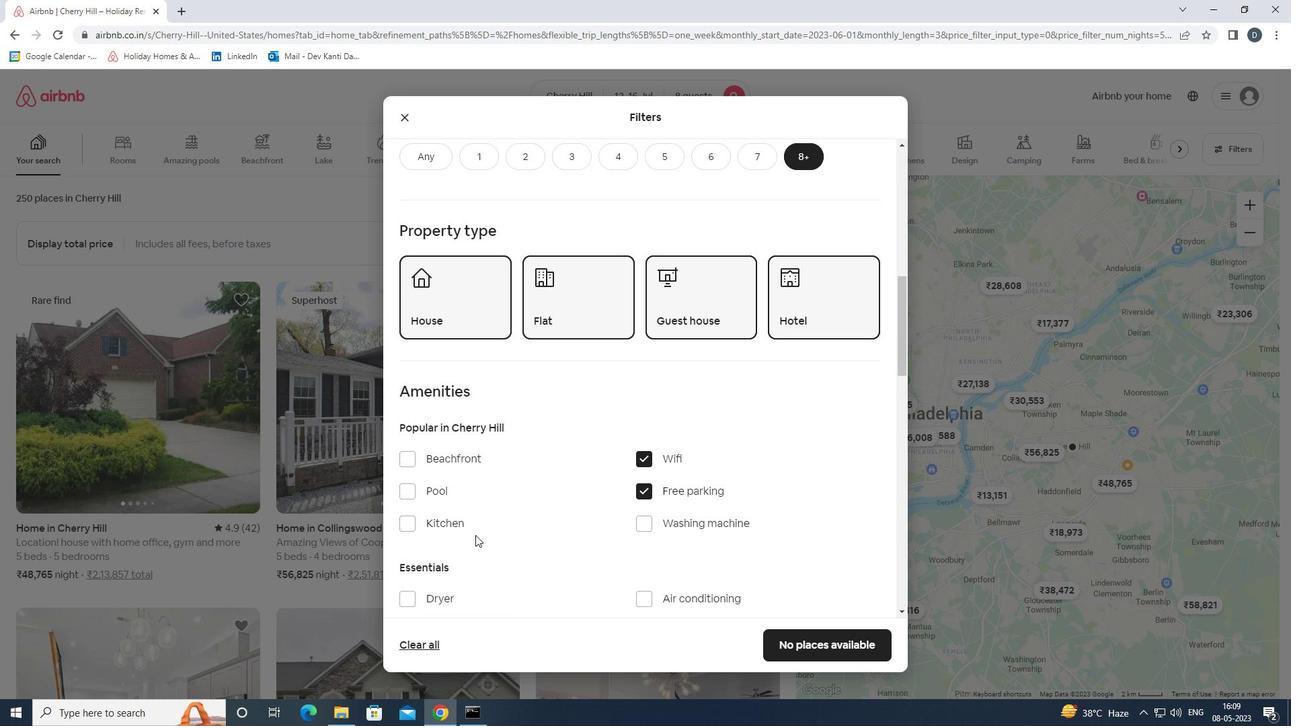 
Action: Mouse scrolled (488, 527) with delta (0, 0)
Screenshot: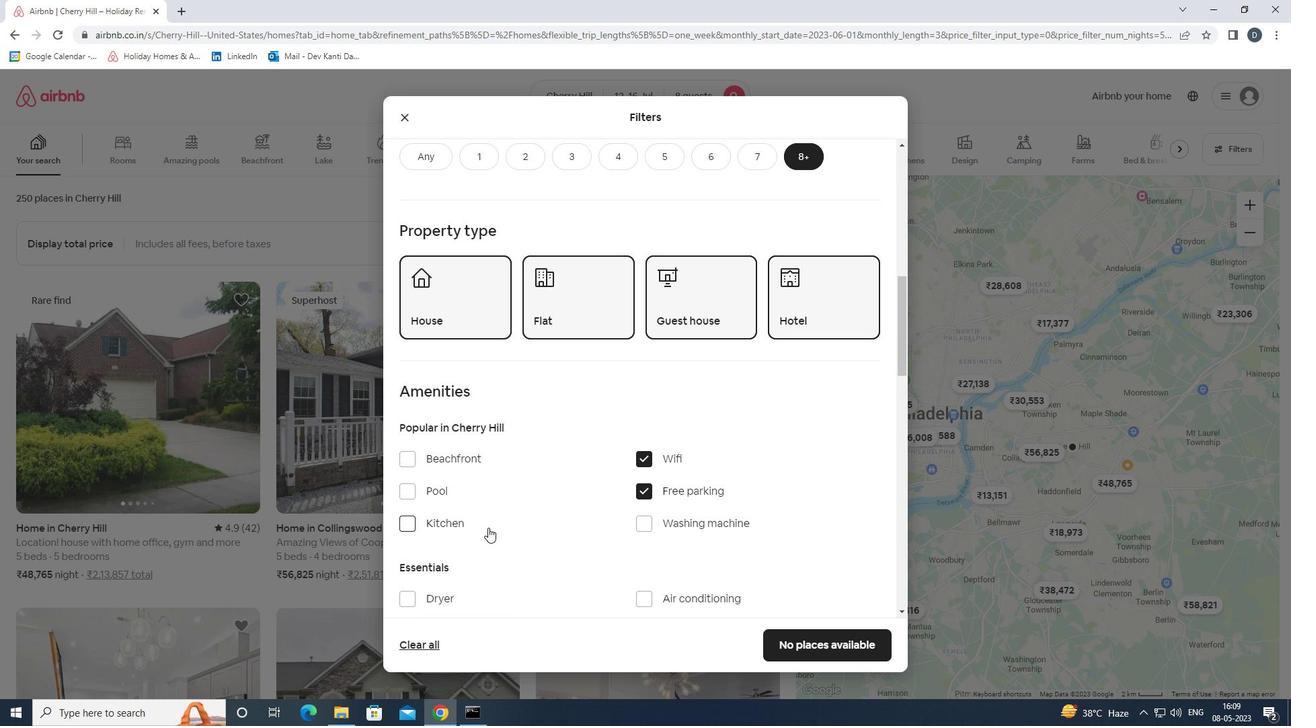 
Action: Mouse moved to (489, 527)
Screenshot: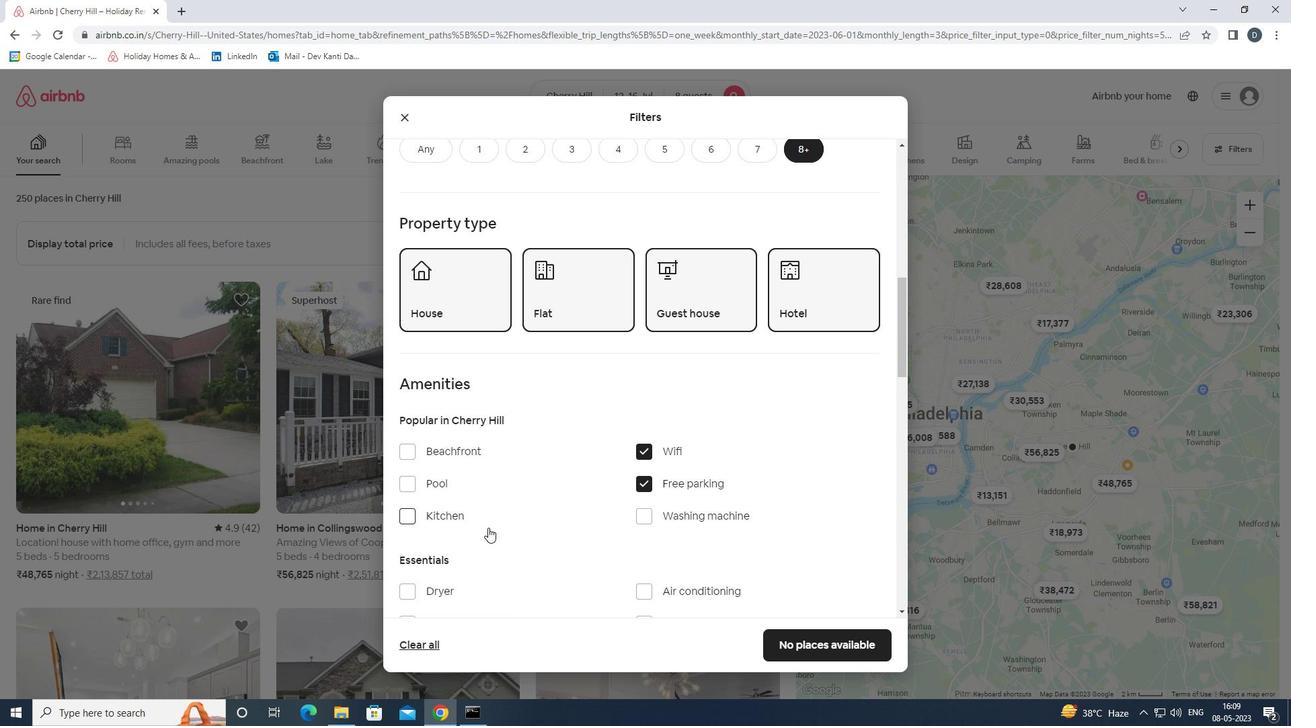 
Action: Mouse scrolled (489, 526) with delta (0, 0)
Screenshot: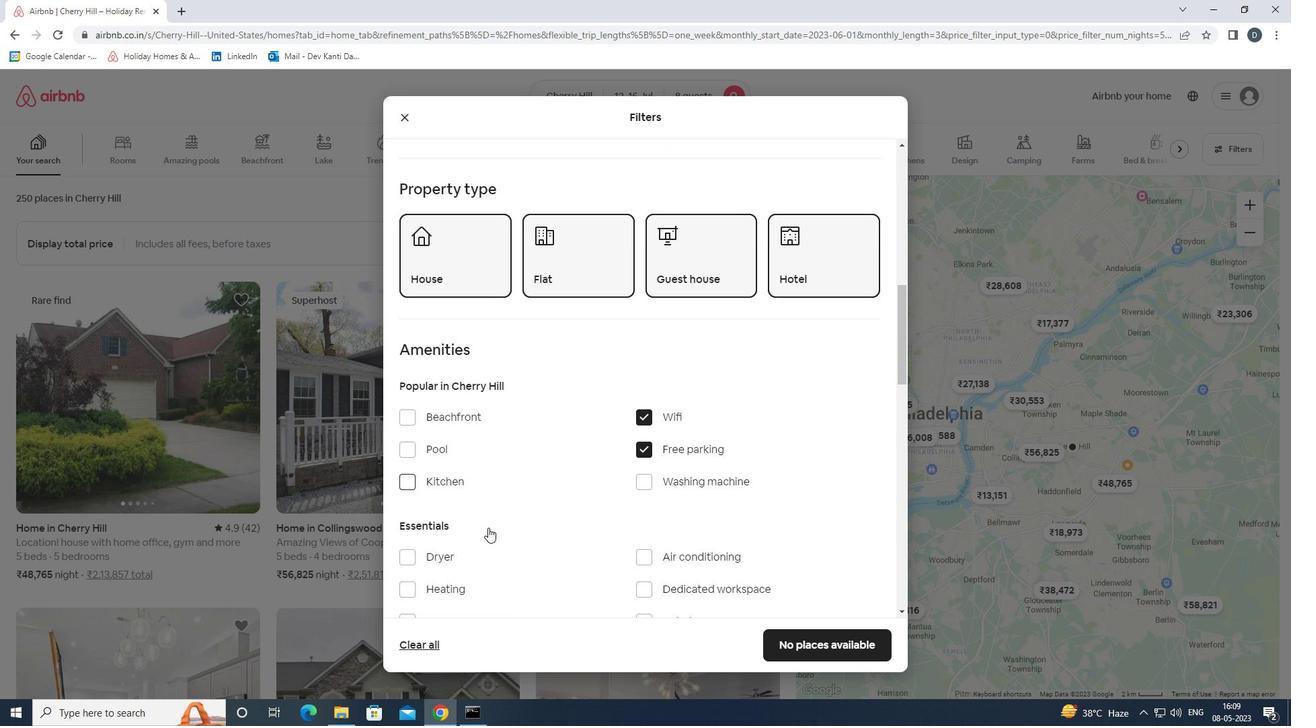
Action: Mouse moved to (491, 525)
Screenshot: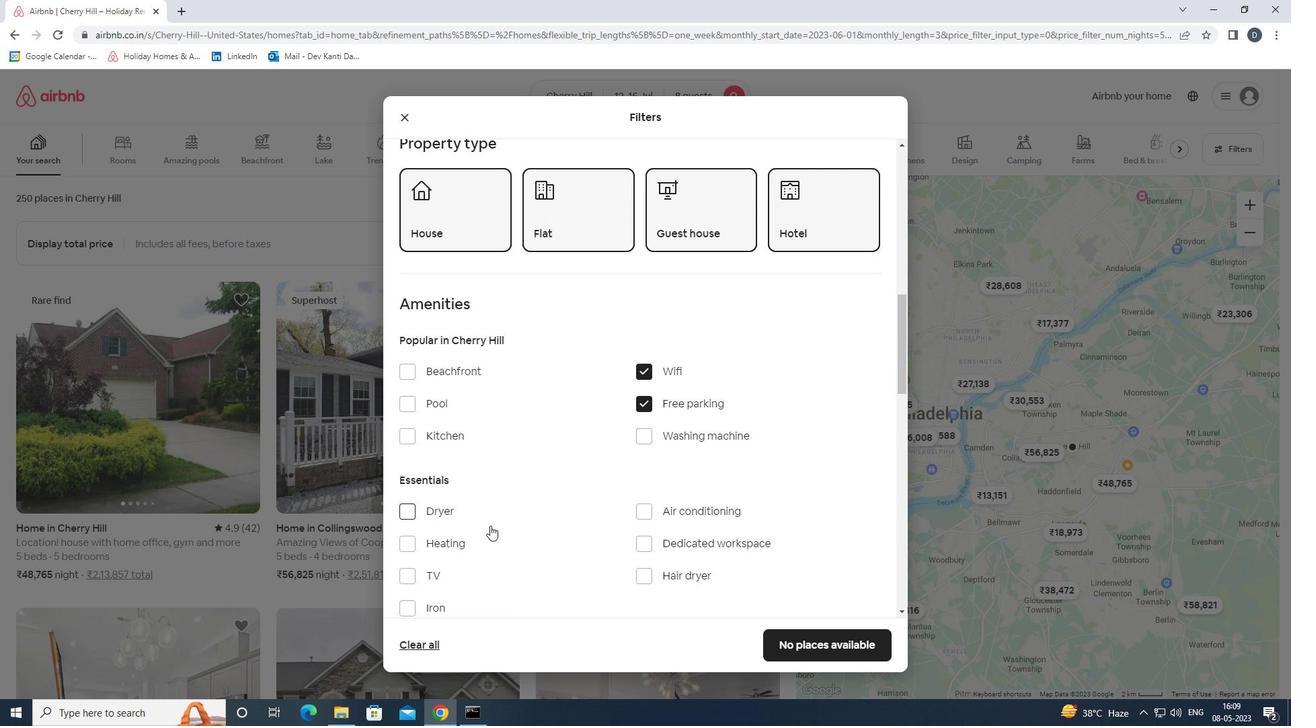 
Action: Mouse scrolled (491, 524) with delta (0, 0)
Screenshot: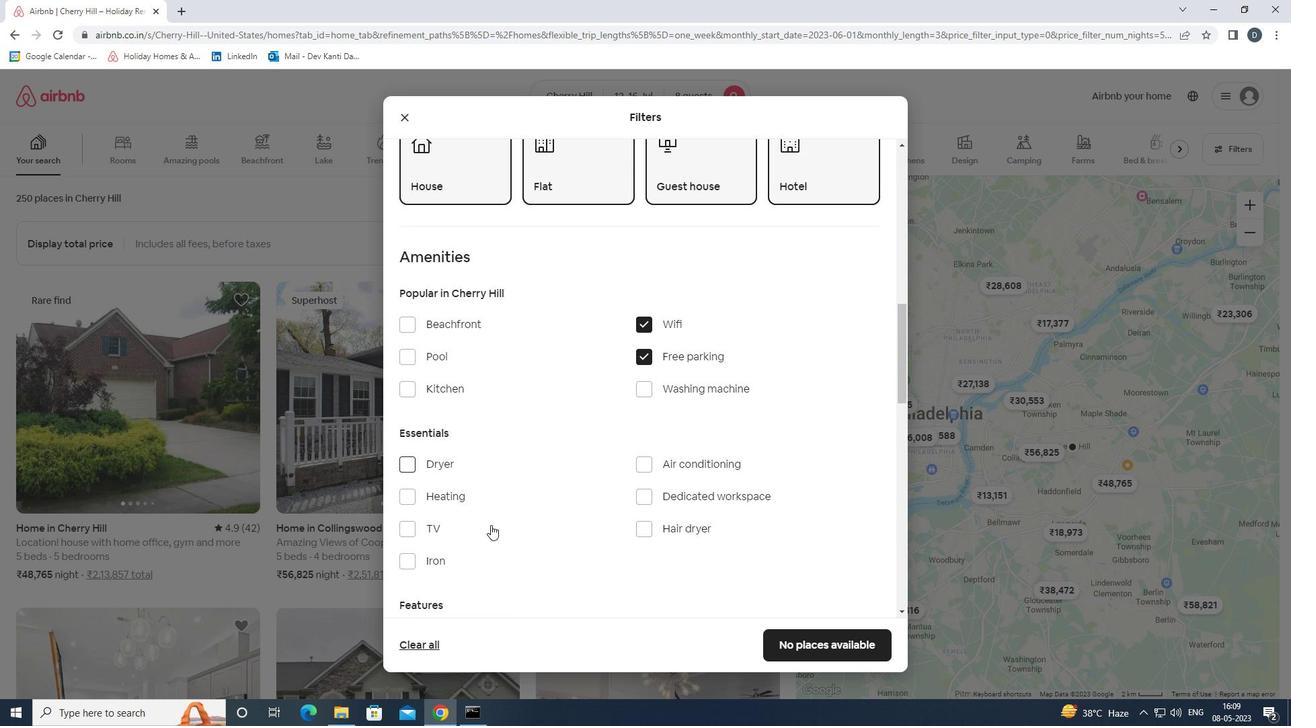 
Action: Mouse scrolled (491, 524) with delta (0, 0)
Screenshot: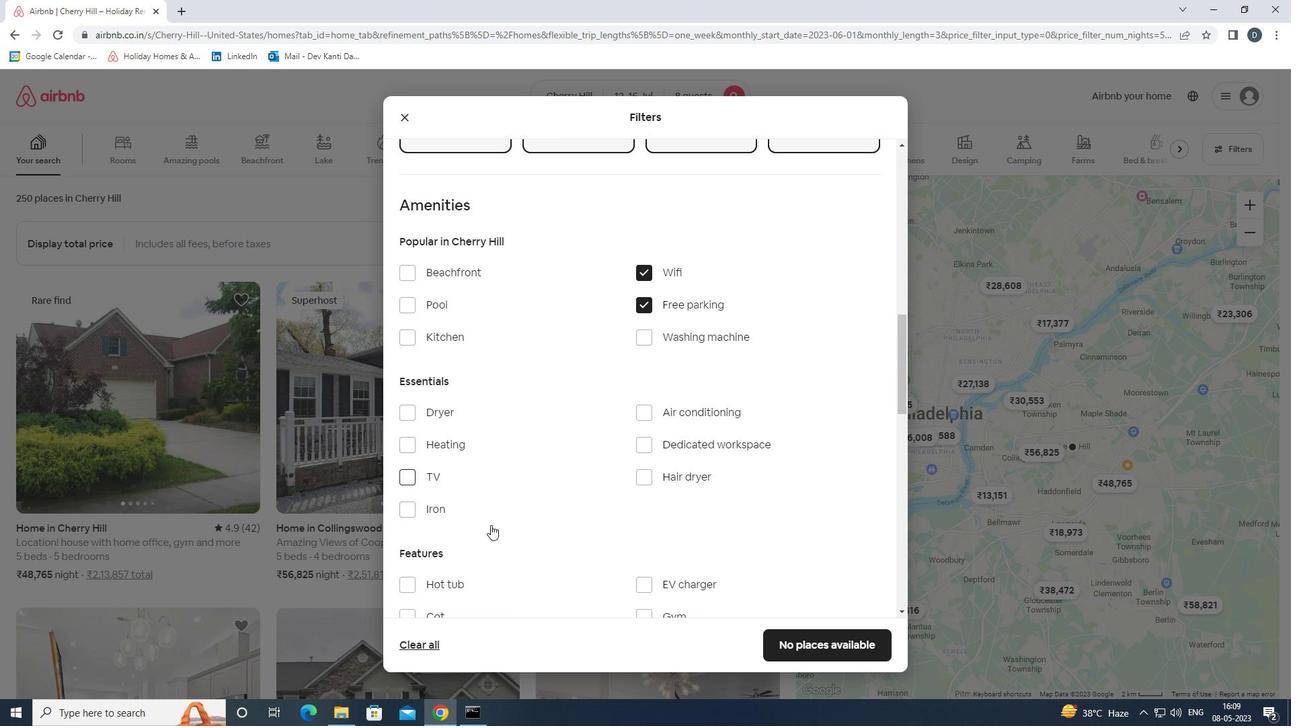 
Action: Mouse moved to (448, 396)
Screenshot: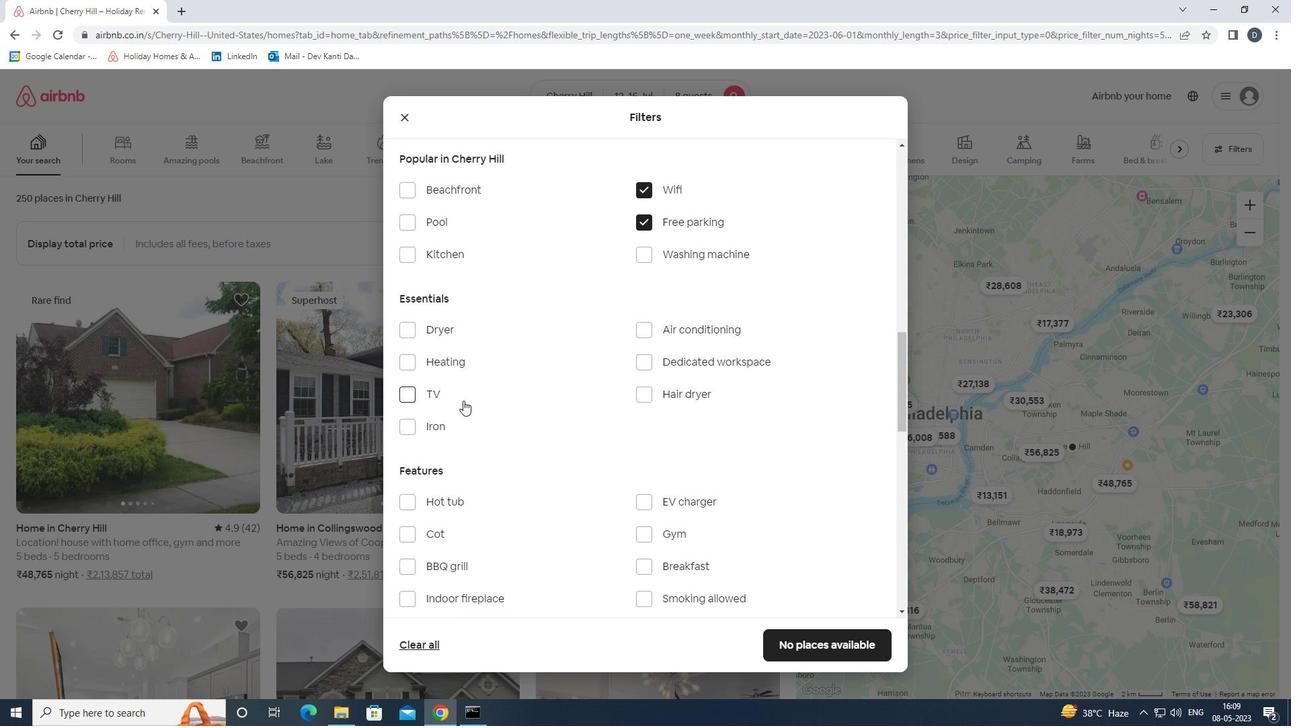 
Action: Mouse pressed left at (448, 396)
Screenshot: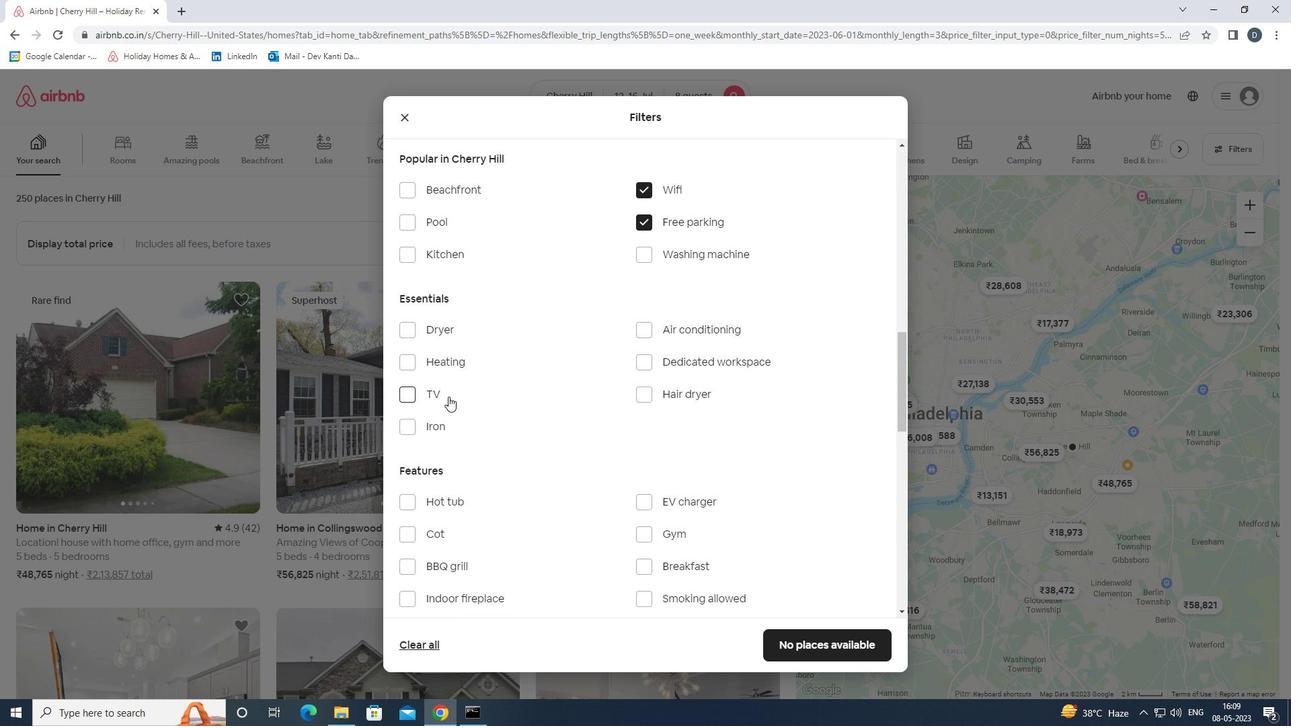 
Action: Mouse moved to (647, 528)
Screenshot: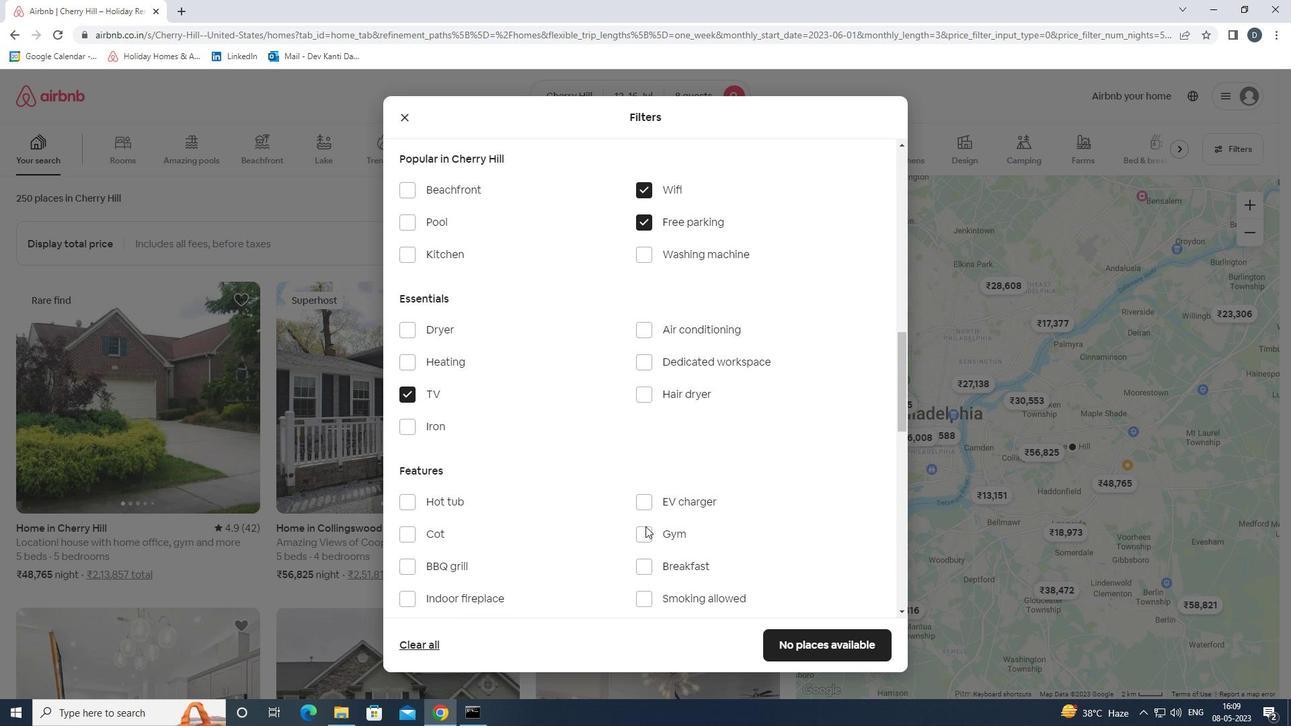 
Action: Mouse pressed left at (647, 528)
Screenshot: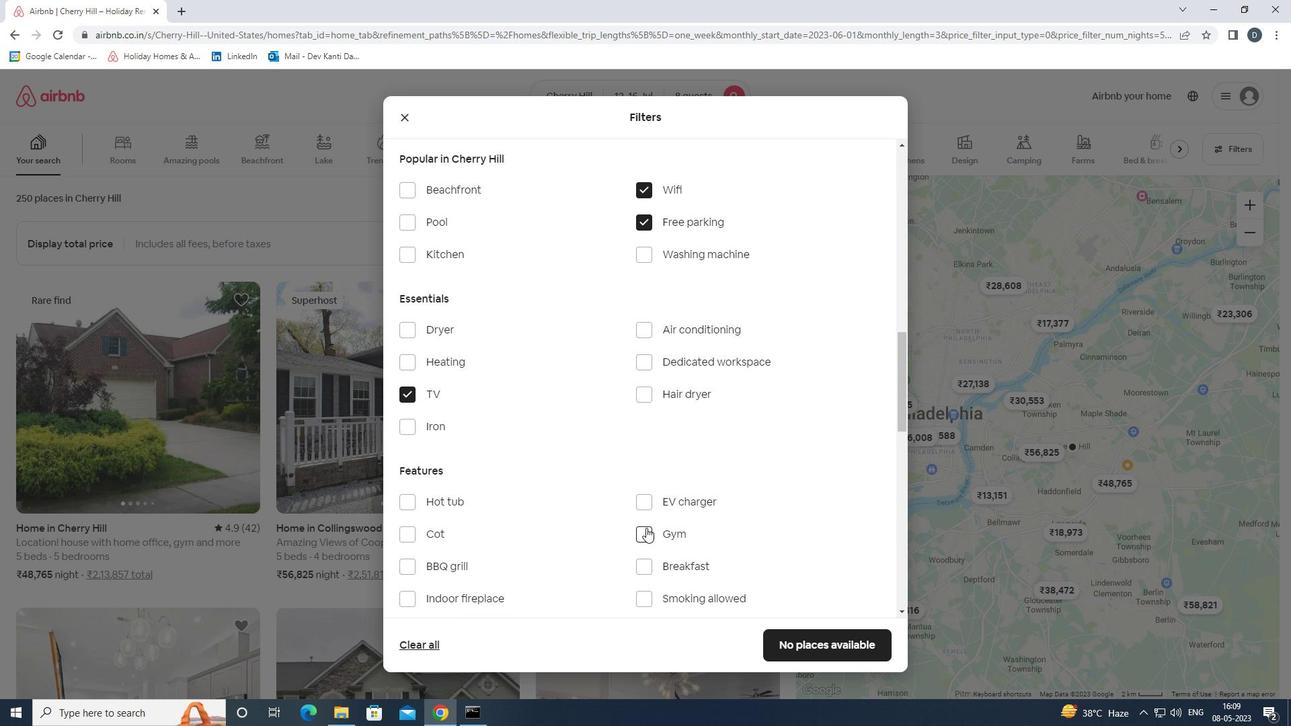 
Action: Mouse moved to (647, 566)
Screenshot: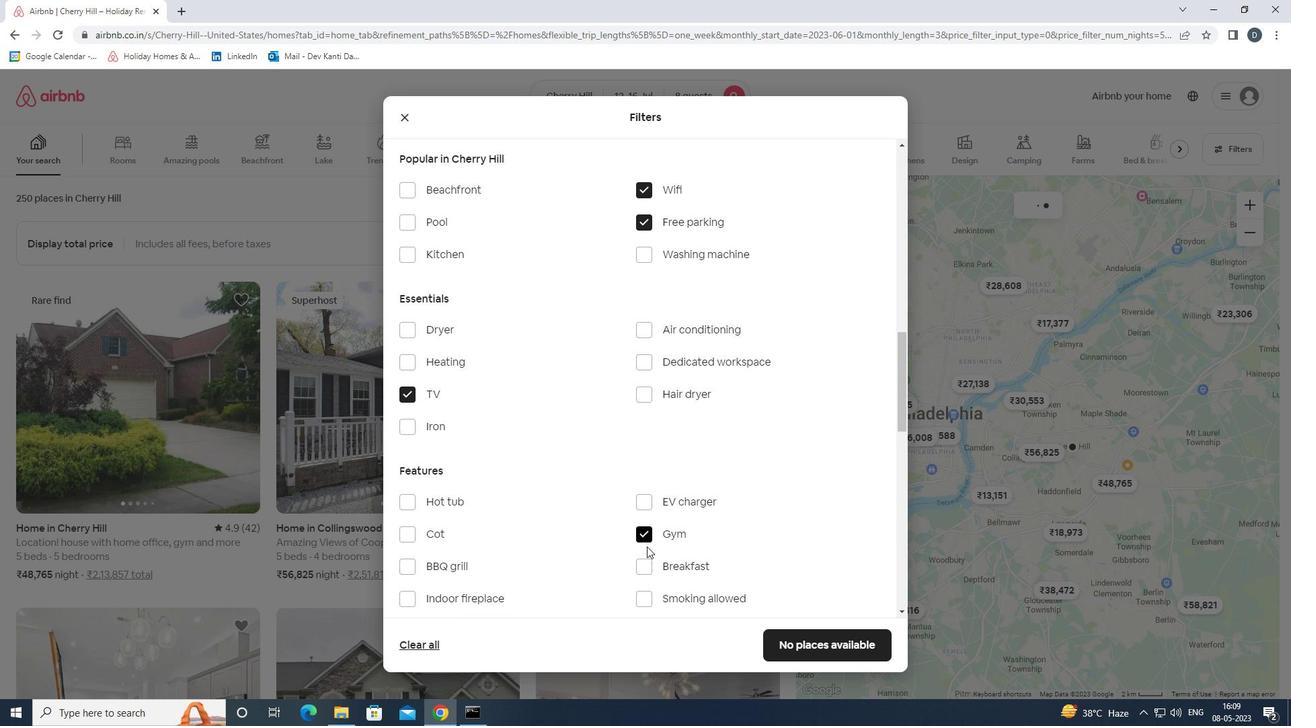 
Action: Mouse pressed left at (647, 566)
Screenshot: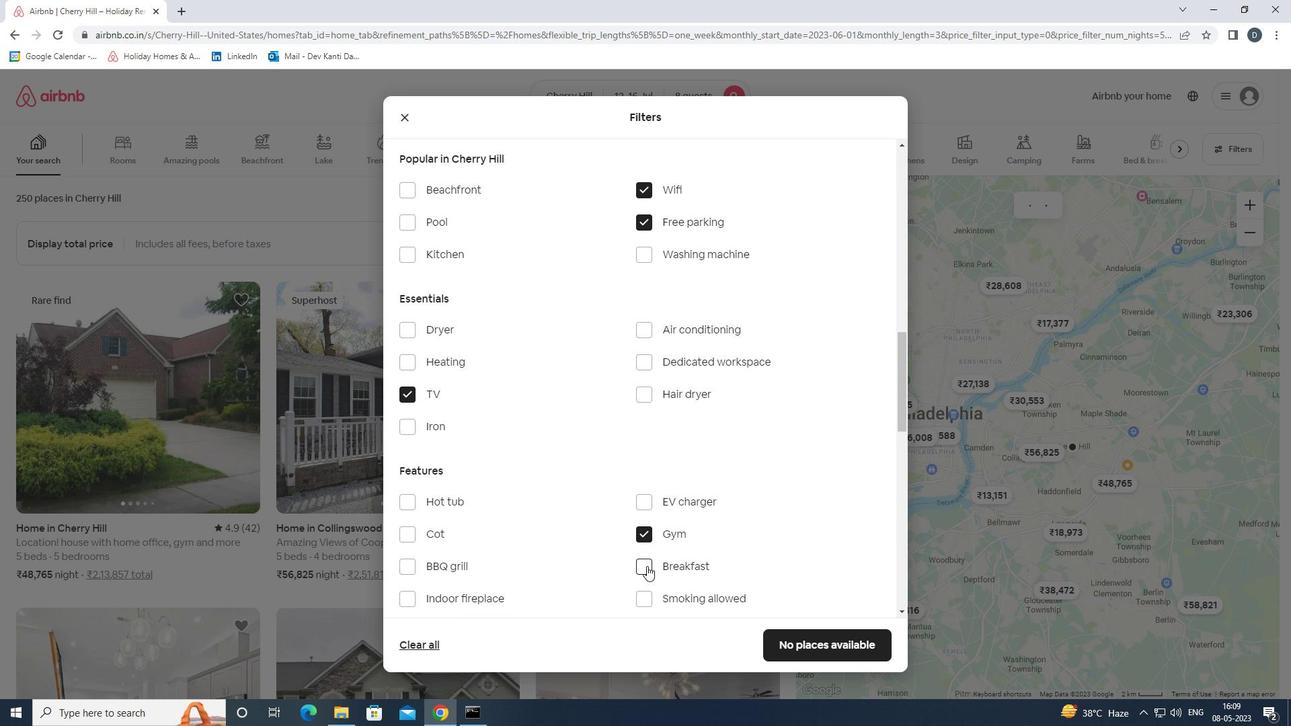 
Action: Mouse moved to (608, 530)
Screenshot: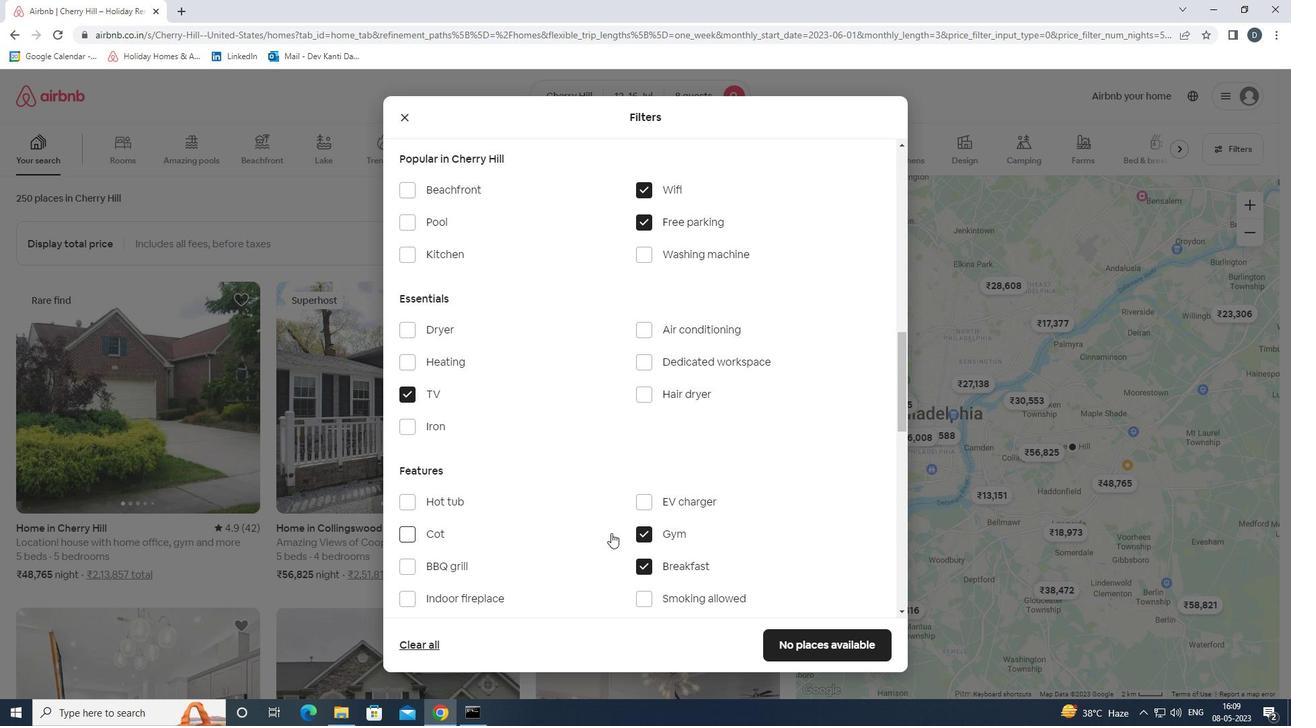 
Action: Mouse scrolled (608, 529) with delta (0, 0)
Screenshot: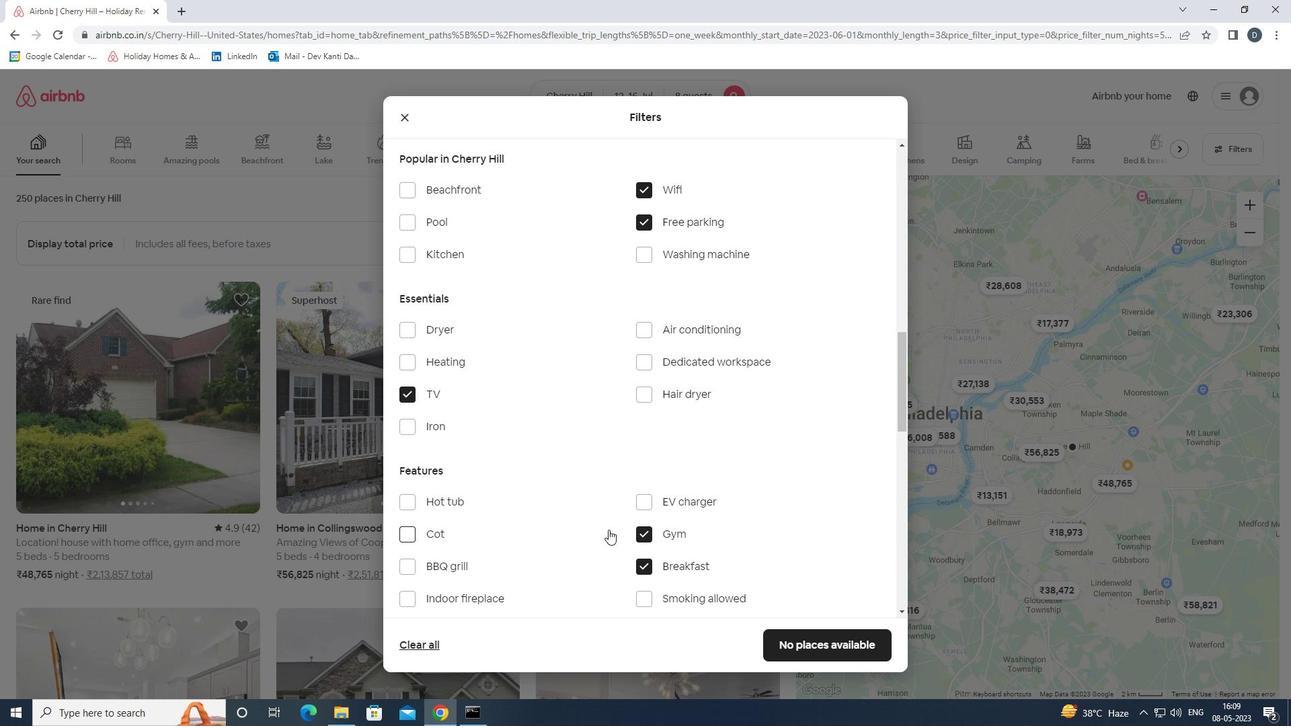 
Action: Mouse scrolled (608, 530) with delta (0, 0)
Screenshot: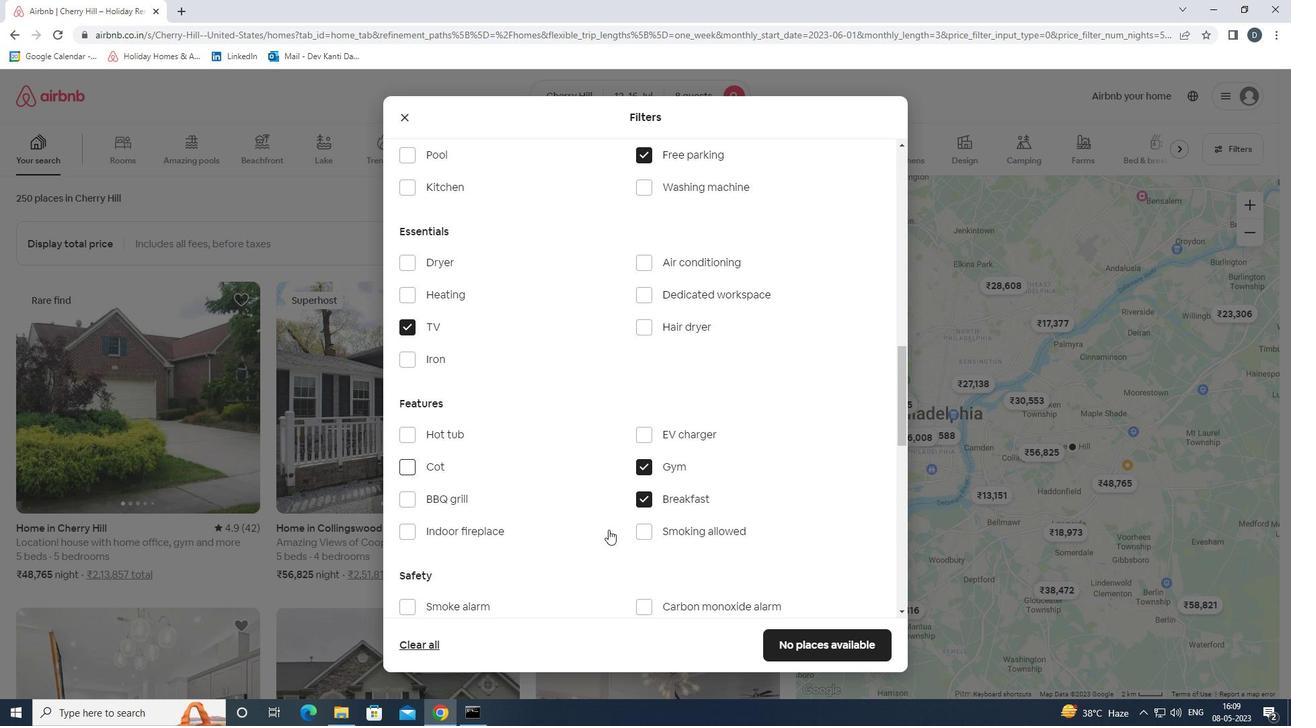 
Action: Mouse moved to (609, 437)
Screenshot: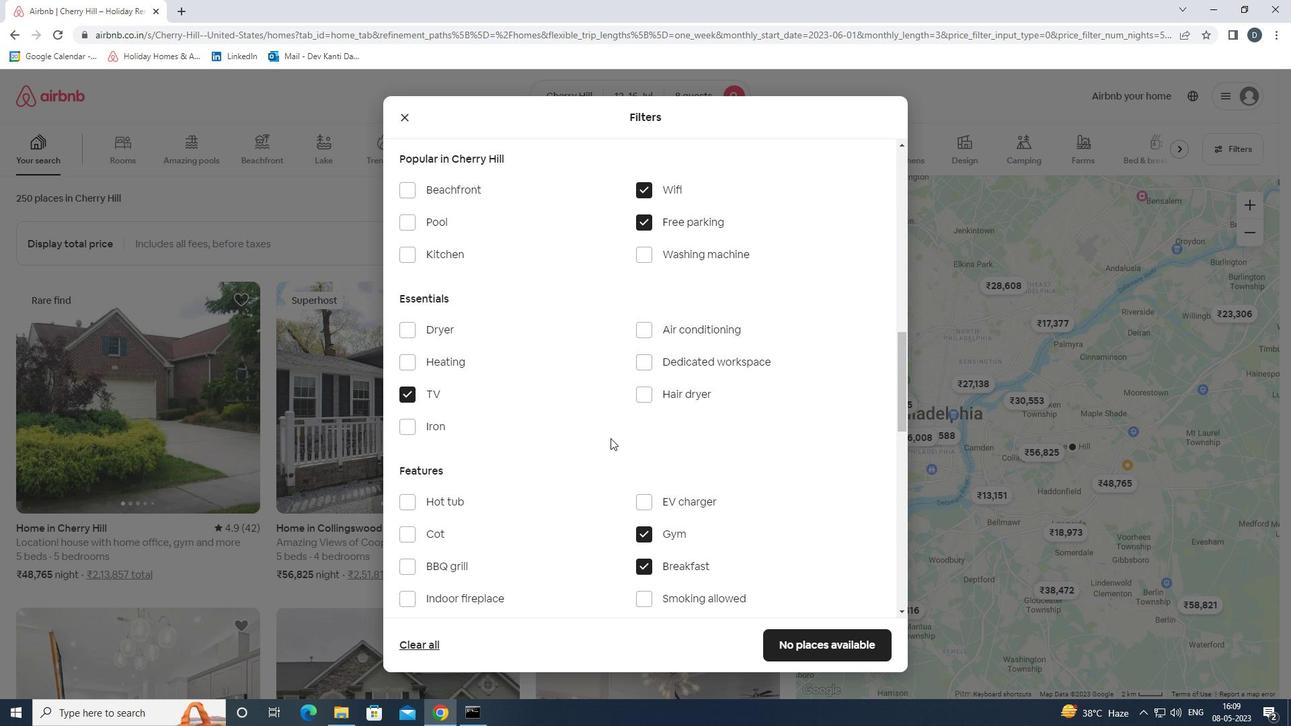
Action: Mouse scrolled (609, 437) with delta (0, 0)
Screenshot: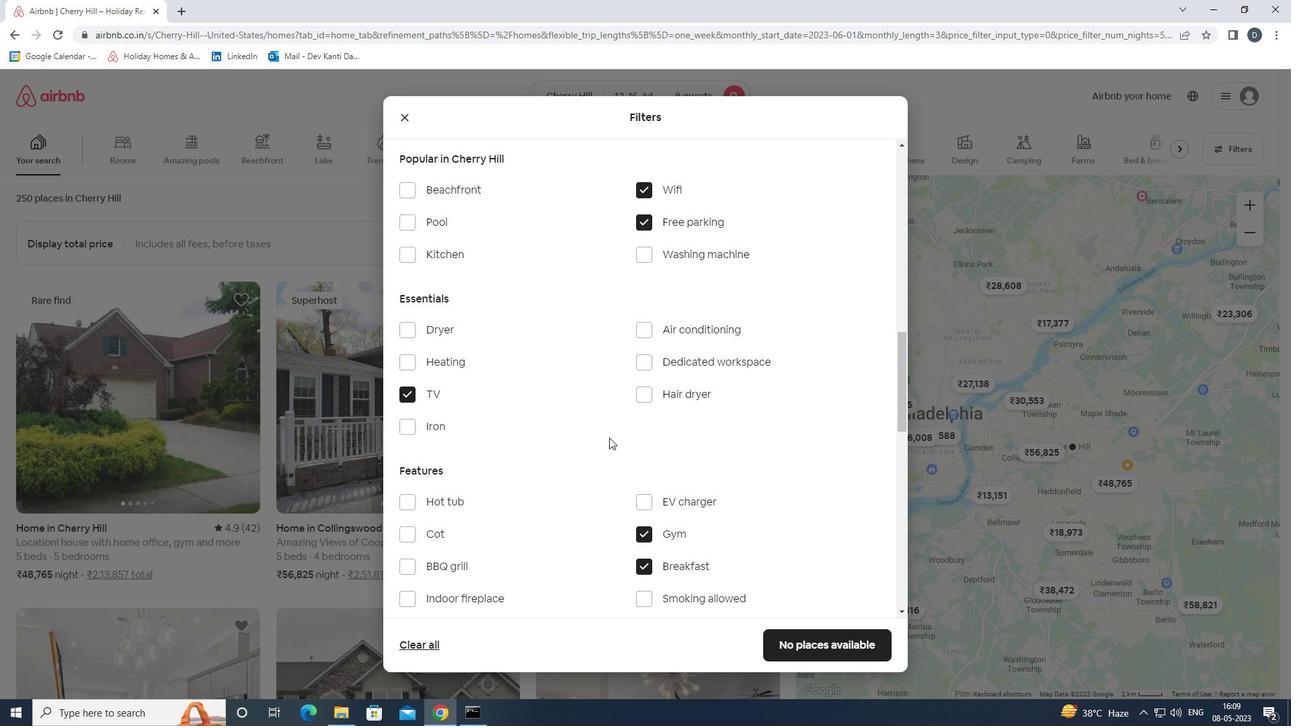 
Action: Mouse scrolled (609, 437) with delta (0, 0)
Screenshot: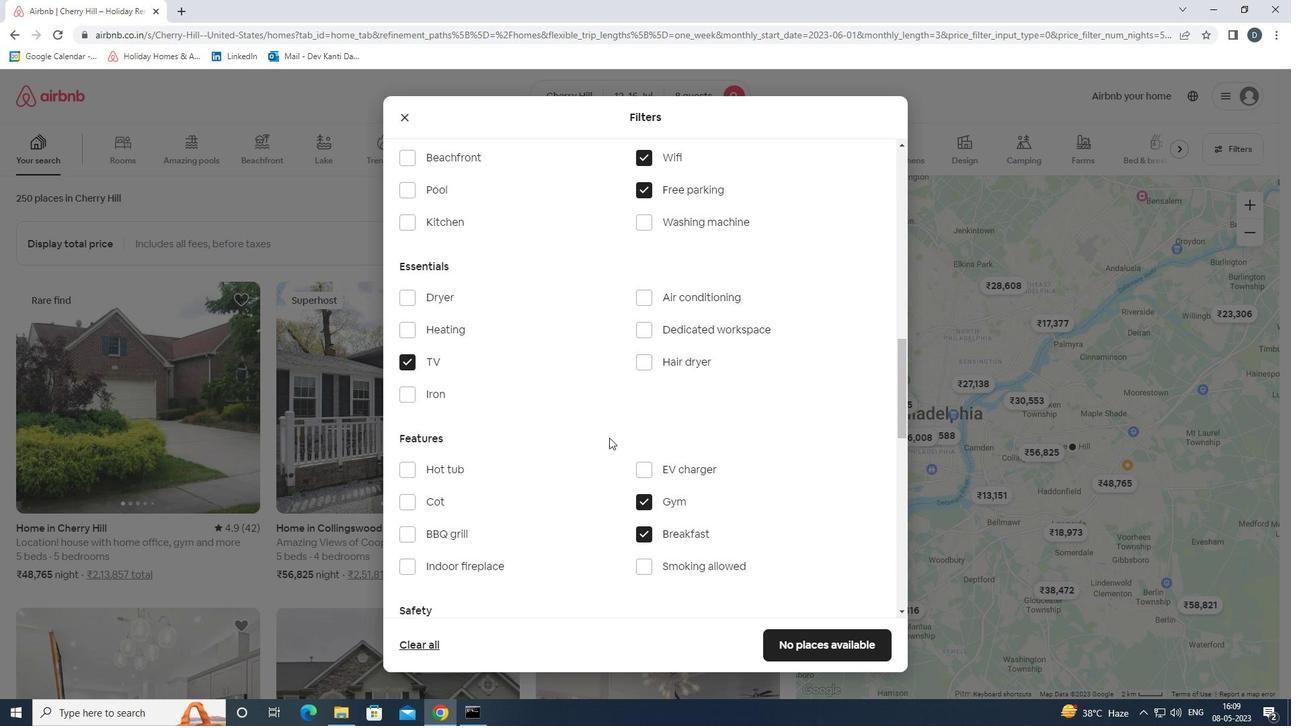 
Action: Mouse scrolled (609, 437) with delta (0, 0)
Screenshot: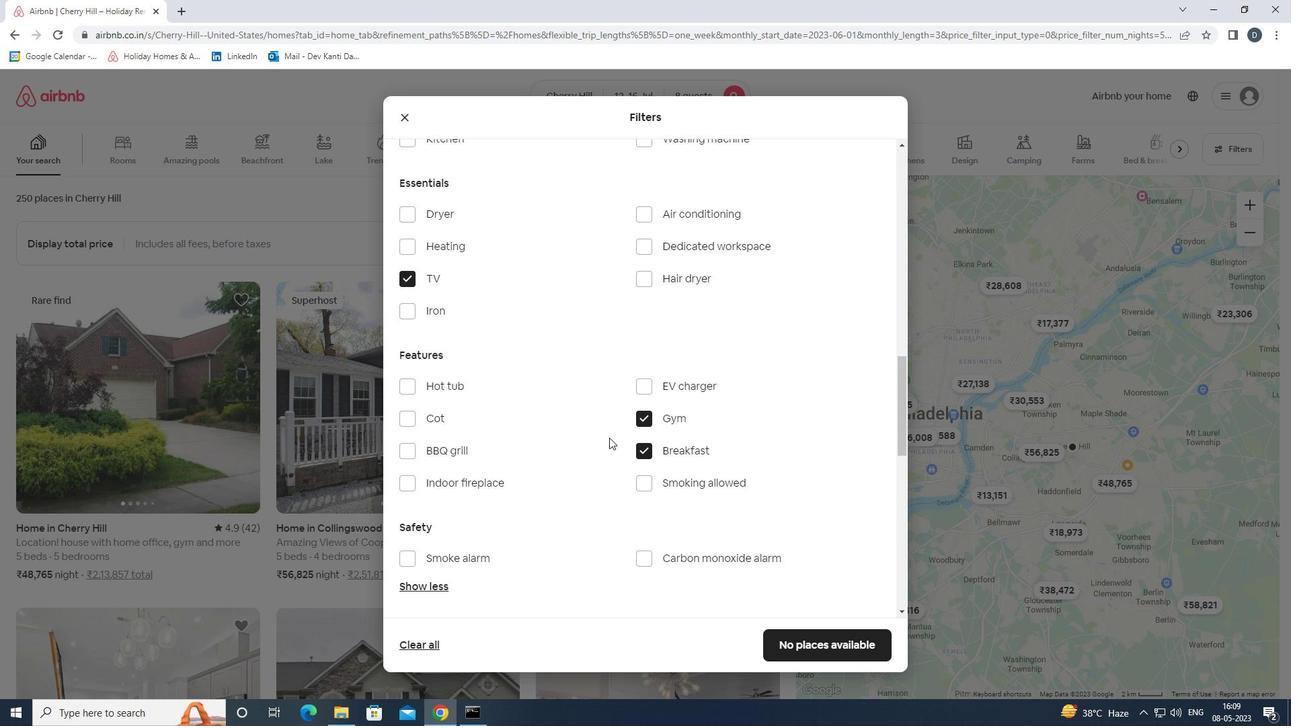 
Action: Mouse scrolled (609, 437) with delta (0, 0)
Screenshot: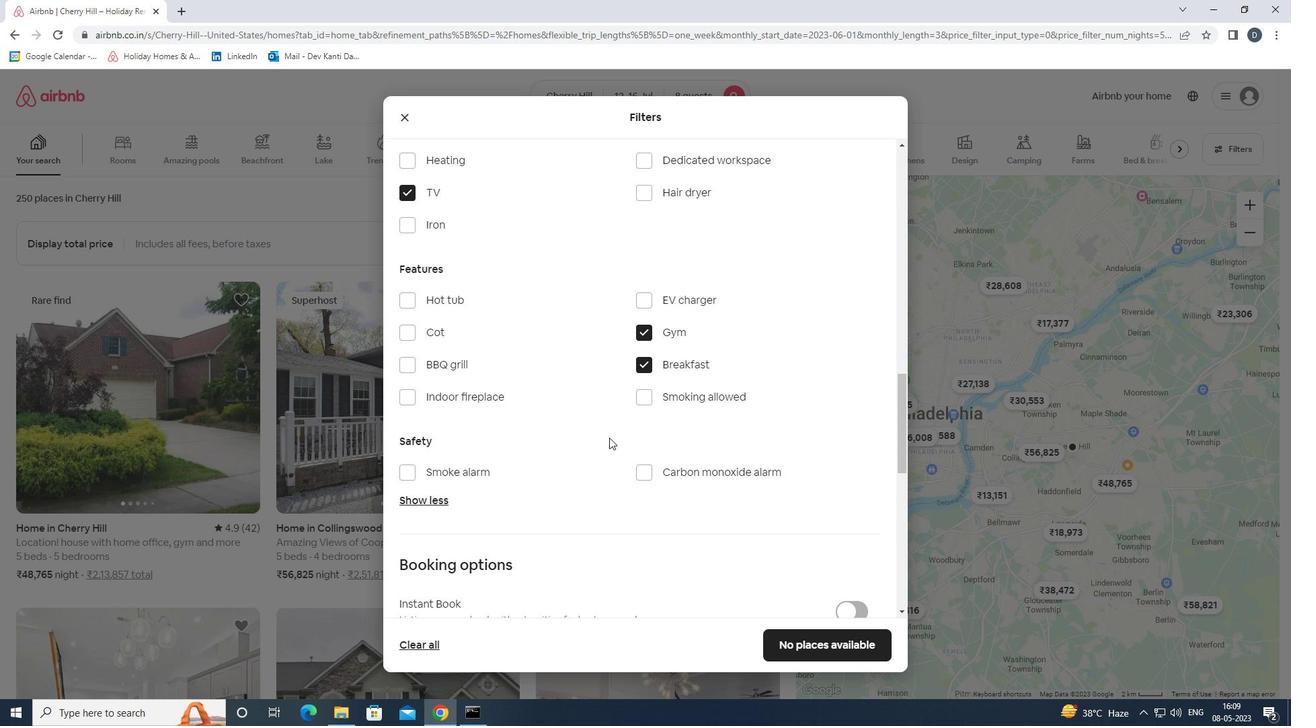 
Action: Mouse scrolled (609, 437) with delta (0, 0)
Screenshot: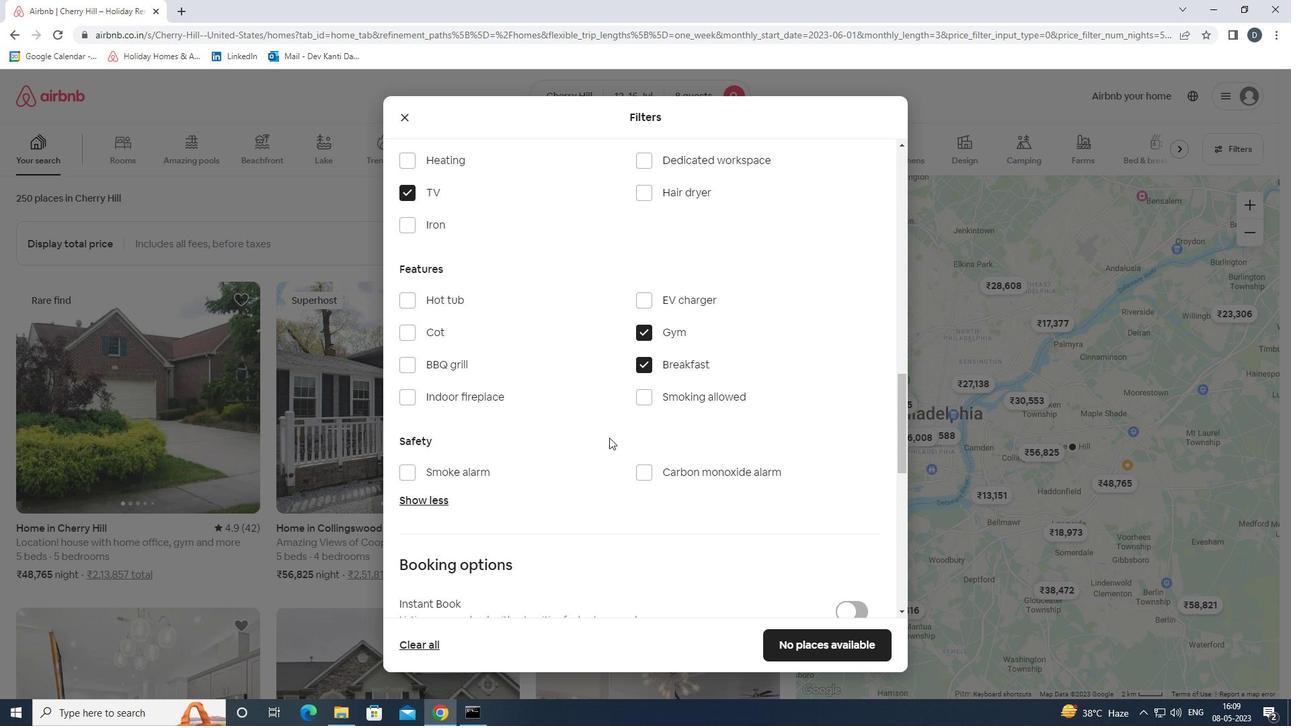
Action: Mouse scrolled (609, 437) with delta (0, 0)
Screenshot: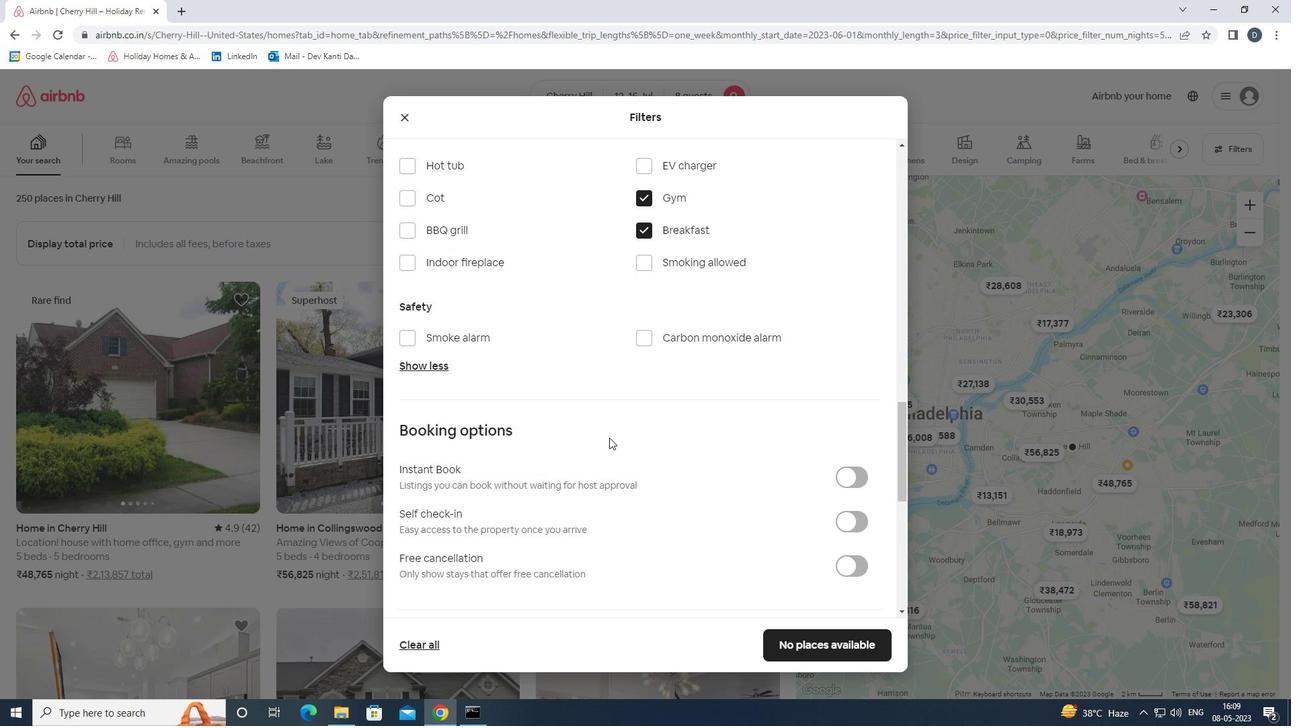 
Action: Mouse moved to (859, 457)
Screenshot: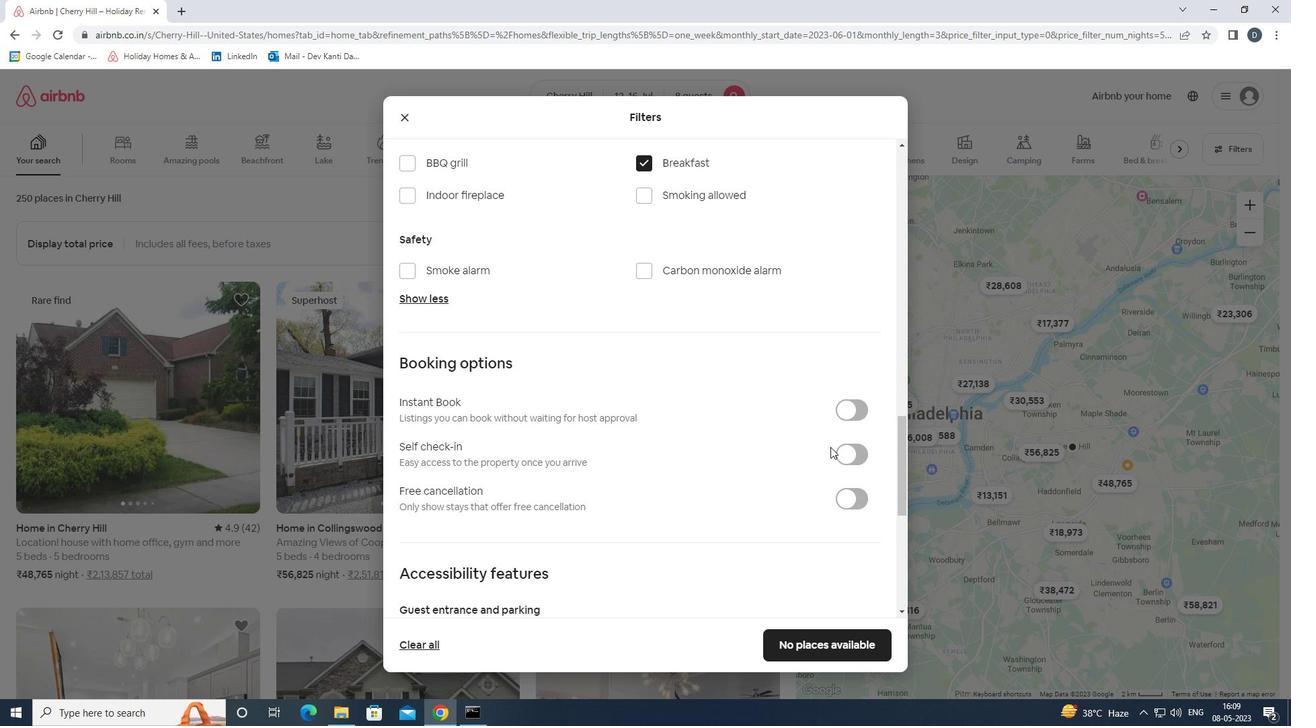 
Action: Mouse pressed left at (859, 457)
Screenshot: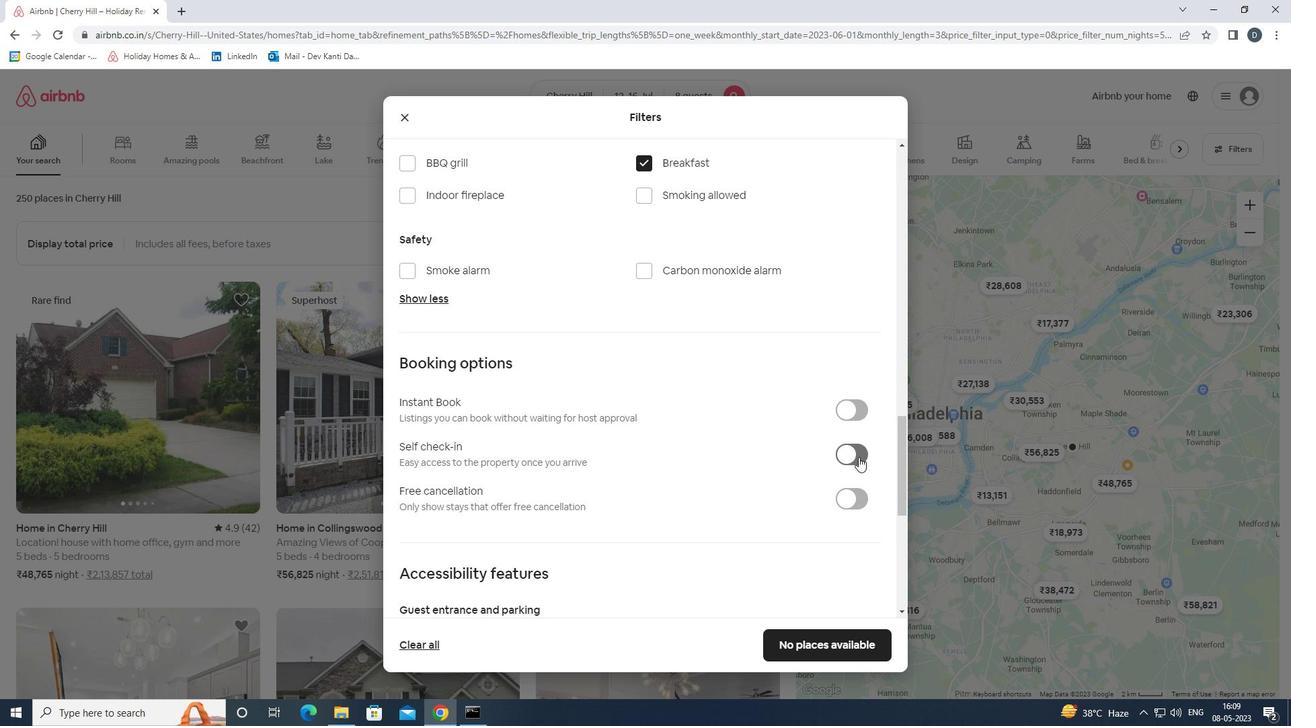 
Action: Mouse moved to (859, 457)
Screenshot: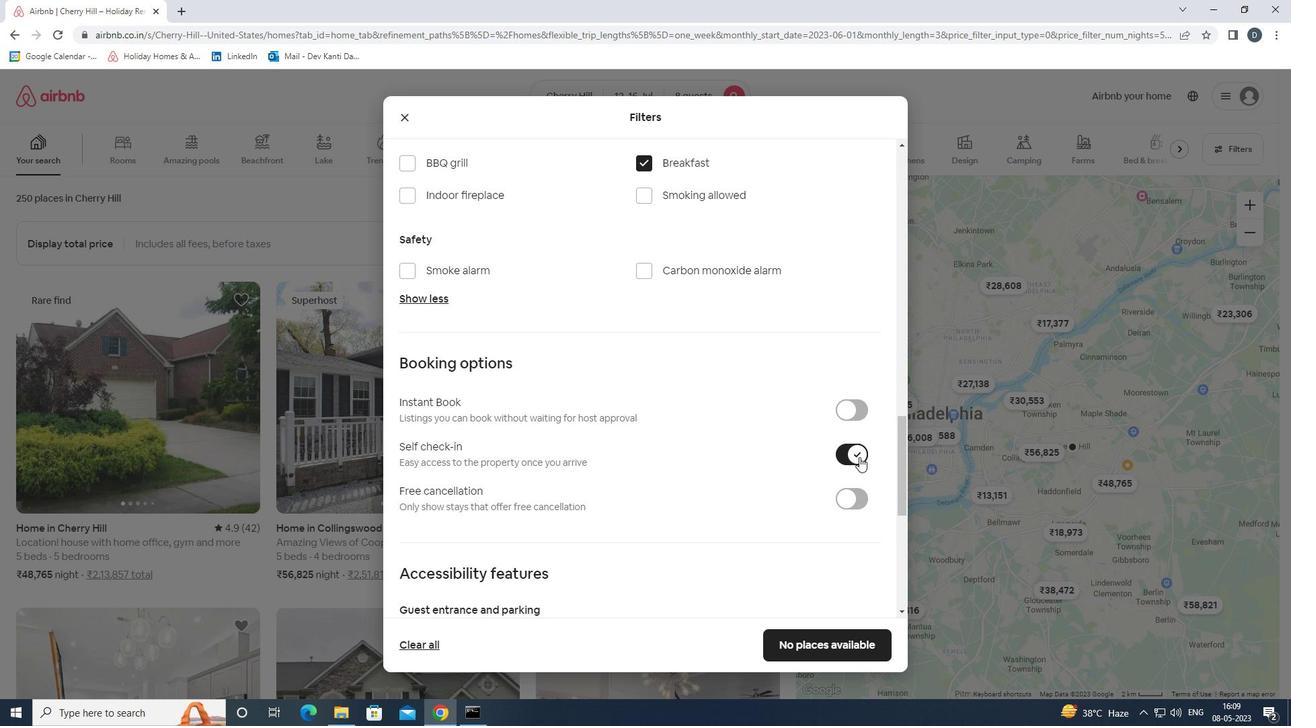 
Action: Mouse scrolled (859, 456) with delta (0, 0)
Screenshot: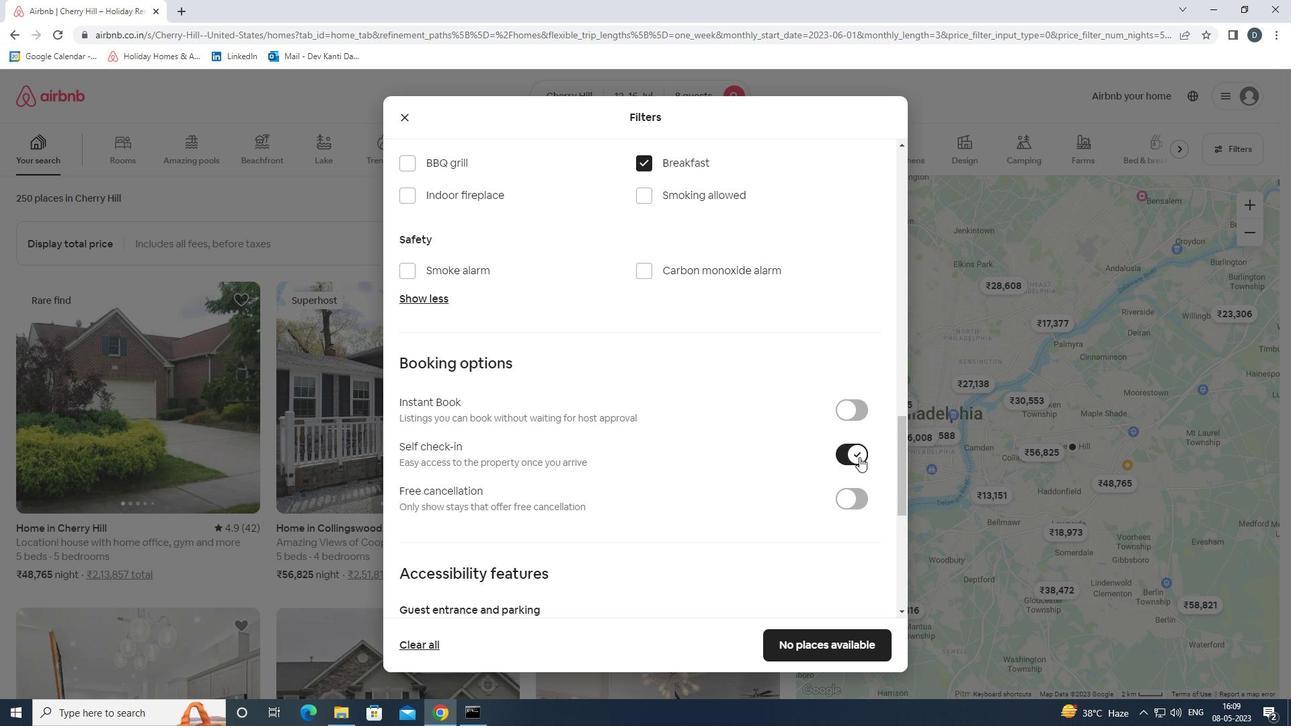 
Action: Mouse scrolled (859, 456) with delta (0, 0)
Screenshot: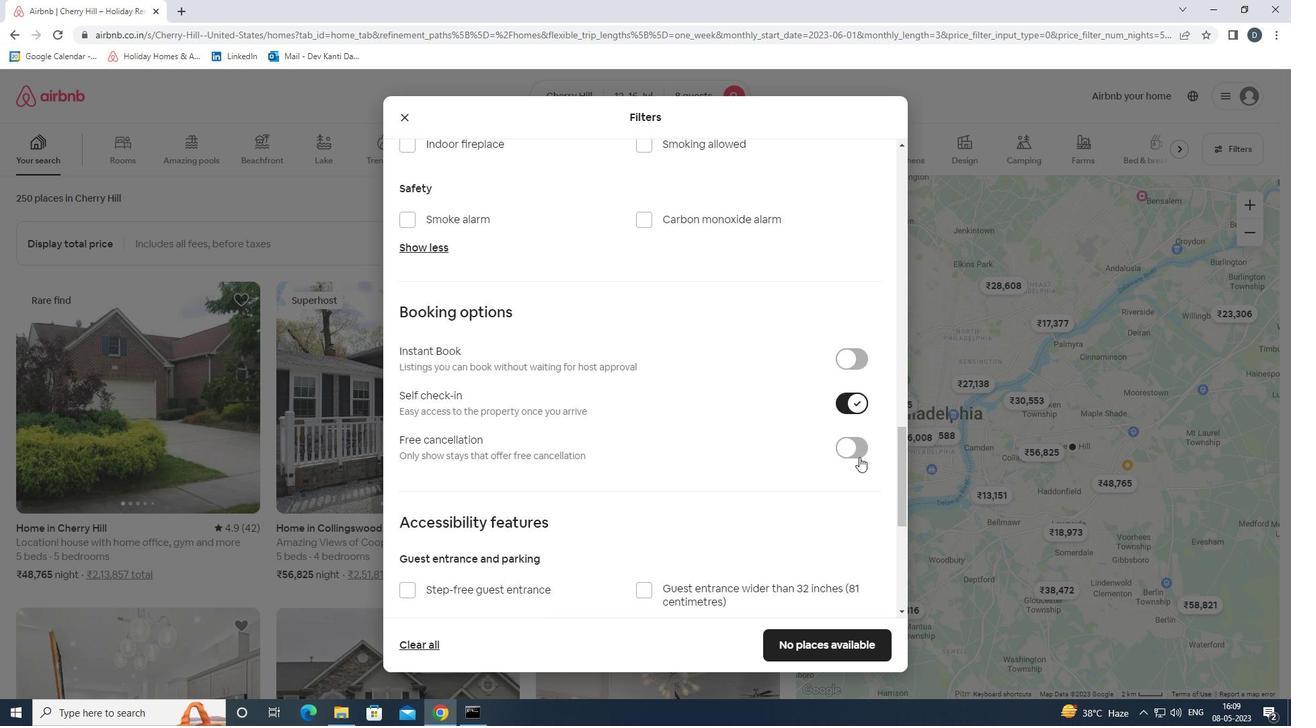 
Action: Mouse moved to (859, 457)
Screenshot: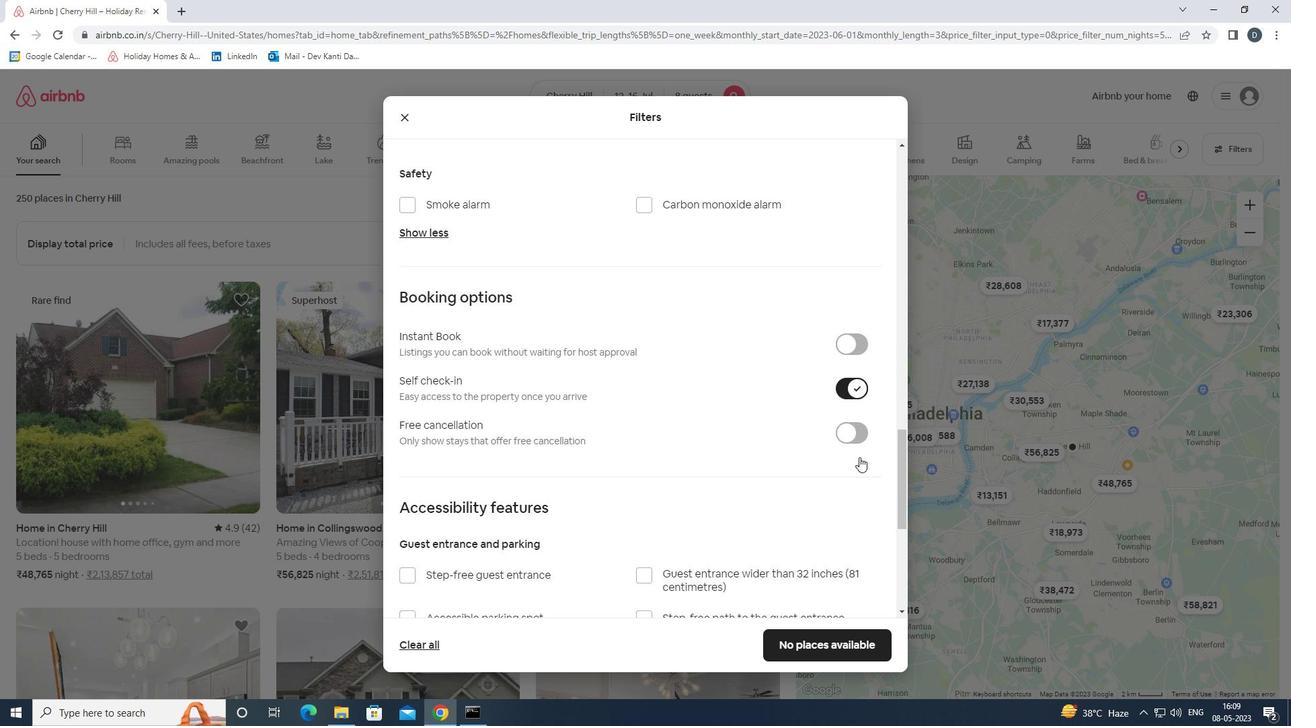 
Action: Mouse scrolled (859, 456) with delta (0, 0)
Screenshot: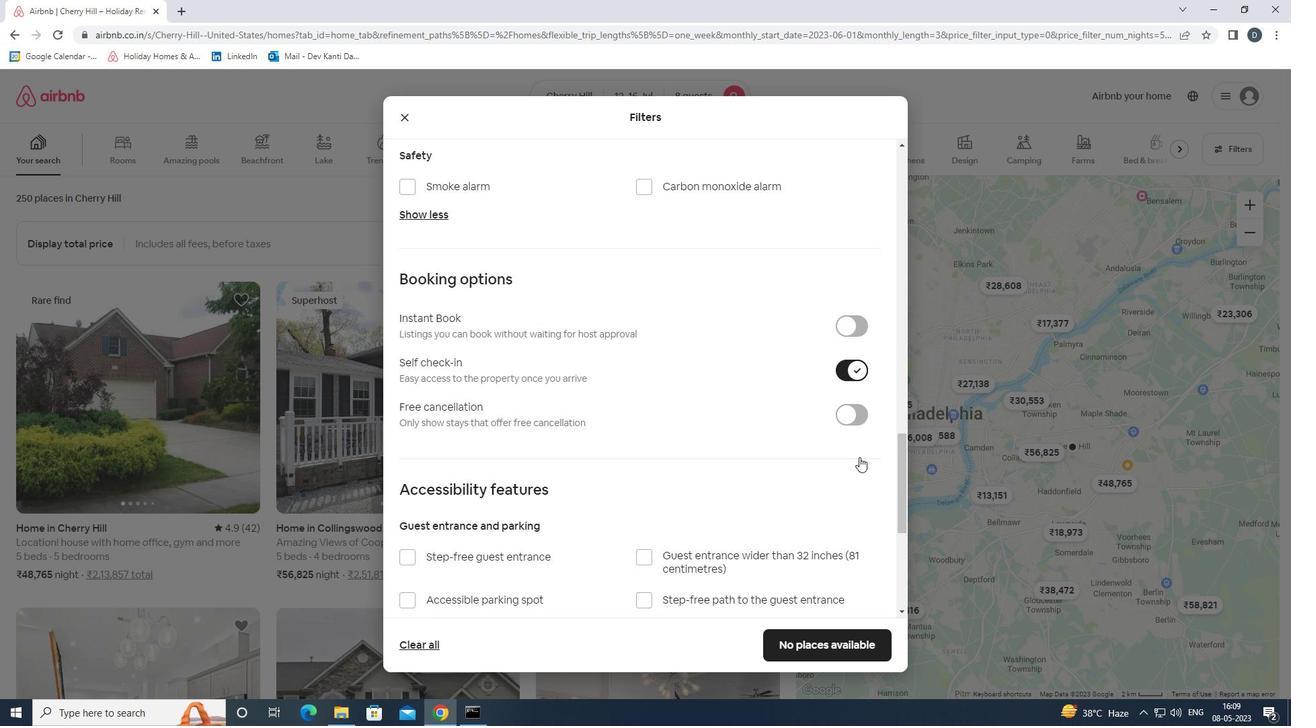 
Action: Mouse scrolled (859, 456) with delta (0, 0)
Screenshot: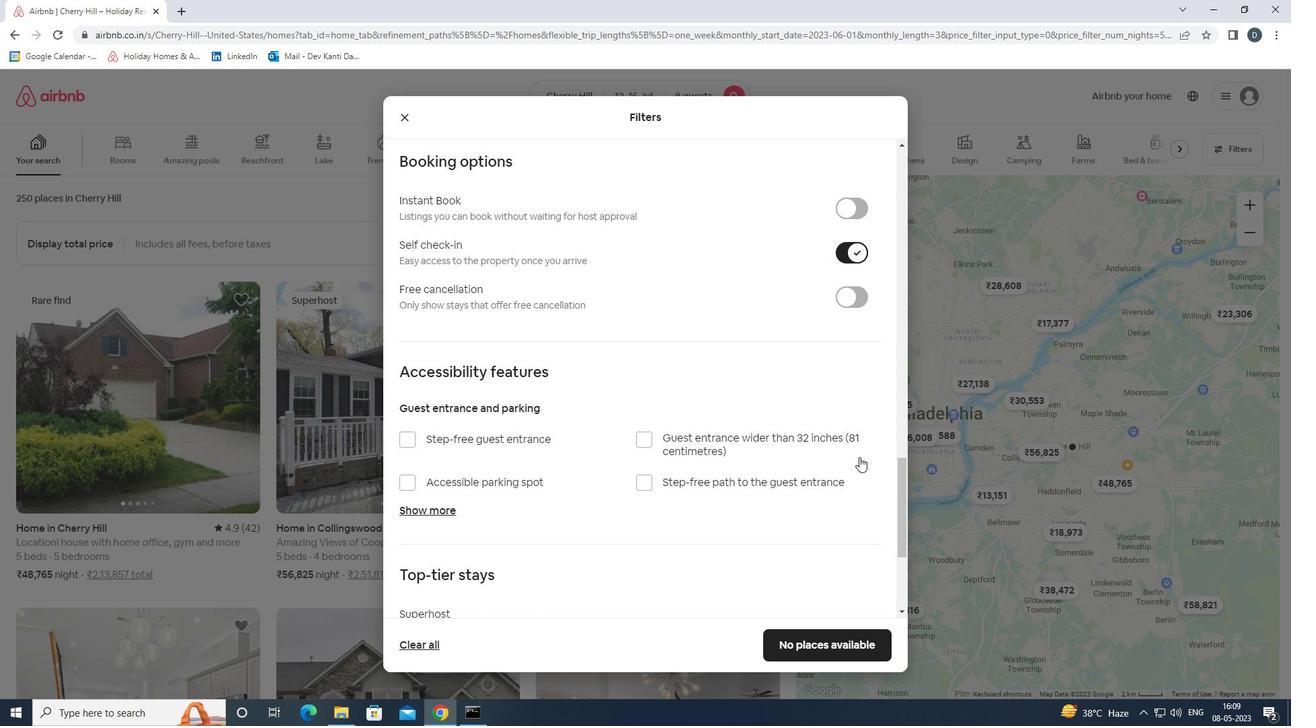 
Action: Mouse scrolled (859, 456) with delta (0, 0)
Screenshot: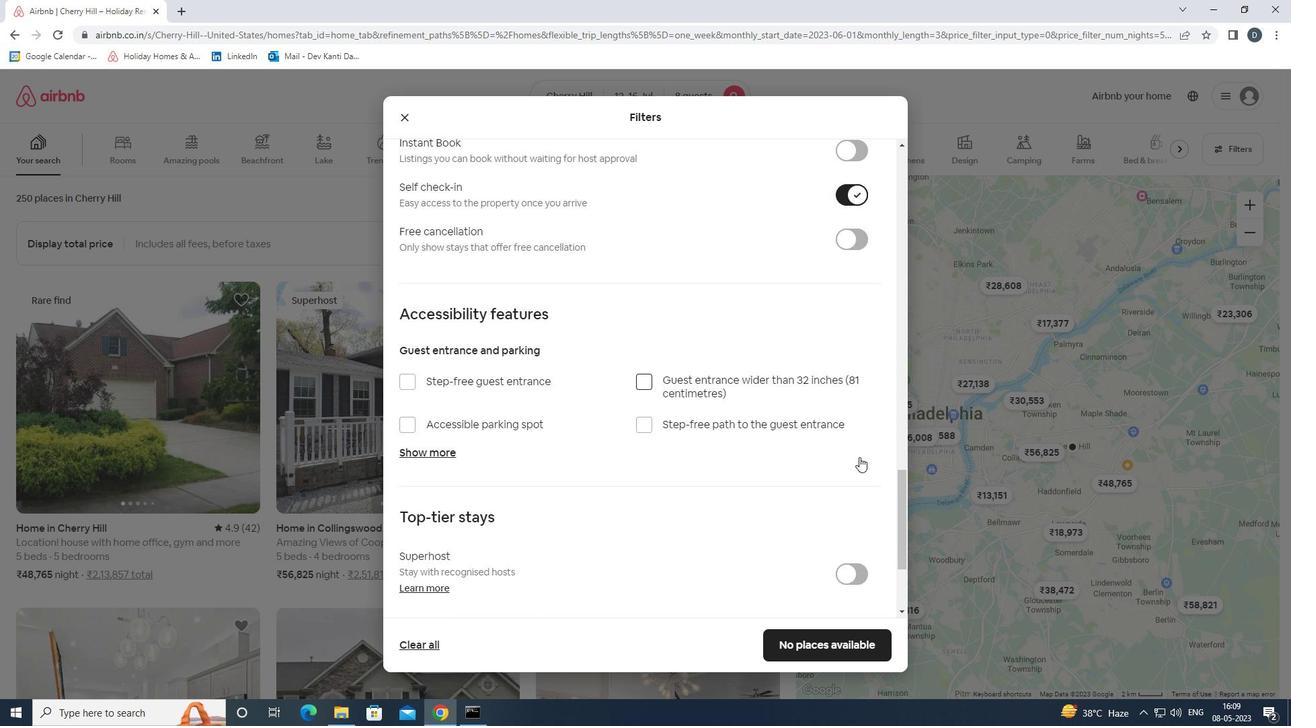 
Action: Mouse scrolled (859, 456) with delta (0, 0)
Screenshot: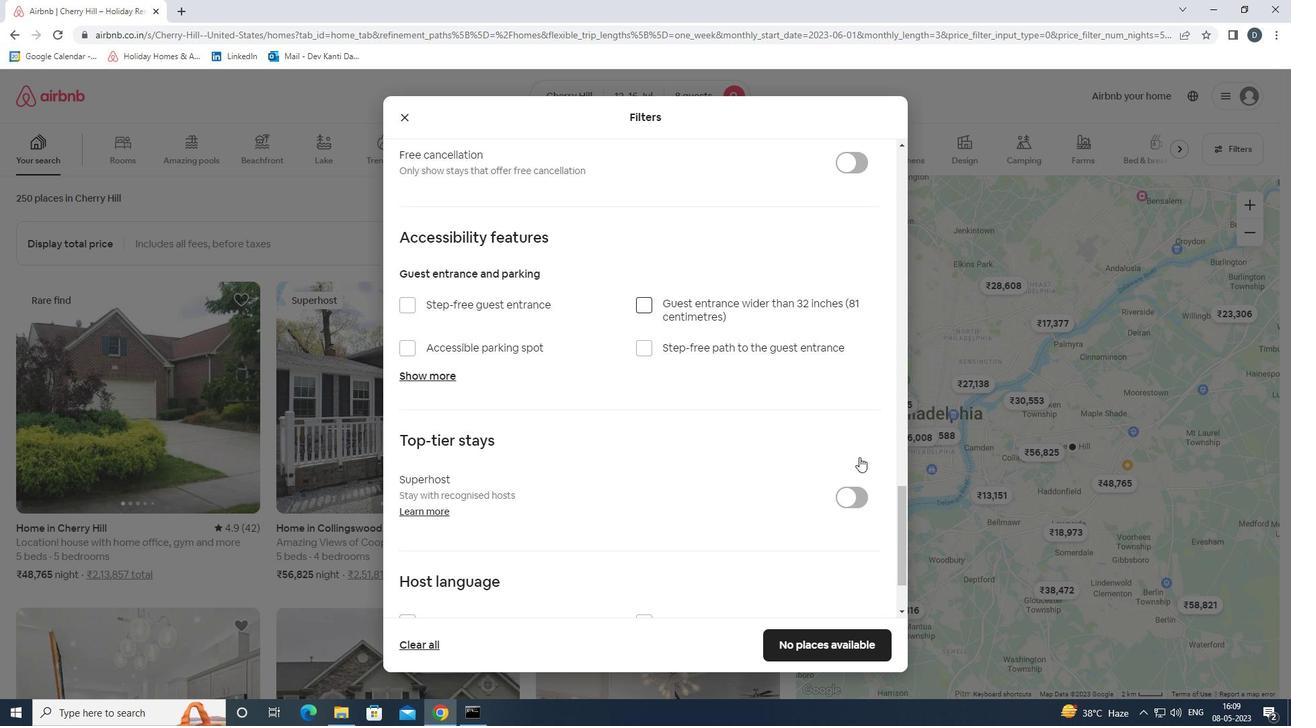 
Action: Mouse scrolled (859, 456) with delta (0, 0)
Screenshot: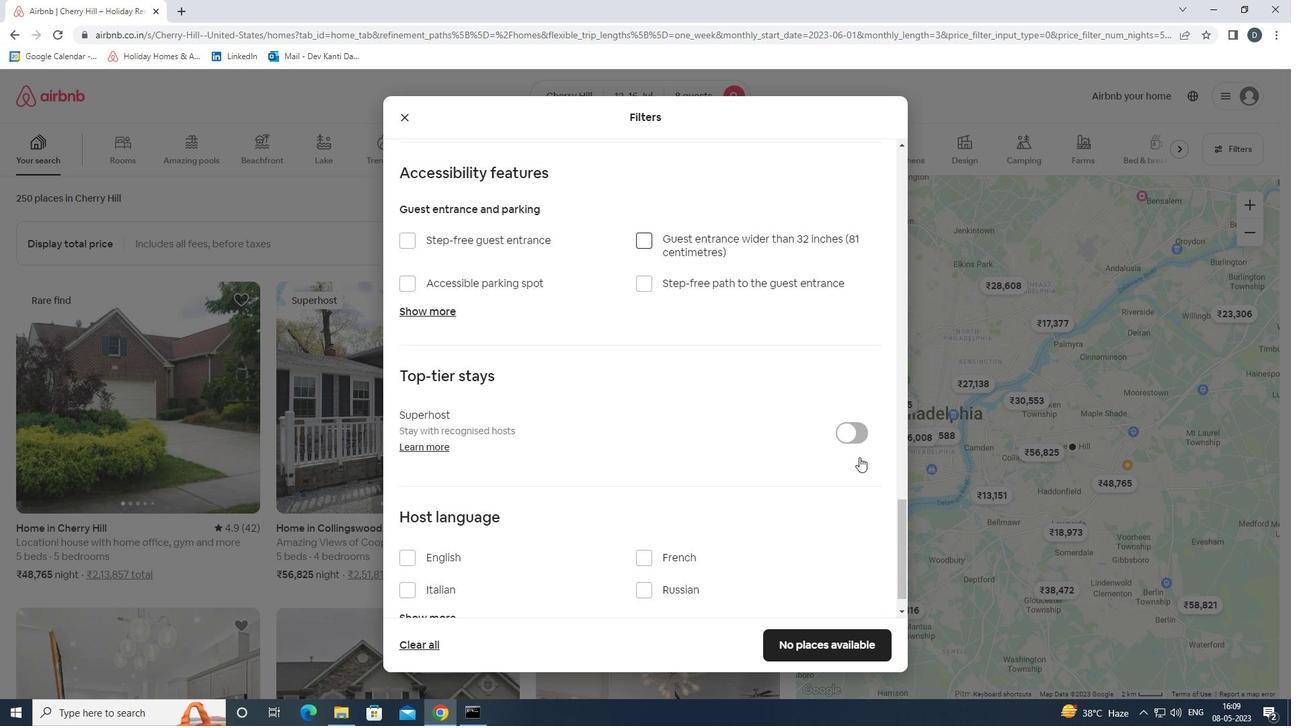 
Action: Mouse scrolled (859, 456) with delta (0, 0)
Screenshot: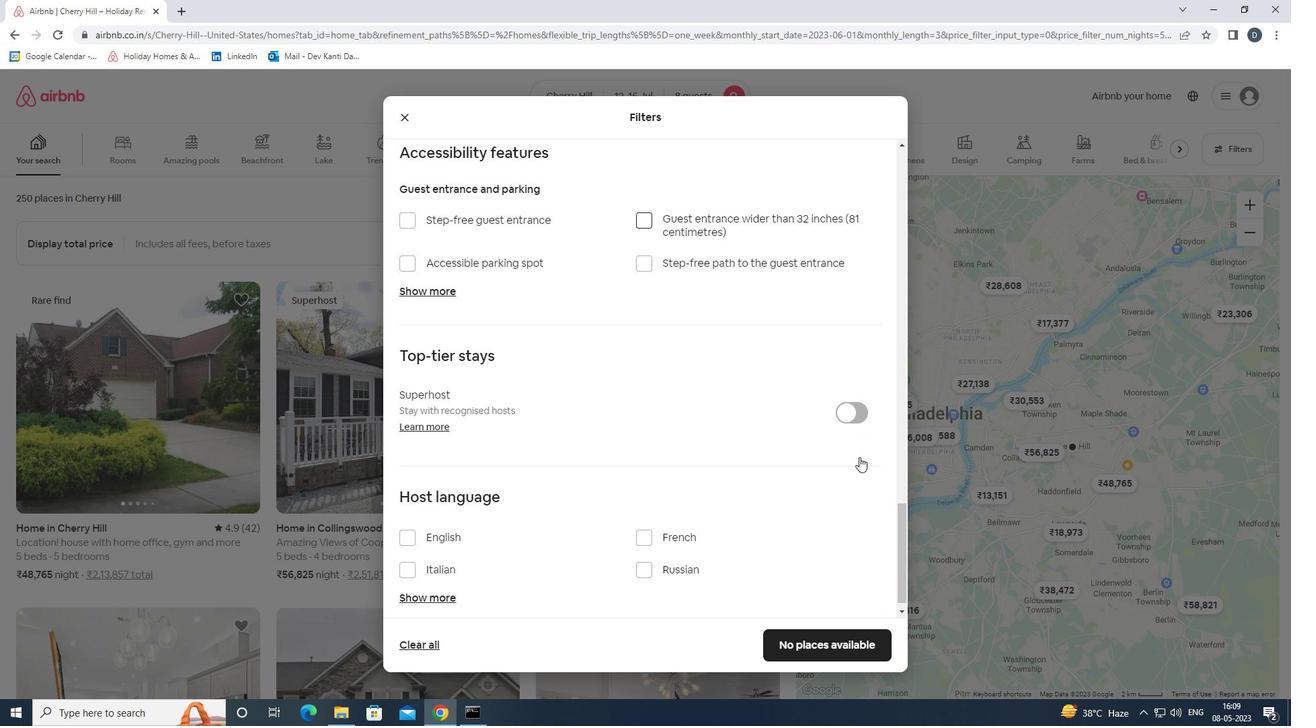 
Action: Mouse moved to (444, 522)
Screenshot: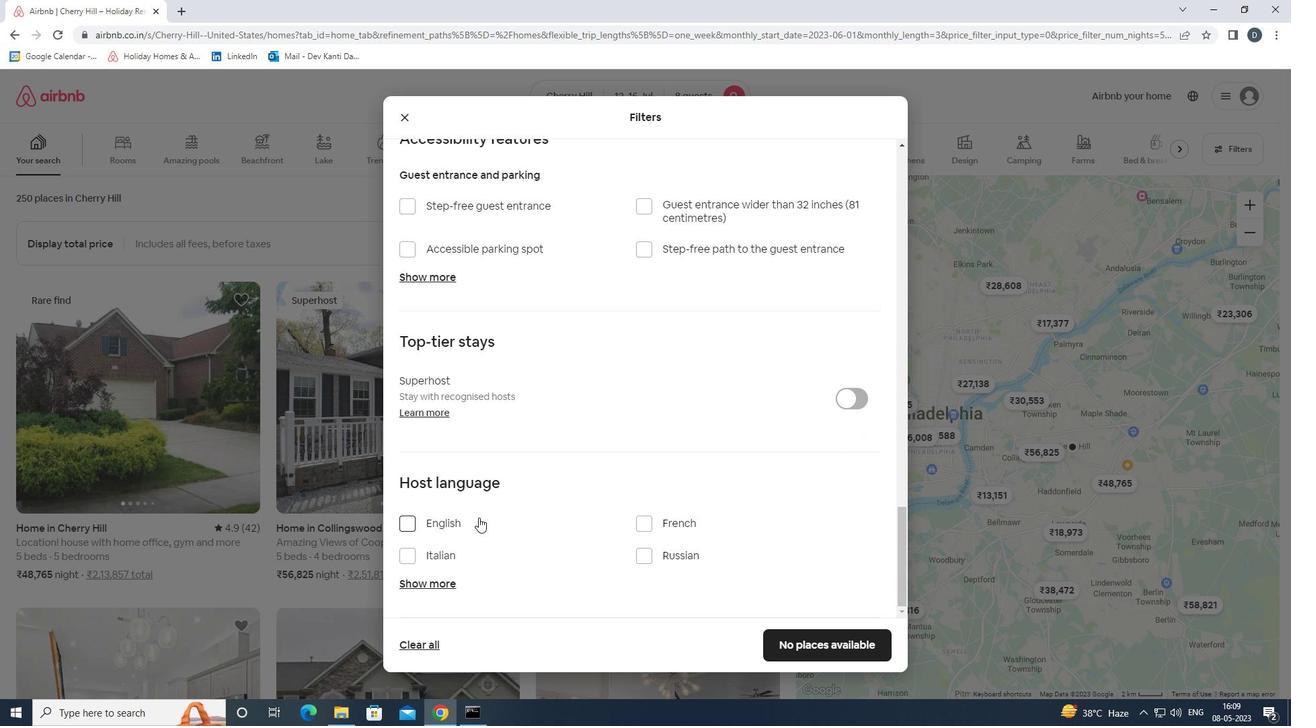 
Action: Mouse pressed left at (444, 522)
Screenshot: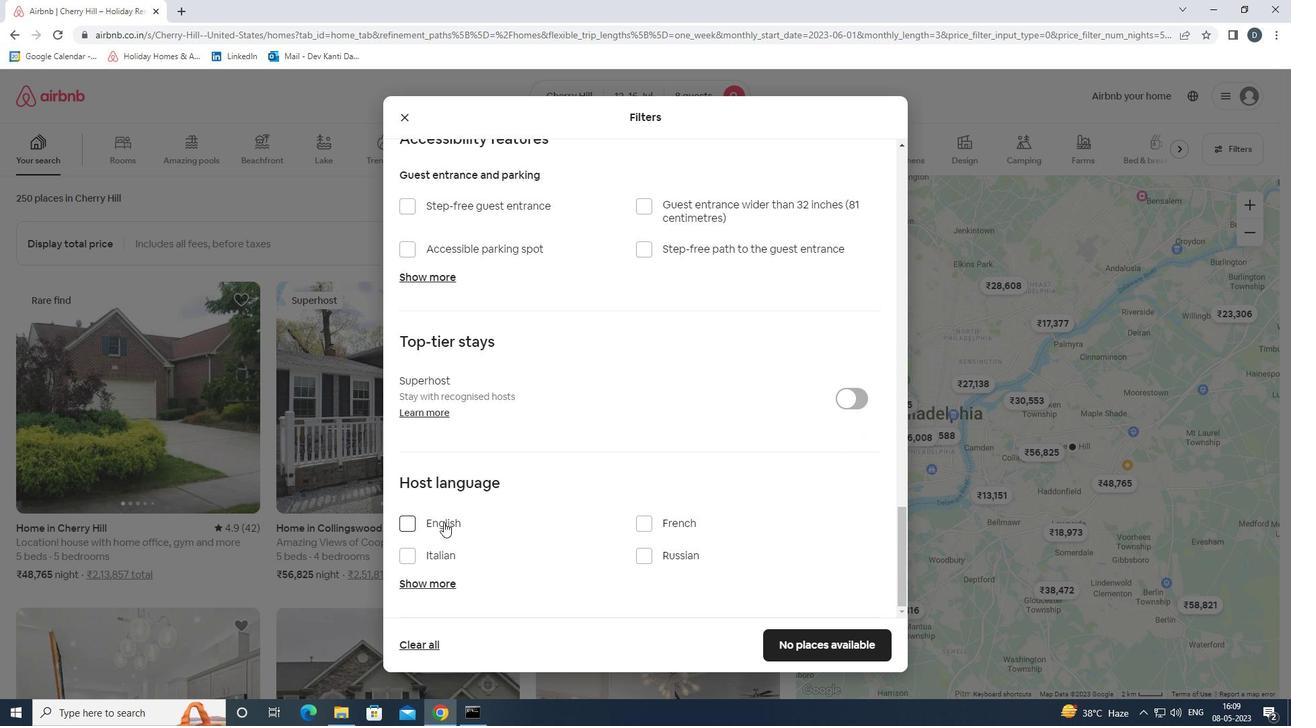 
Action: Mouse moved to (809, 637)
Screenshot: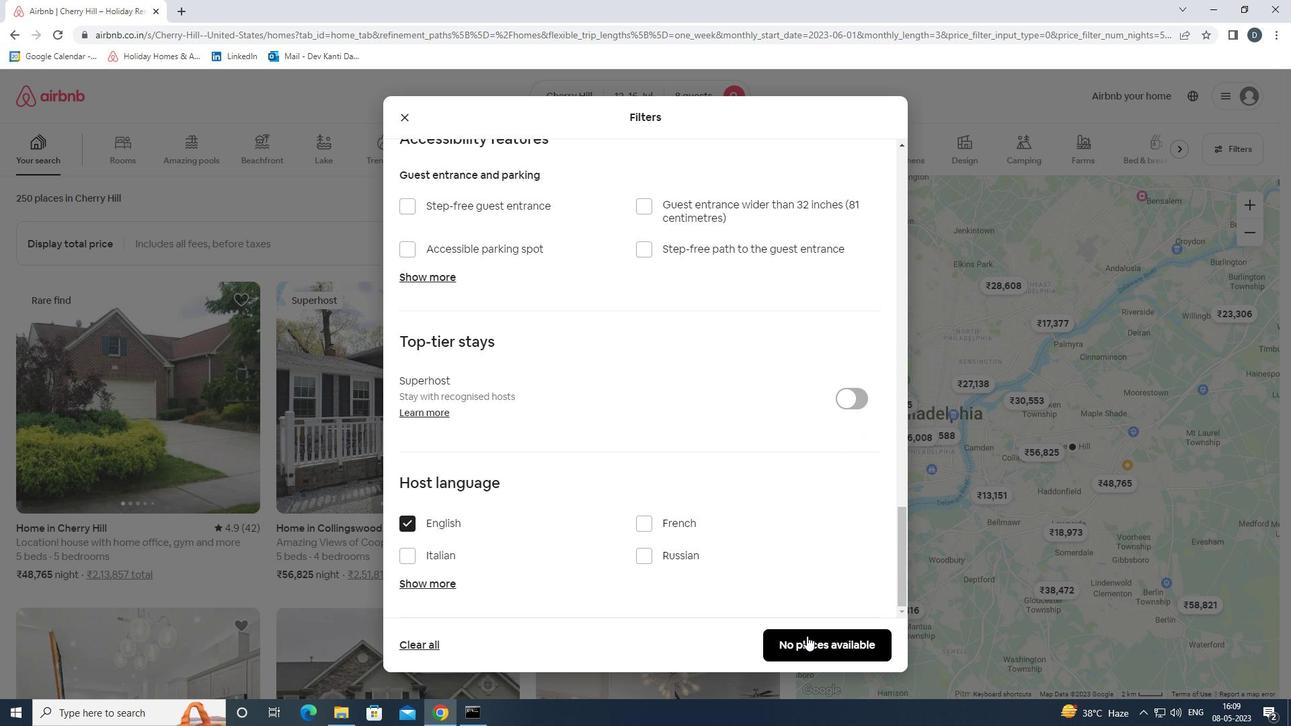 
Action: Mouse pressed left at (809, 637)
Screenshot: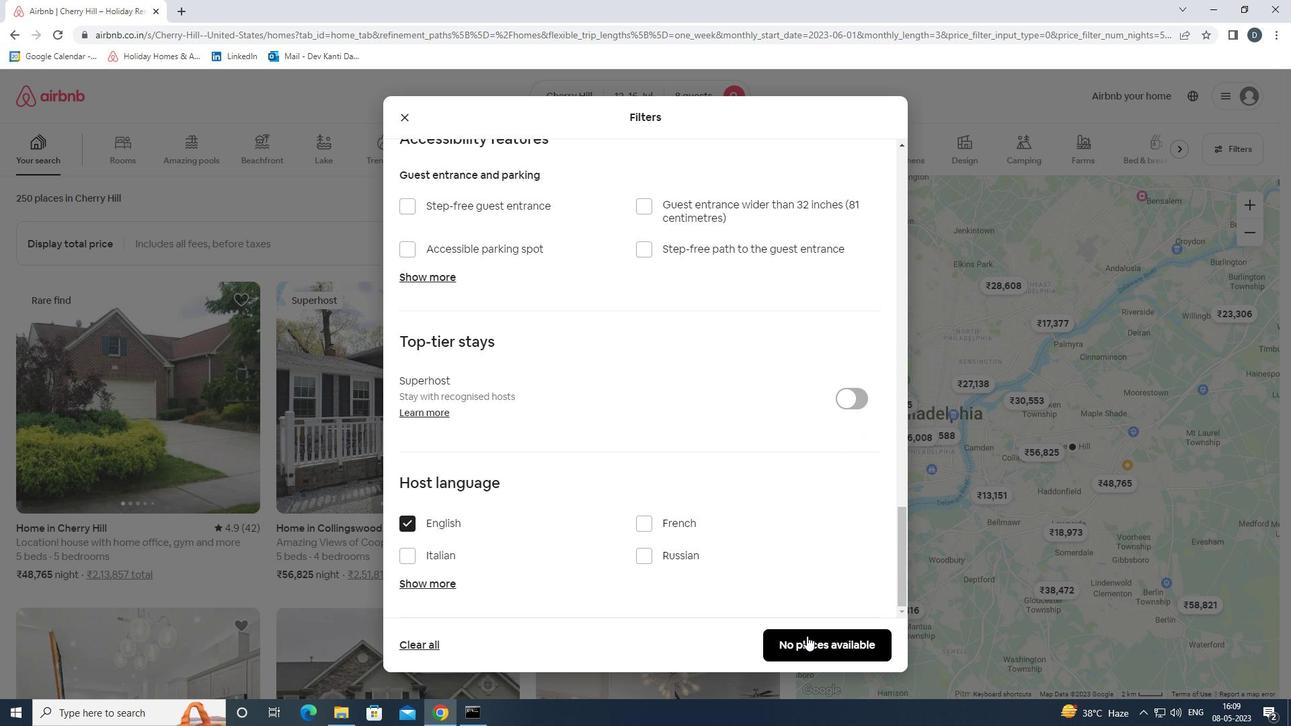 
Action: Mouse moved to (808, 626)
Screenshot: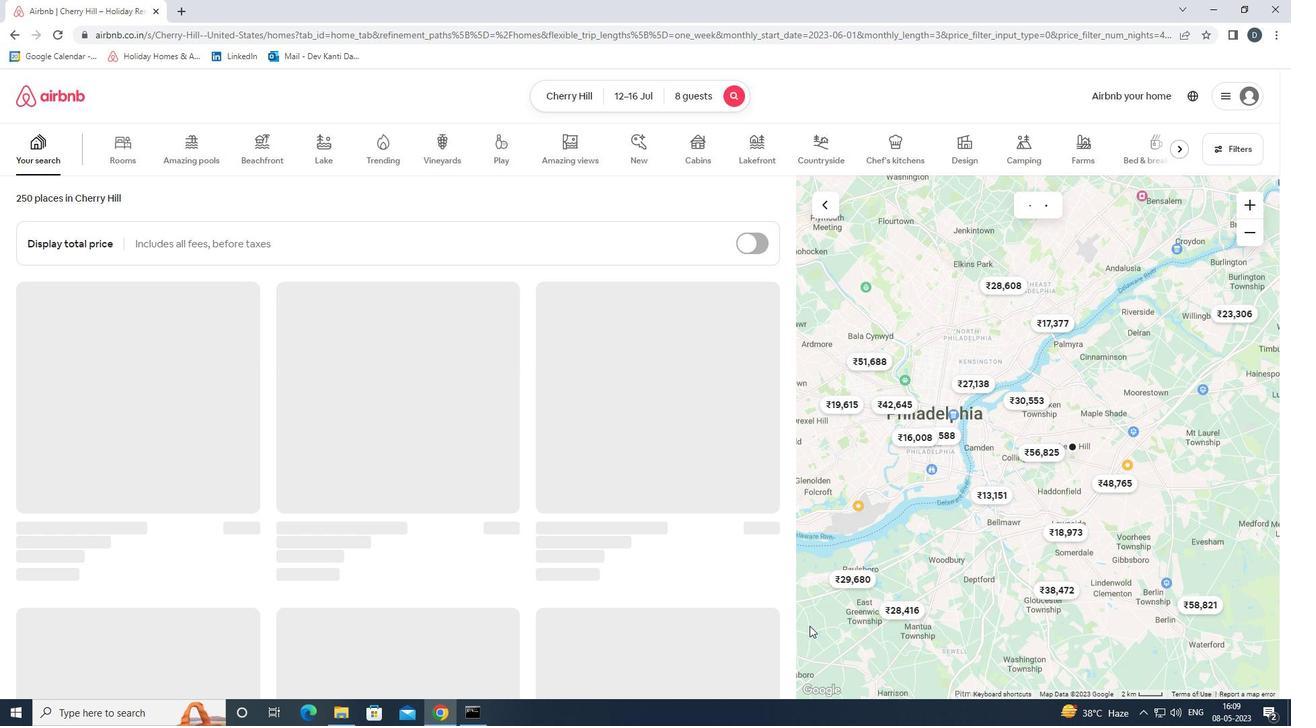 
